 Task: Create new customer invoice with Date Opened: 25-Apr-23, Select Customer: BJ's Wholesale Club, Terms: Net 7. Make invoice entry for item-1 with Date: 25-Apr-23, Description: Victoria's Secret Love Cloud Ruched Sports Bra Black (XS)
, Income Account: Income:Sales, Quantity: 2, Unit Price: 14.49, Sales Tax: Y, Sales Tax Included: N, Tax Table: Sales Tax. Make entry for item-2 with Date: 25-Apr-23, Description: Incredible Essential Legging 12
, Income Account: Income:Sales, Quantity: 1, Unit Price: 15.99, Sales Tax: Y, Sales Tax Included: N, Tax Table: Sales Tax. Post Invoice with Post Date: 25-Apr-23, Post to Accounts: Assets:Accounts Receivable. Pay / Process Payment with Transaction Date: 01-May-23, Amount: 47.67, Transfer Account: Checking Account. Go to 'Print Invoice'. Save a pdf copy of the invoice.
Action: Mouse moved to (200, 37)
Screenshot: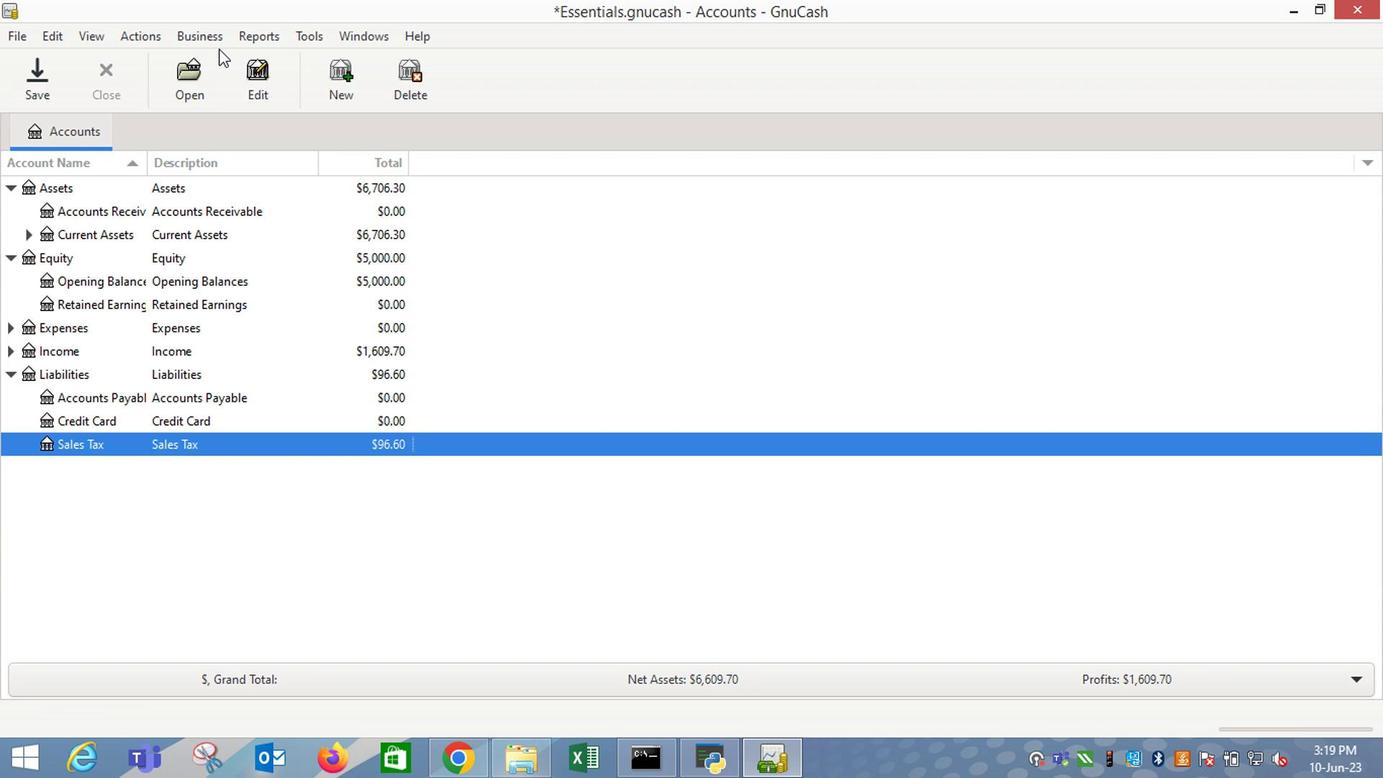 
Action: Mouse pressed left at (200, 37)
Screenshot: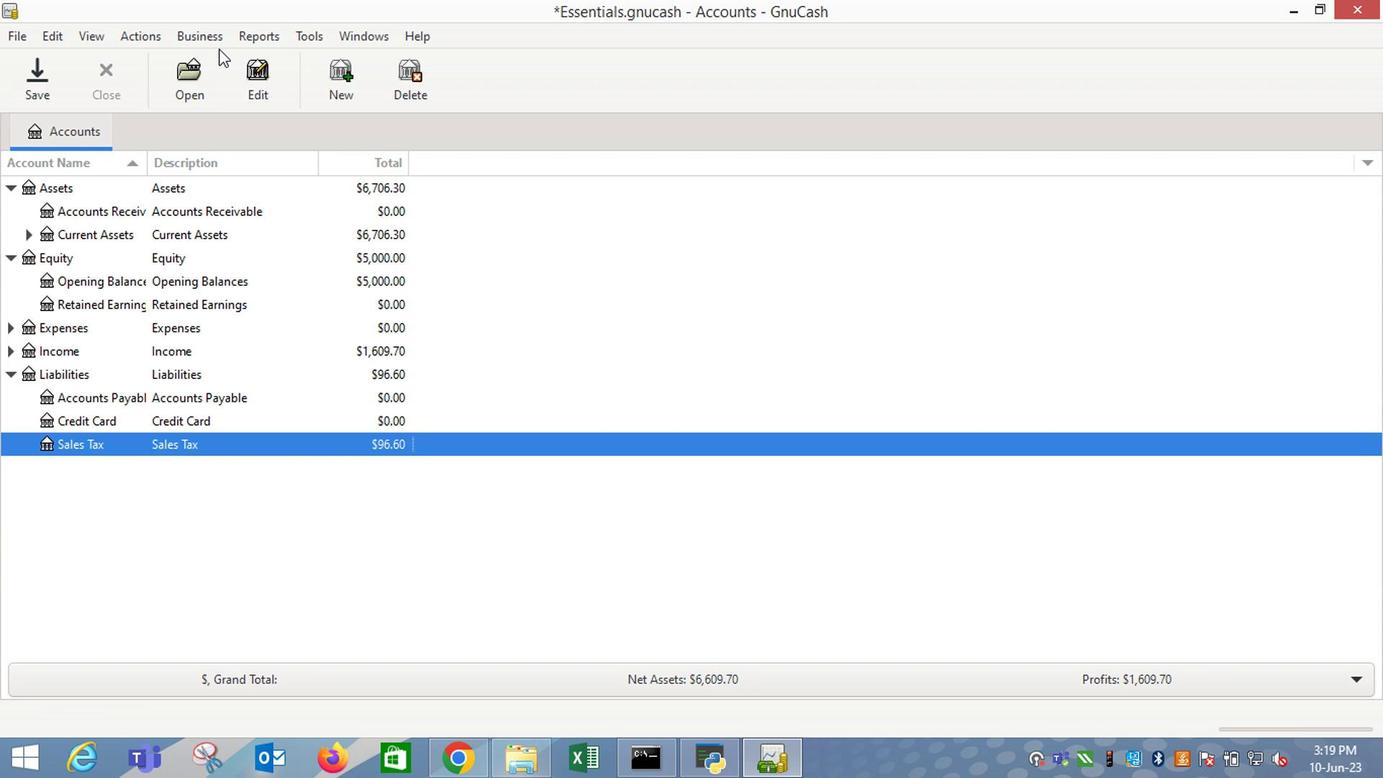 
Action: Mouse pressed right at (200, 37)
Screenshot: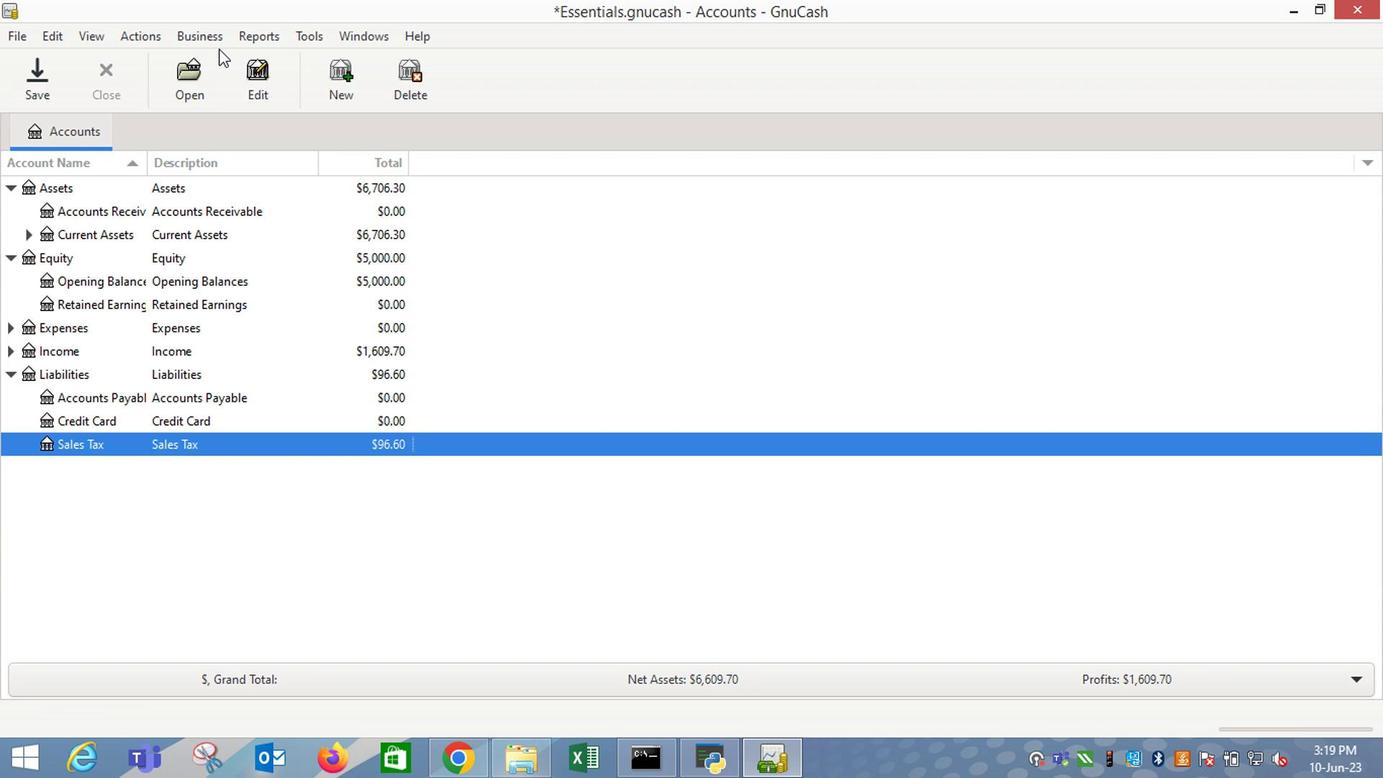 
Action: Mouse moved to (433, 144)
Screenshot: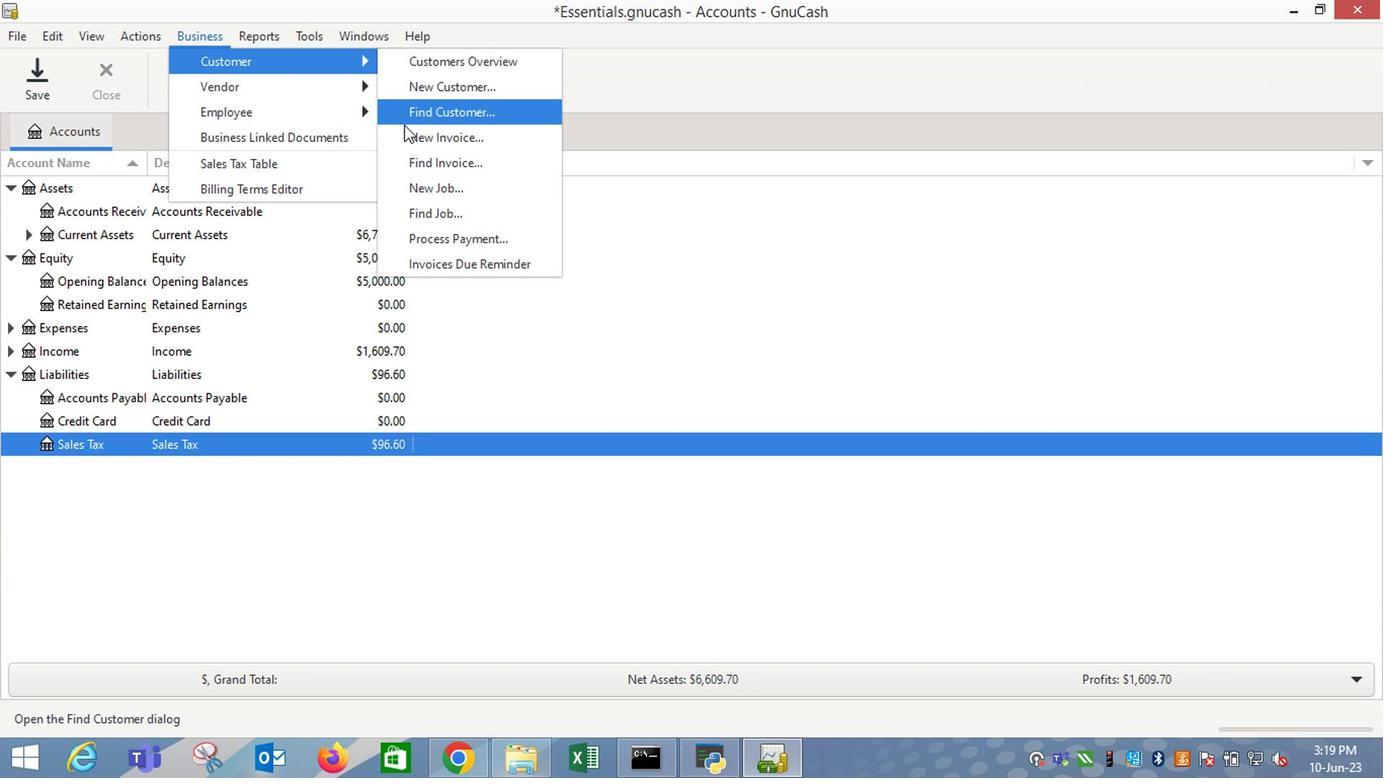 
Action: Mouse pressed left at (433, 144)
Screenshot: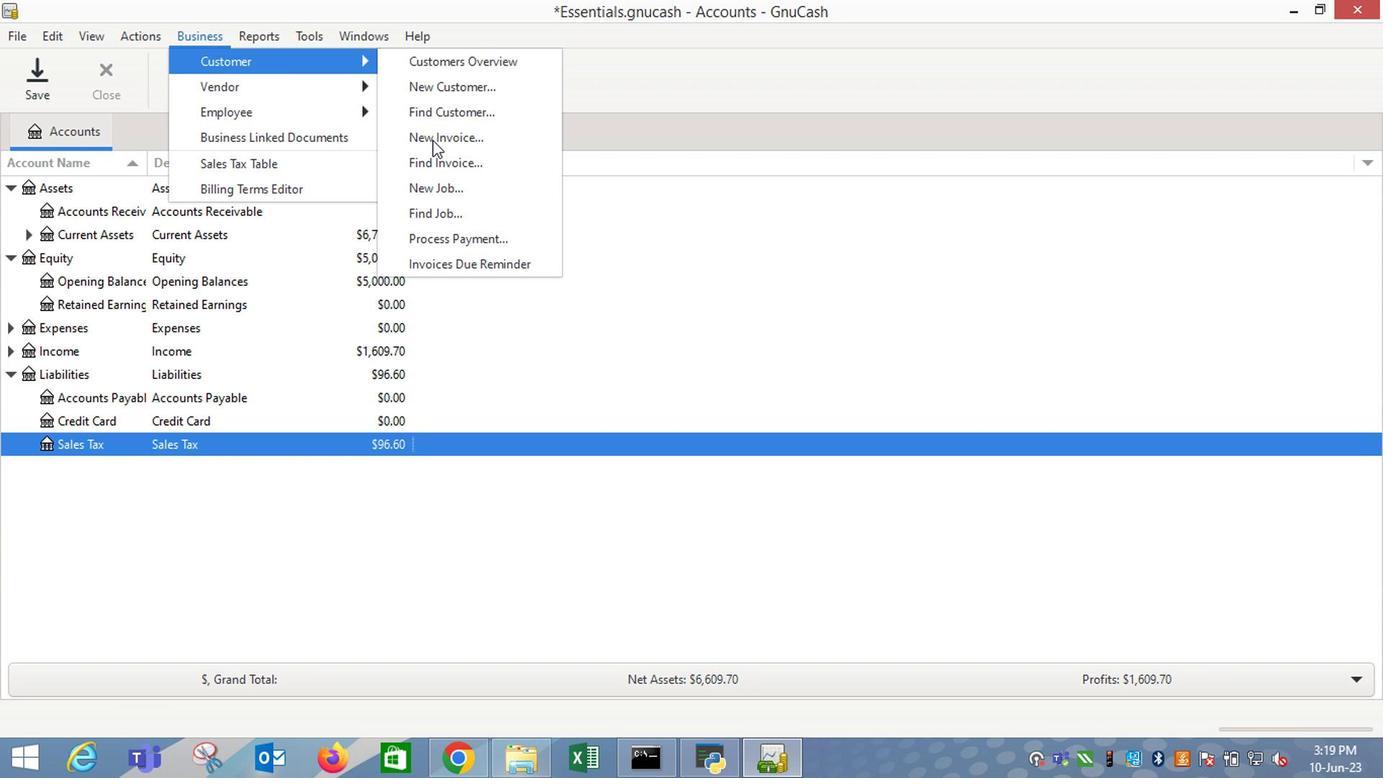 
Action: Mouse moved to (848, 314)
Screenshot: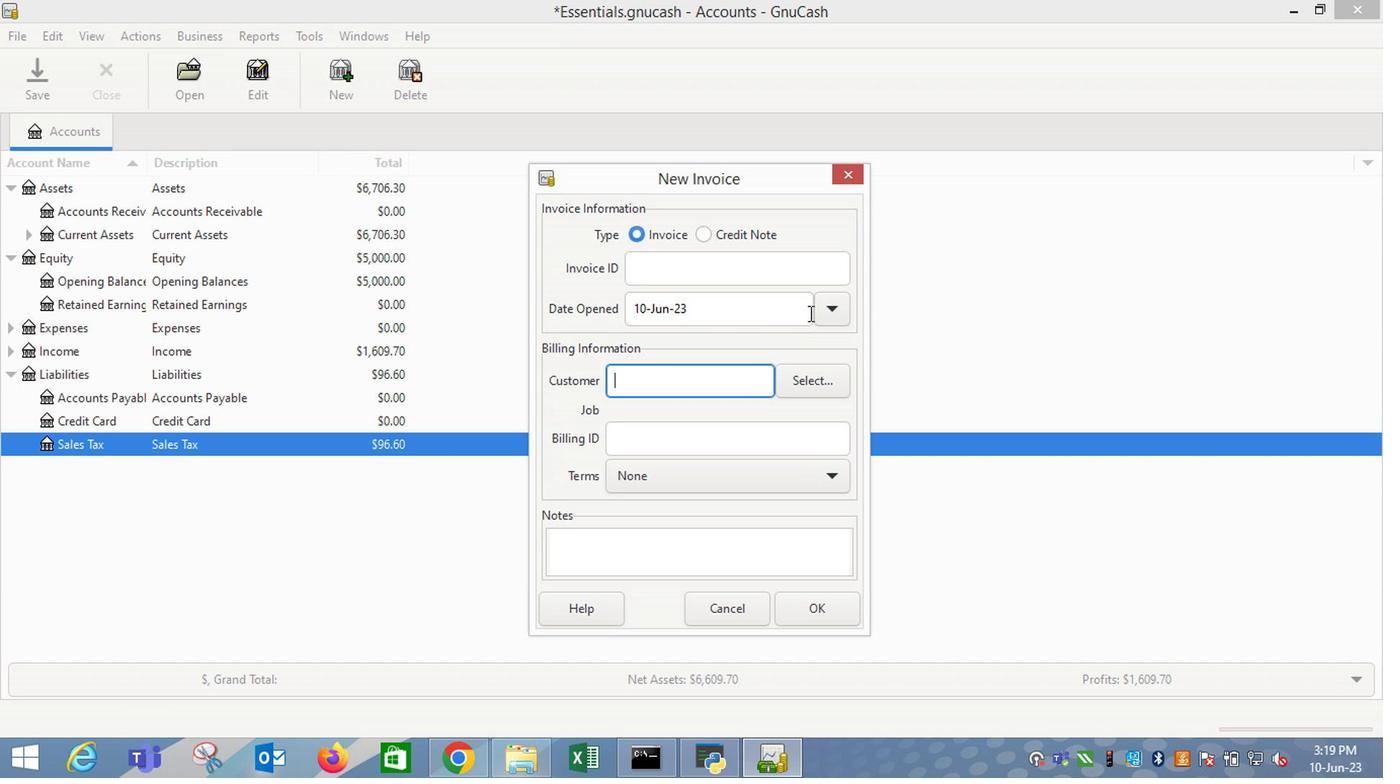 
Action: Mouse pressed left at (848, 314)
Screenshot: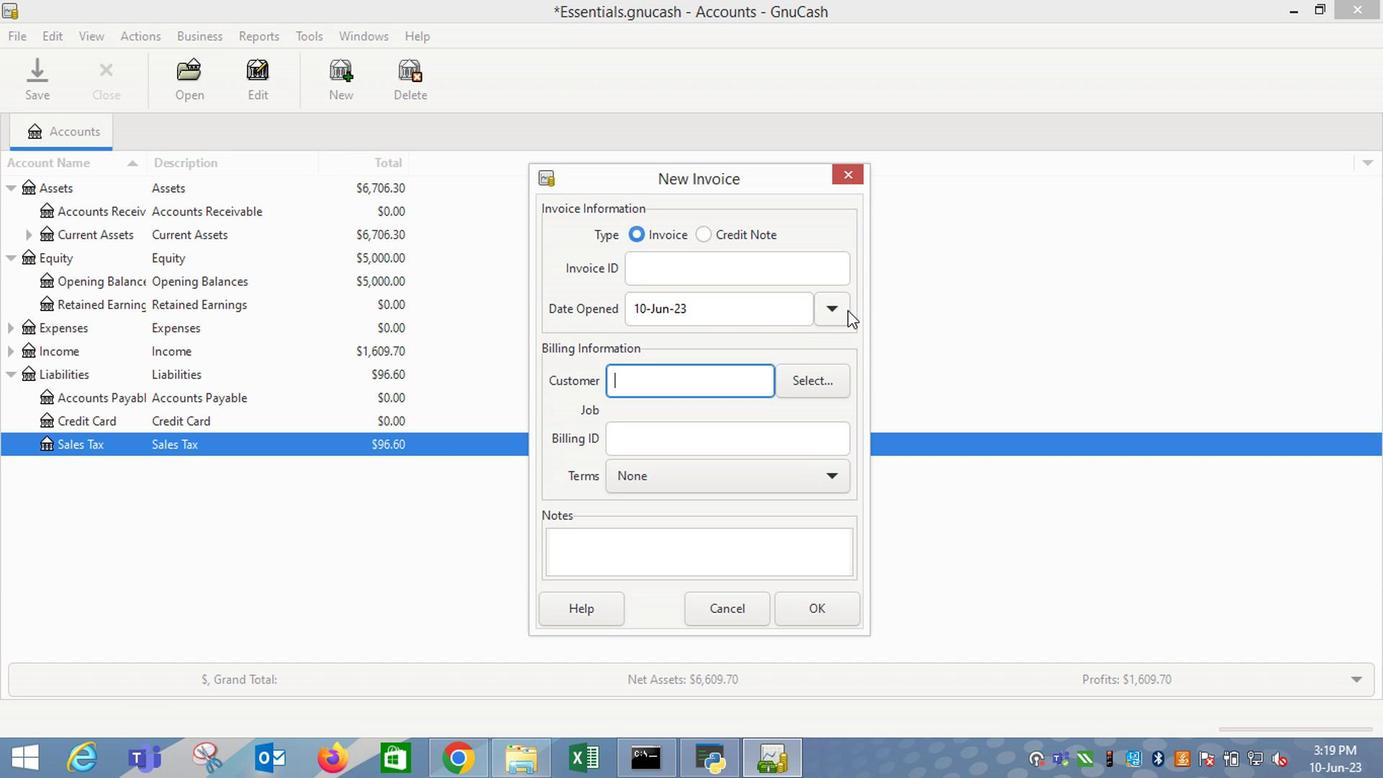 
Action: Mouse moved to (677, 345)
Screenshot: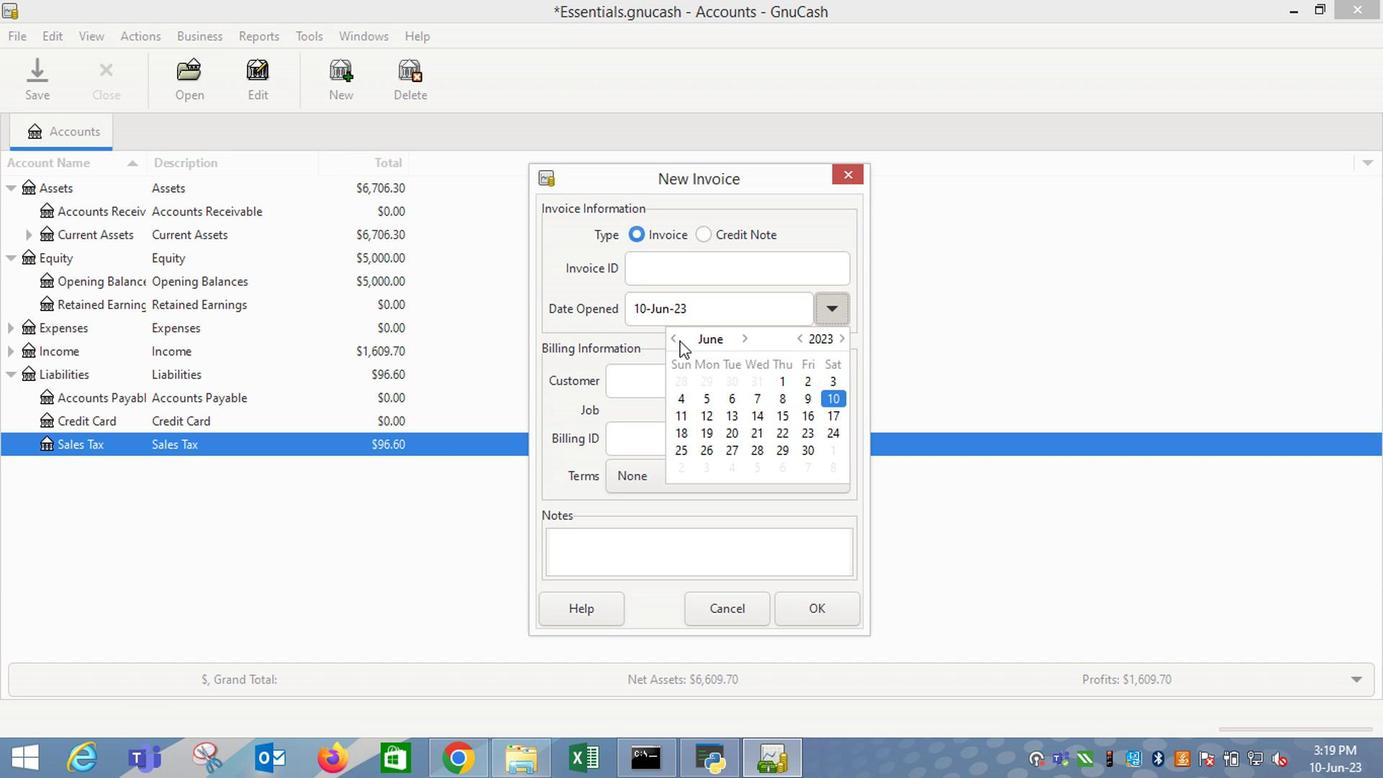 
Action: Mouse pressed left at (677, 345)
Screenshot: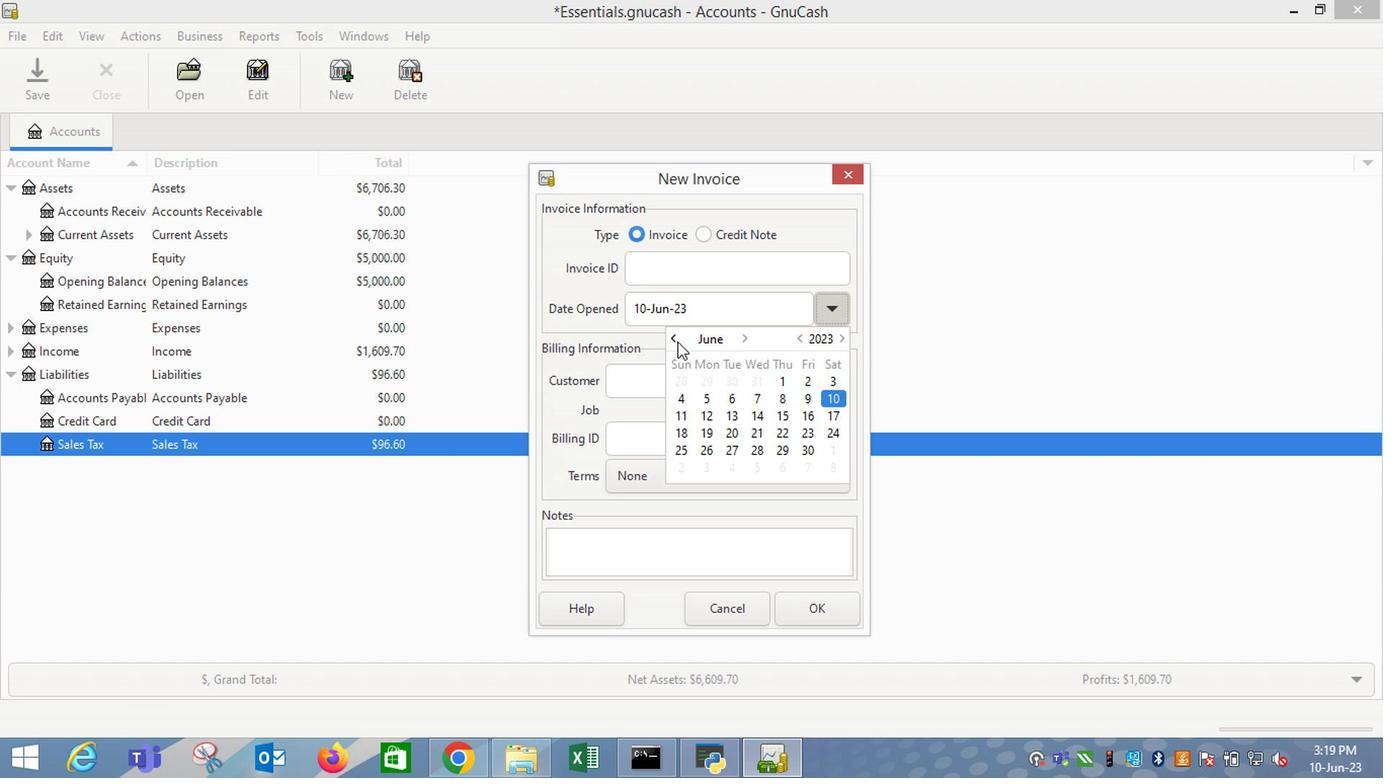 
Action: Mouse pressed left at (677, 345)
Screenshot: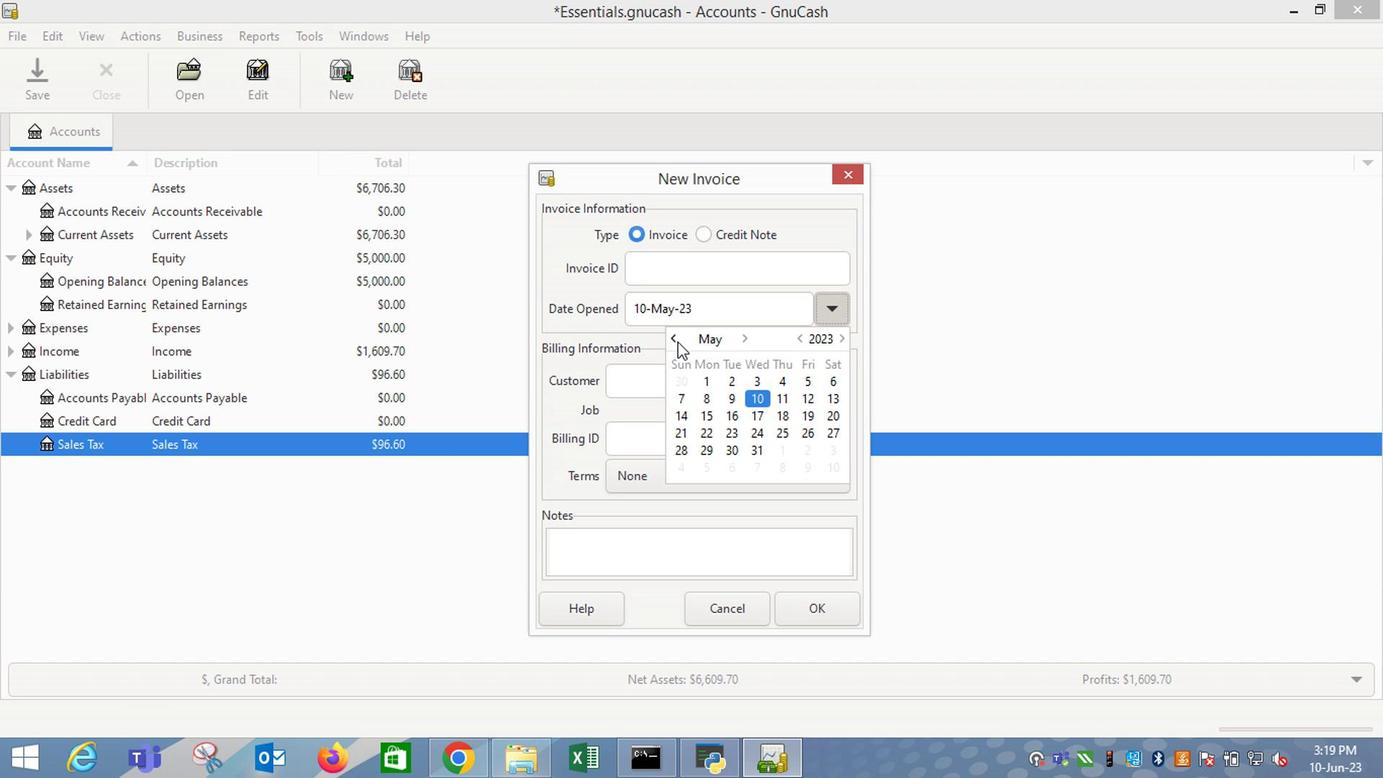 
Action: Mouse moved to (730, 458)
Screenshot: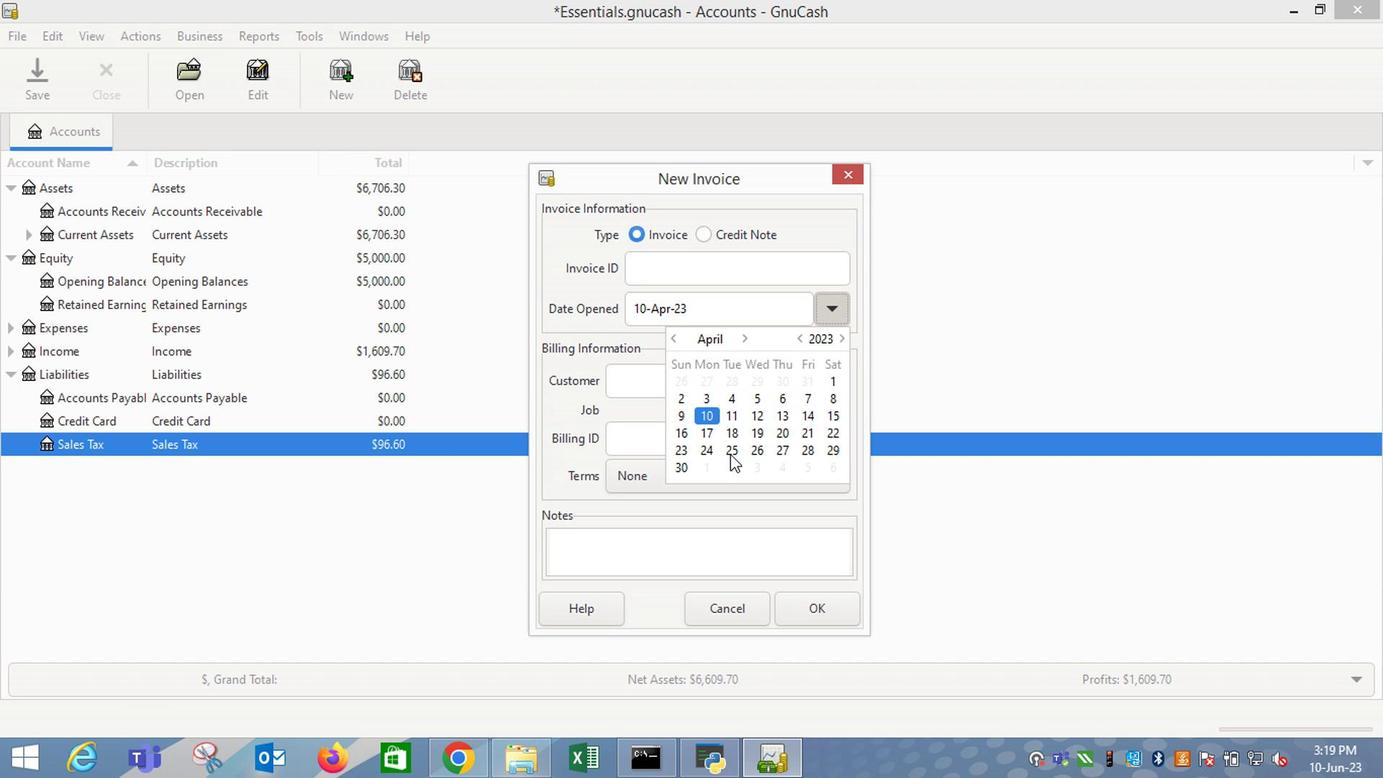 
Action: Mouse pressed left at (730, 458)
Screenshot: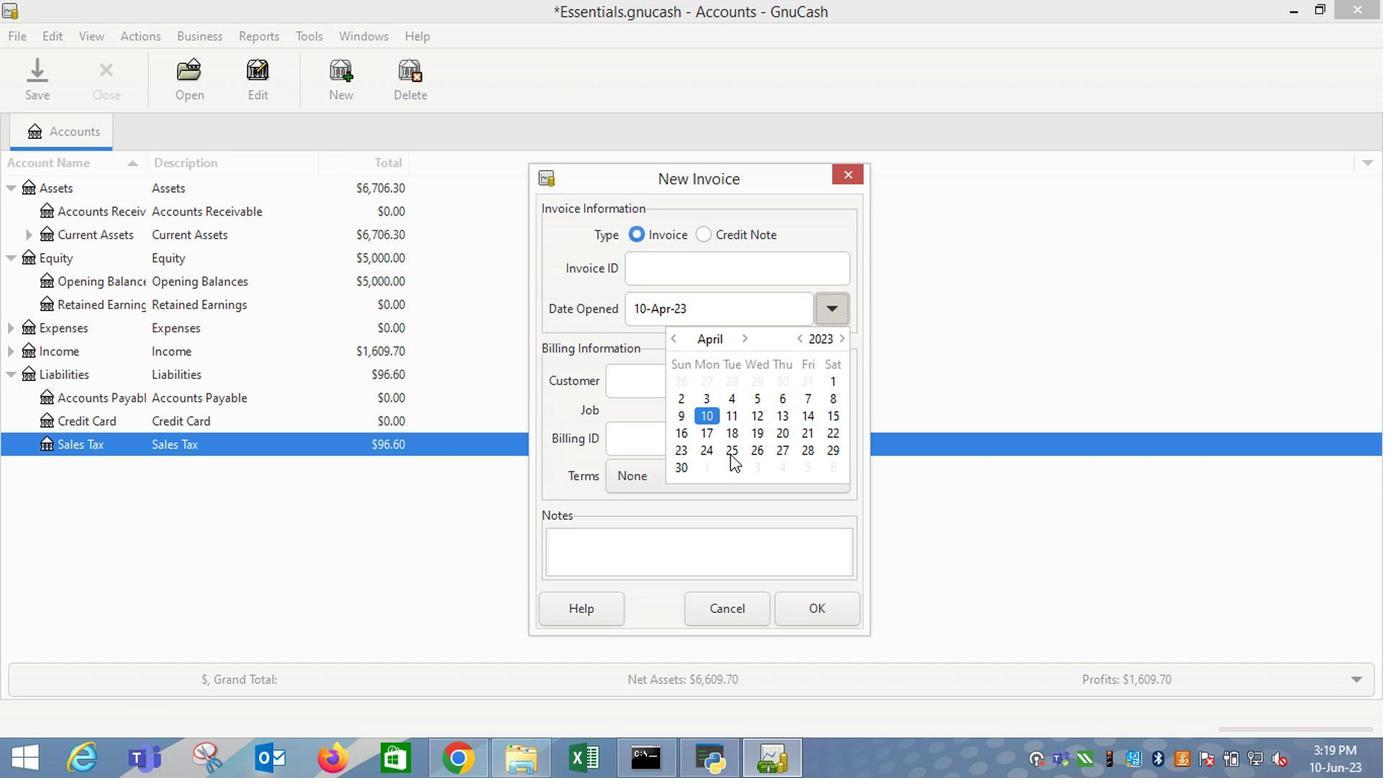 
Action: Mouse moved to (655, 388)
Screenshot: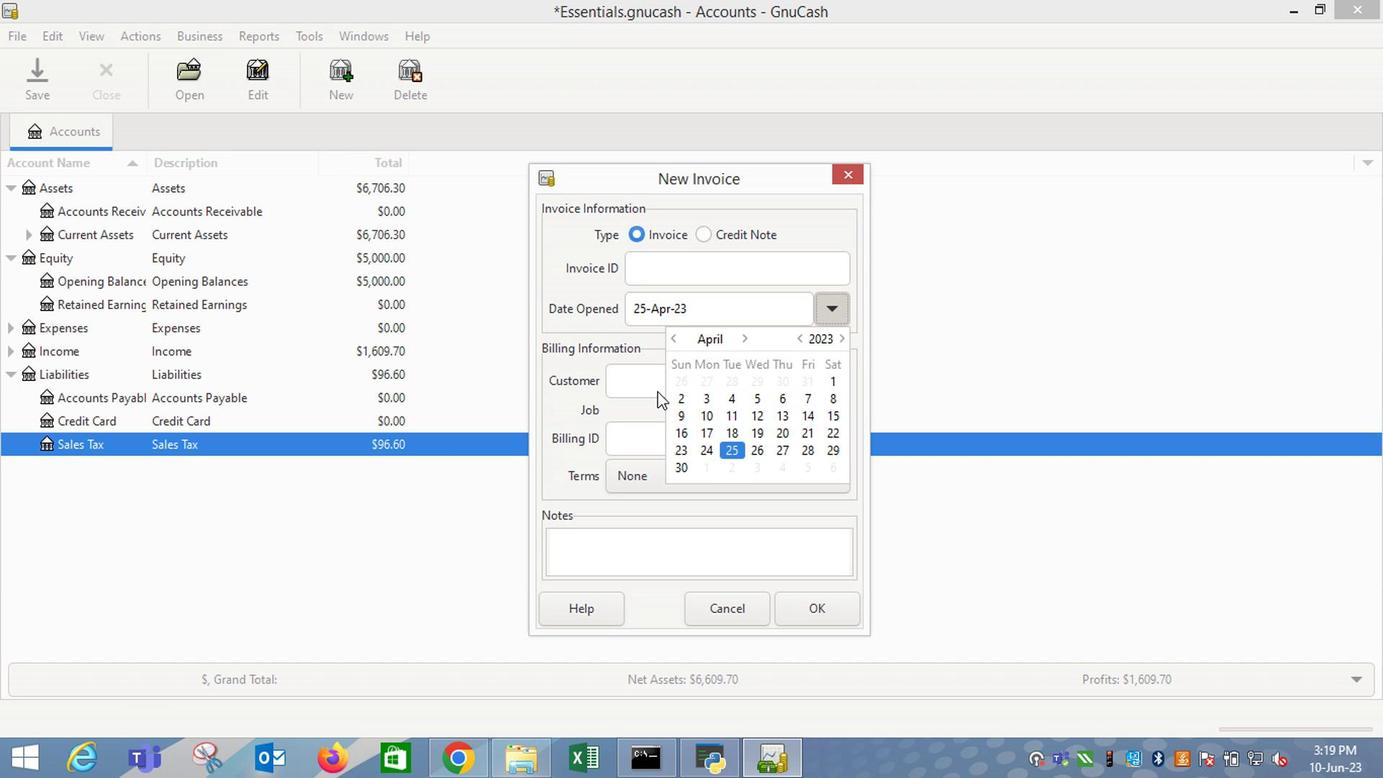 
Action: Mouse pressed left at (655, 388)
Screenshot: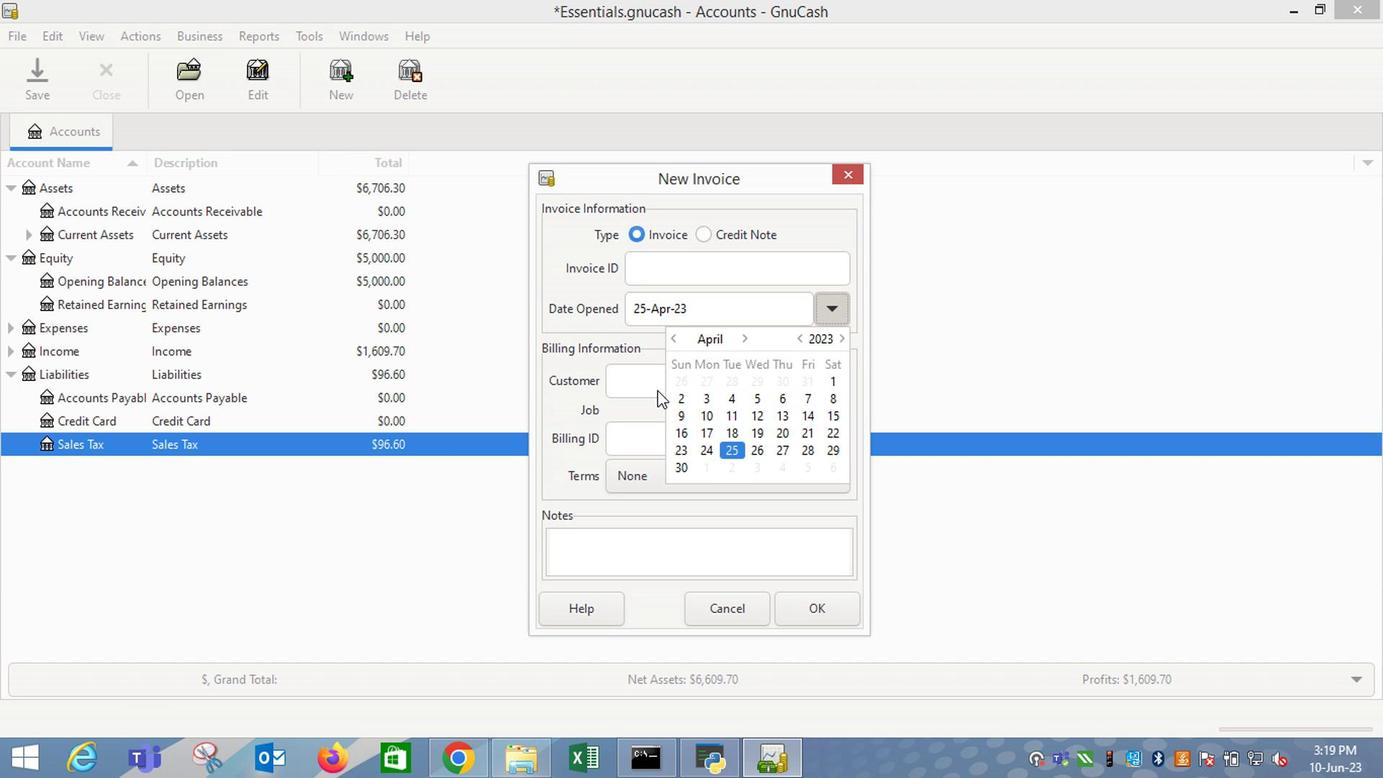 
Action: Mouse moved to (654, 388)
Screenshot: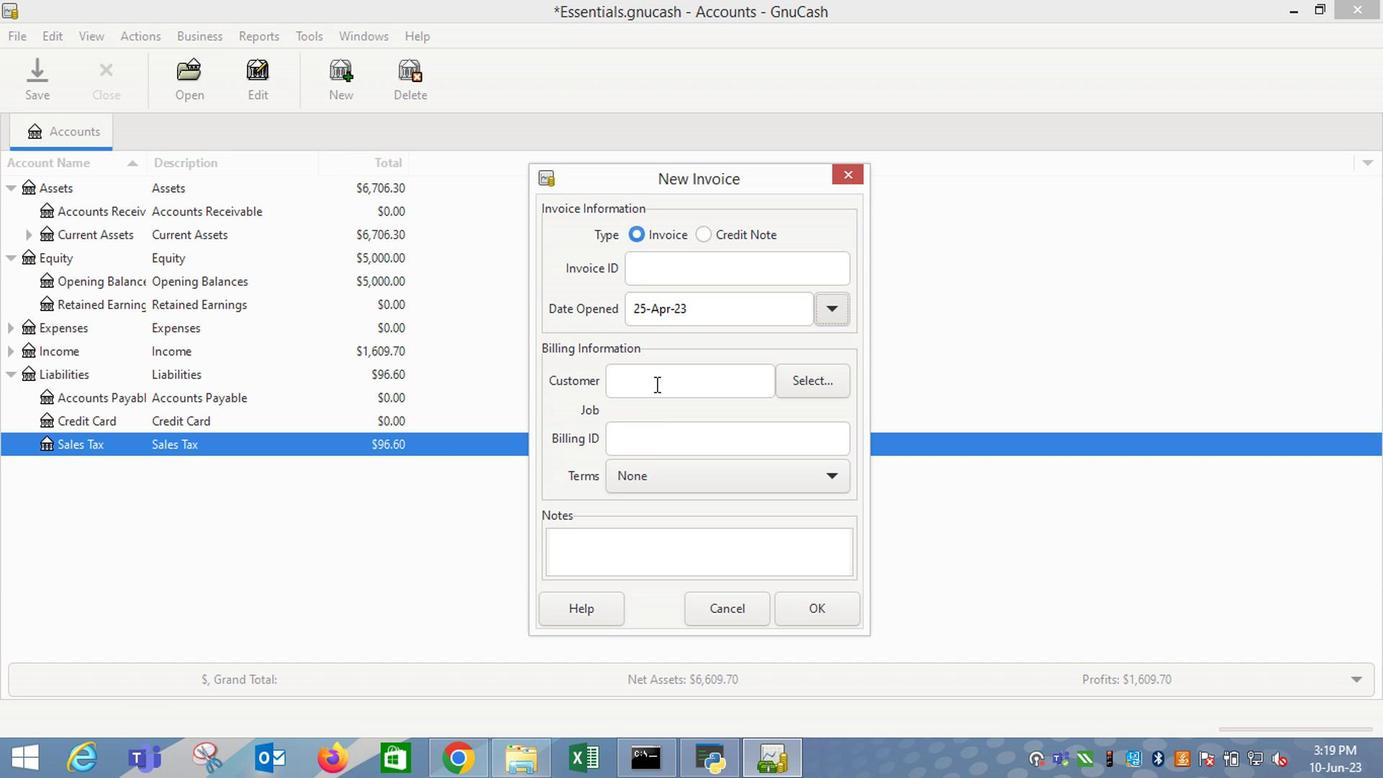 
Action: Mouse pressed left at (654, 388)
Screenshot: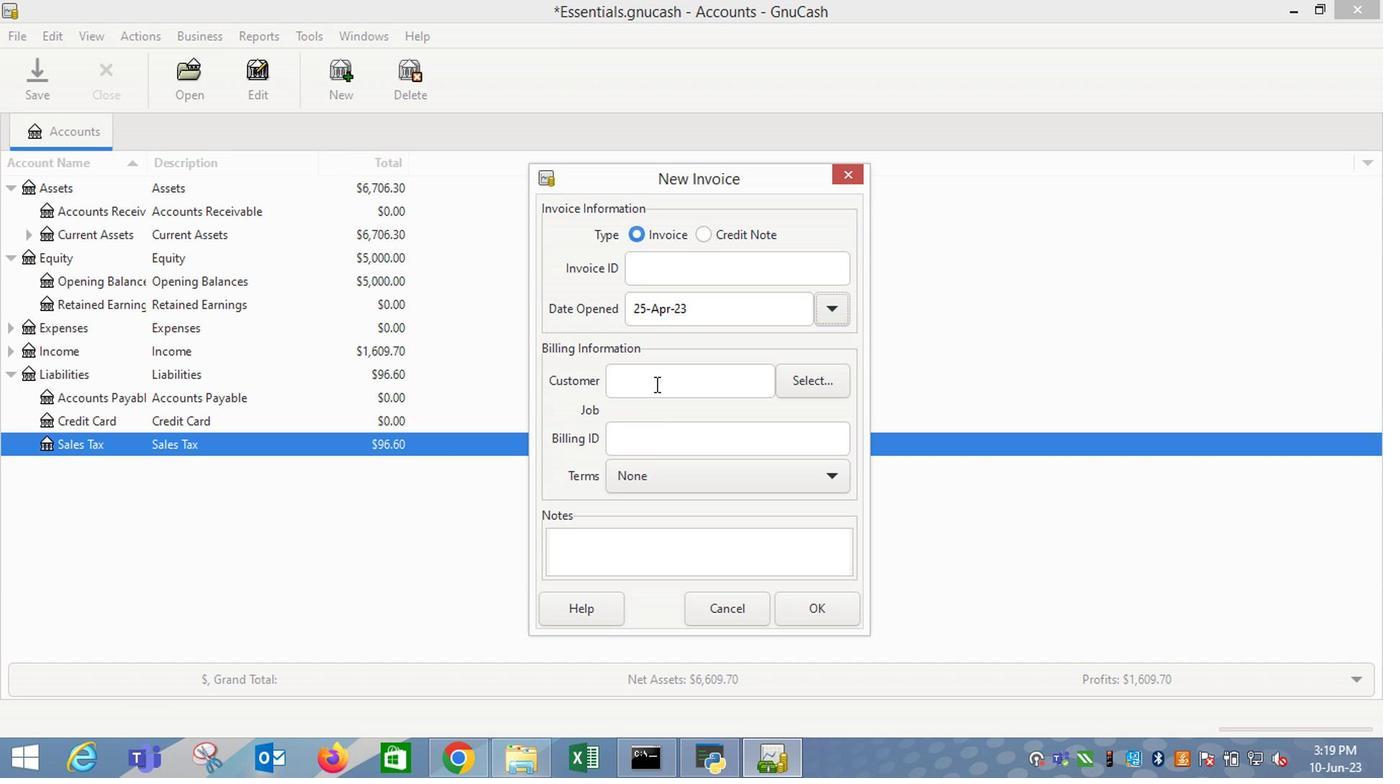 
Action: Mouse moved to (653, 388)
Screenshot: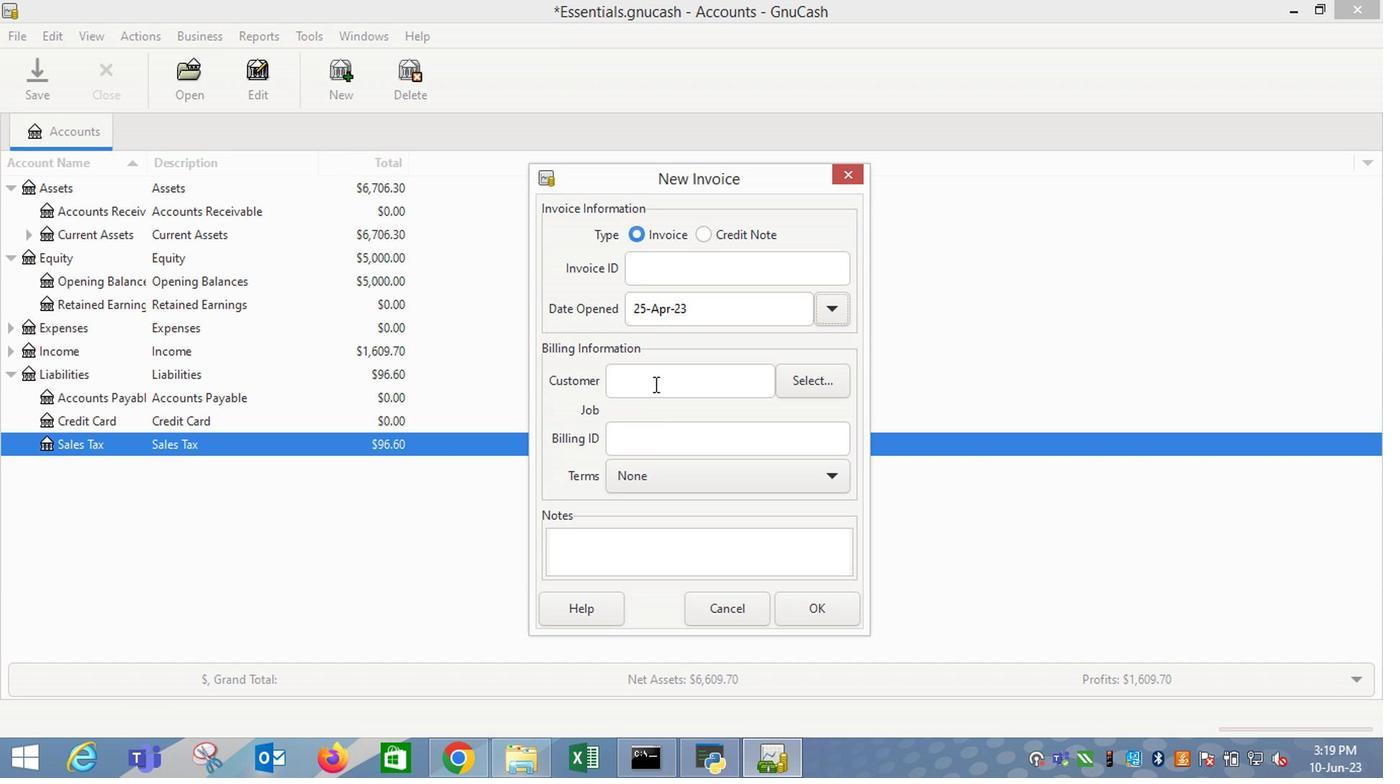 
Action: Key pressed <Key.shift_r>B<Key.shift_r>J
Screenshot: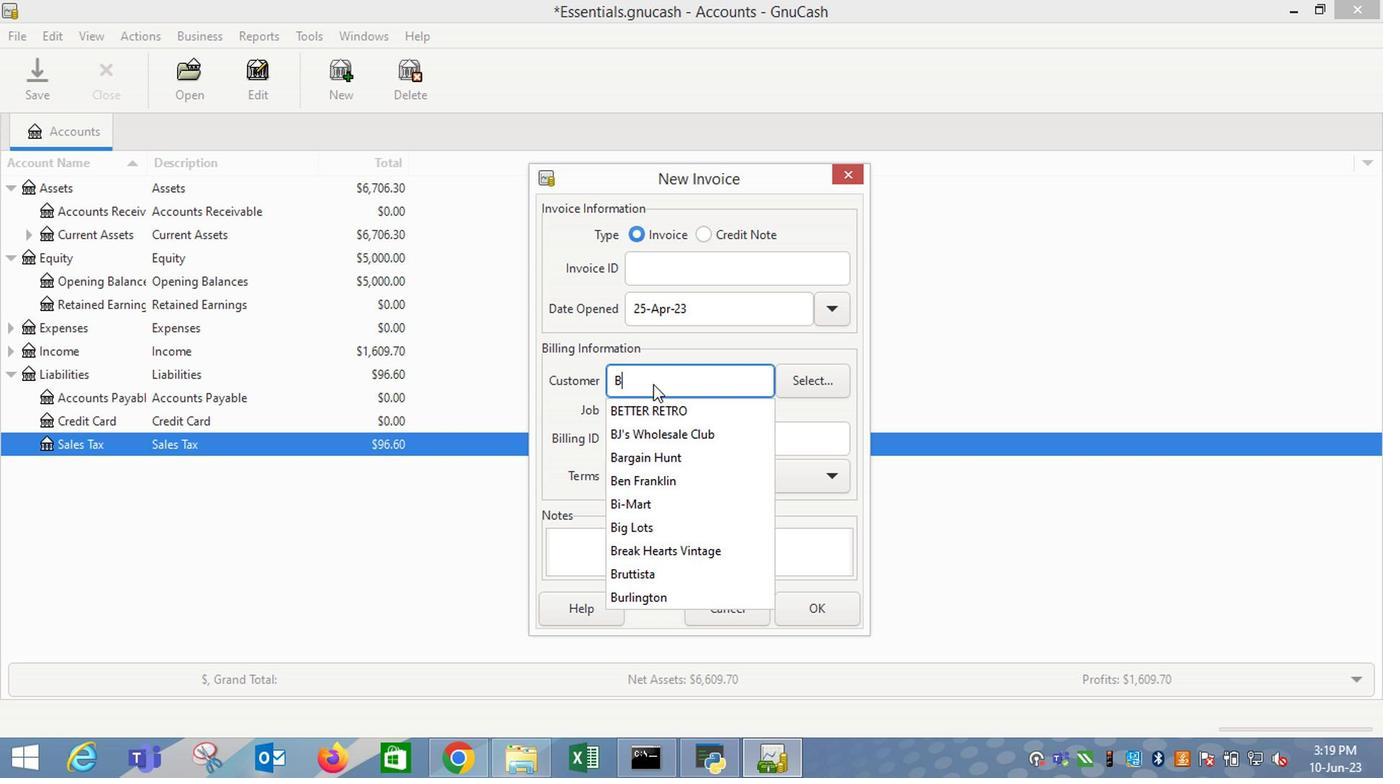 
Action: Mouse scrolled (653, 387) with delta (0, 0)
Screenshot: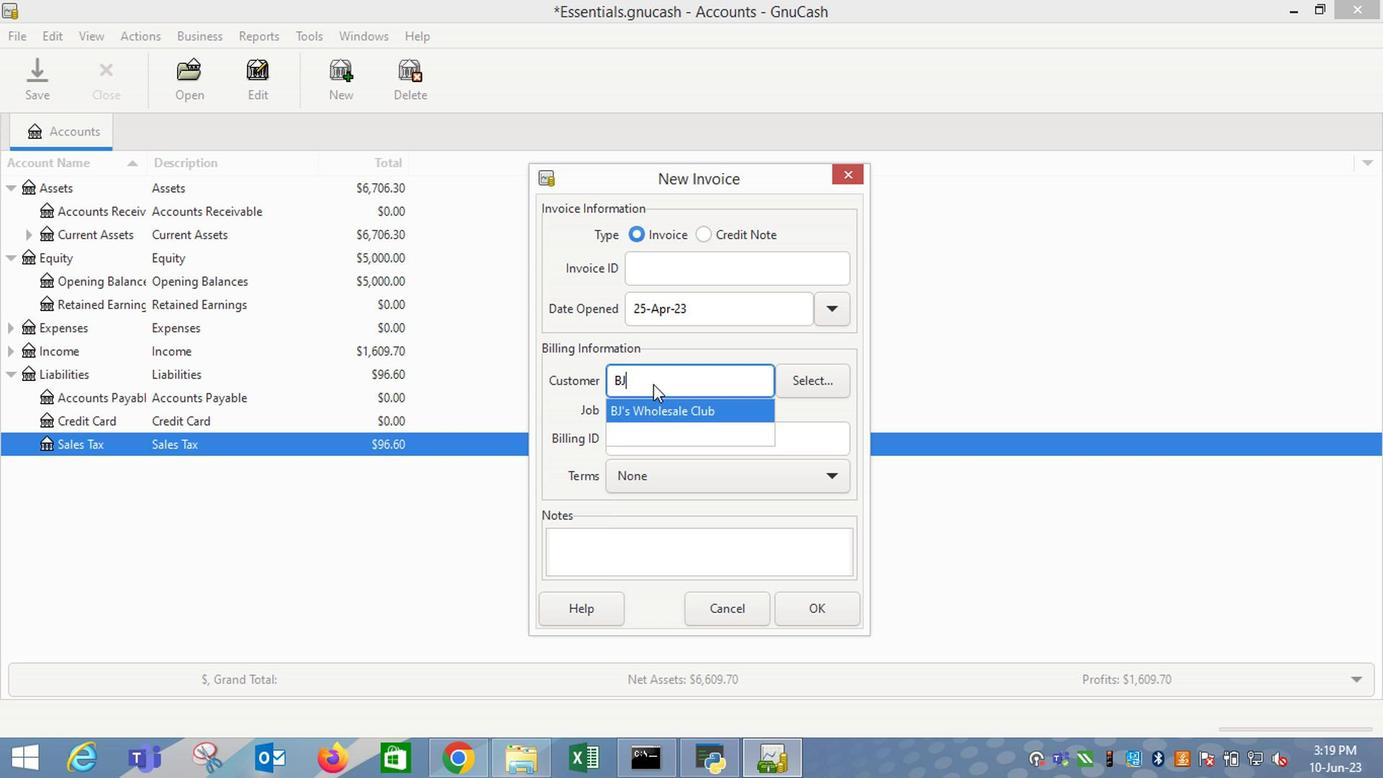 
Action: Mouse moved to (651, 415)
Screenshot: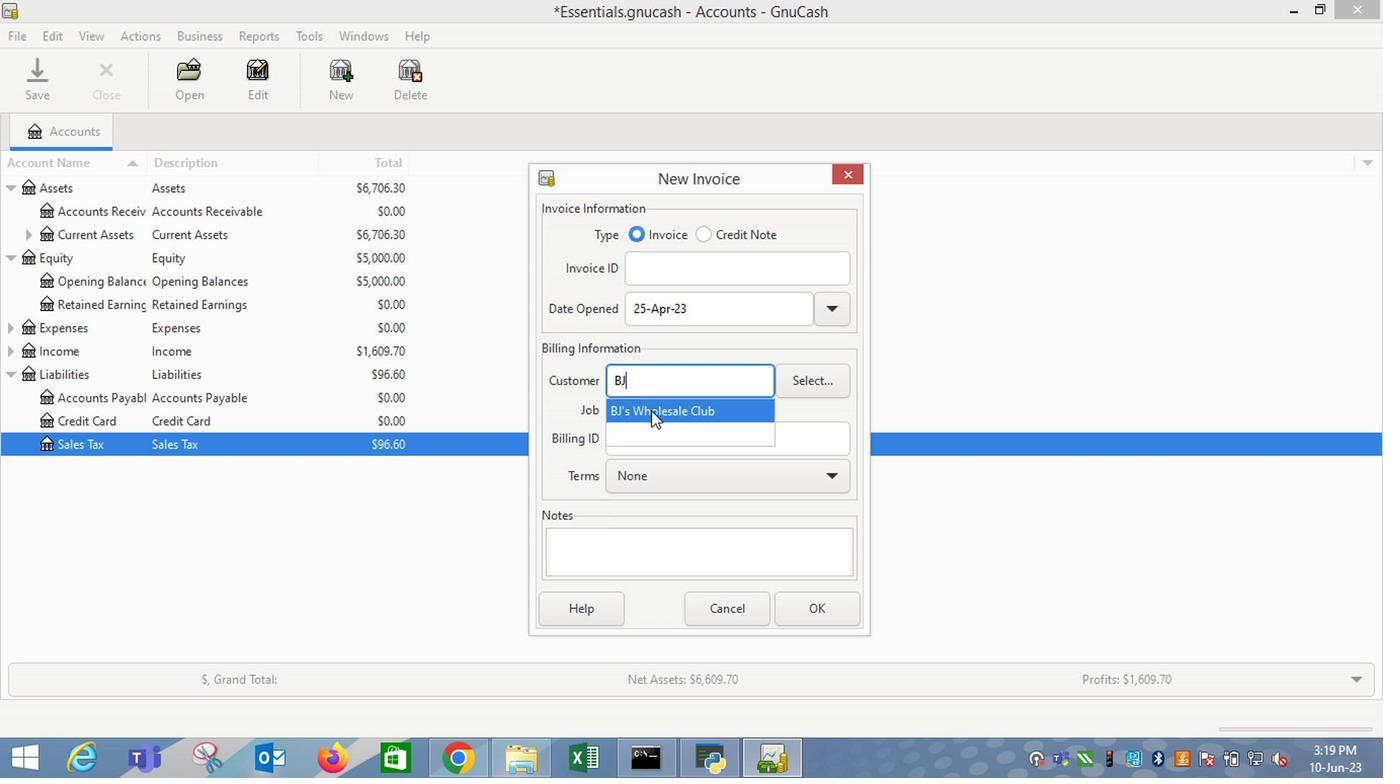 
Action: Mouse pressed left at (651, 415)
Screenshot: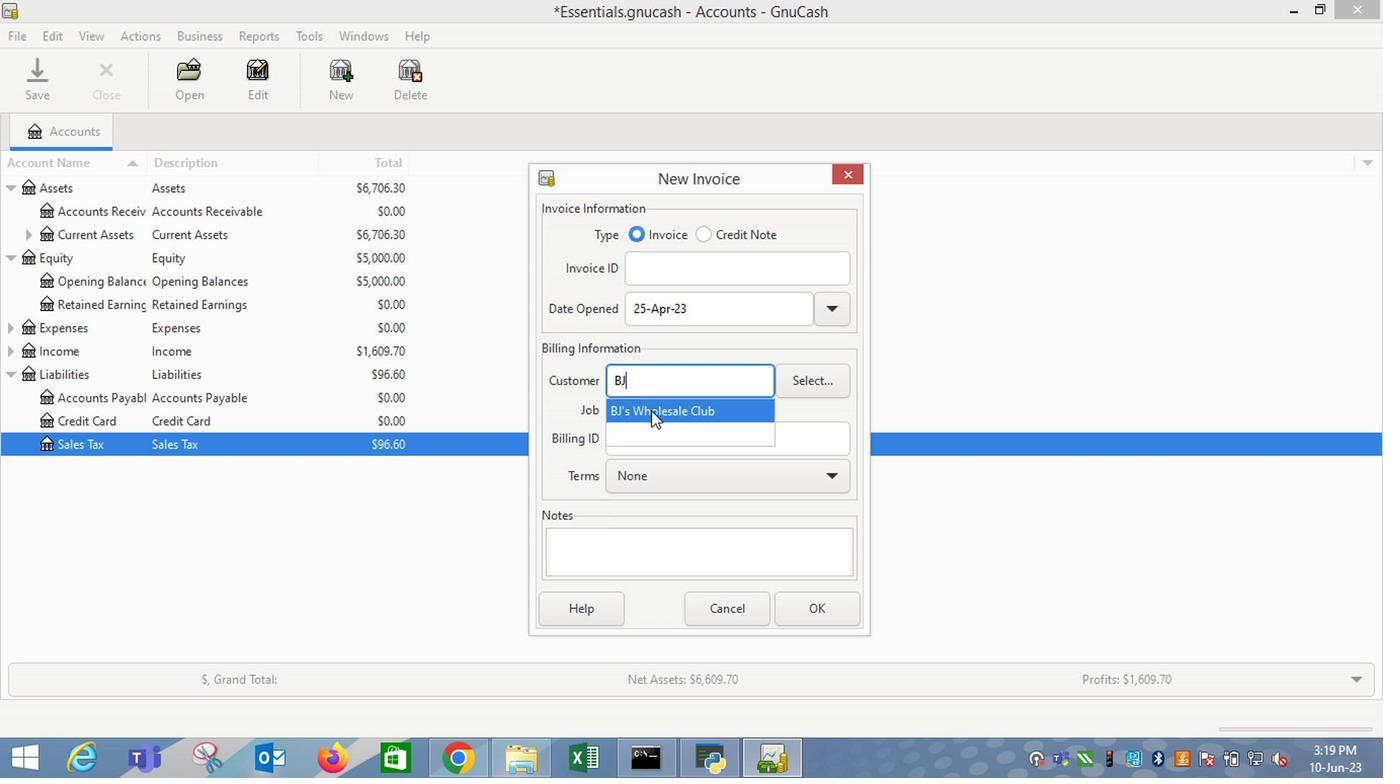 
Action: Mouse moved to (662, 494)
Screenshot: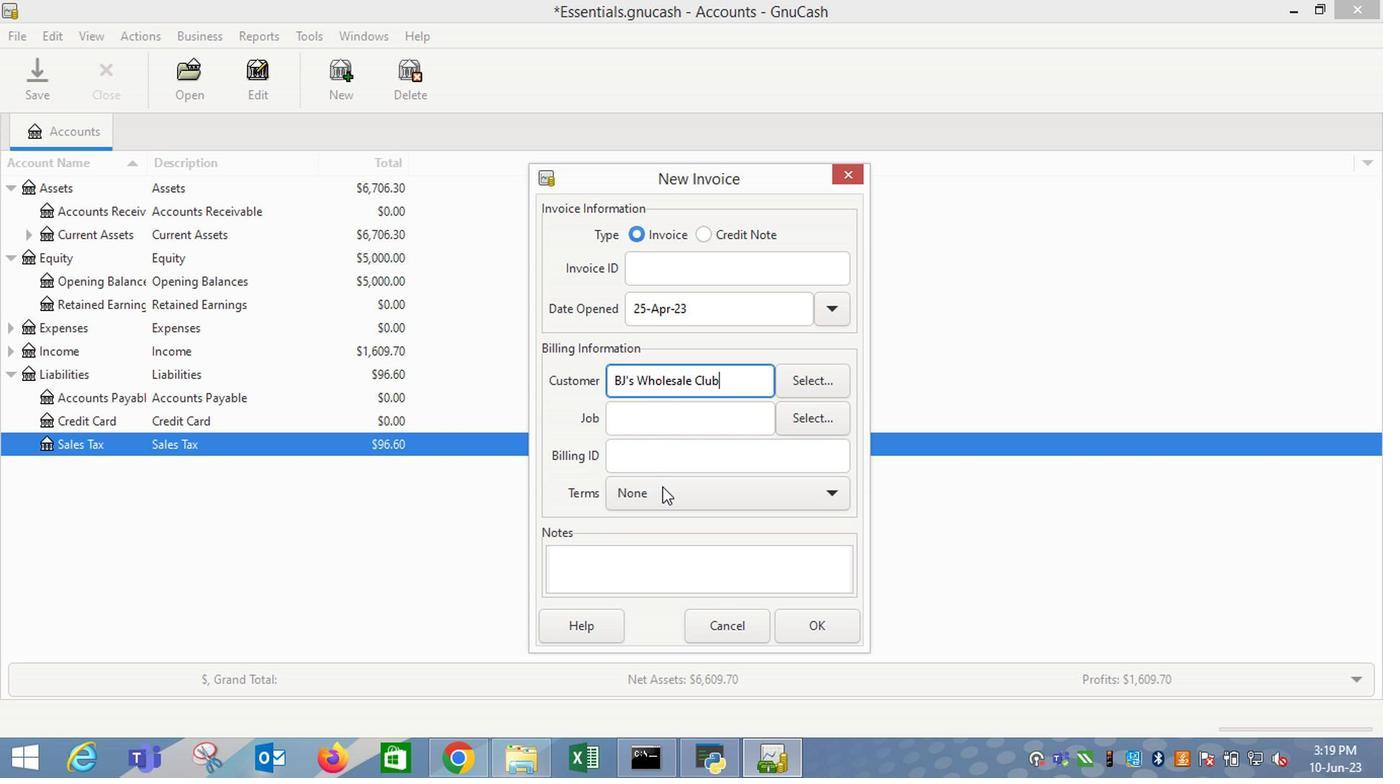 
Action: Mouse pressed left at (662, 494)
Screenshot: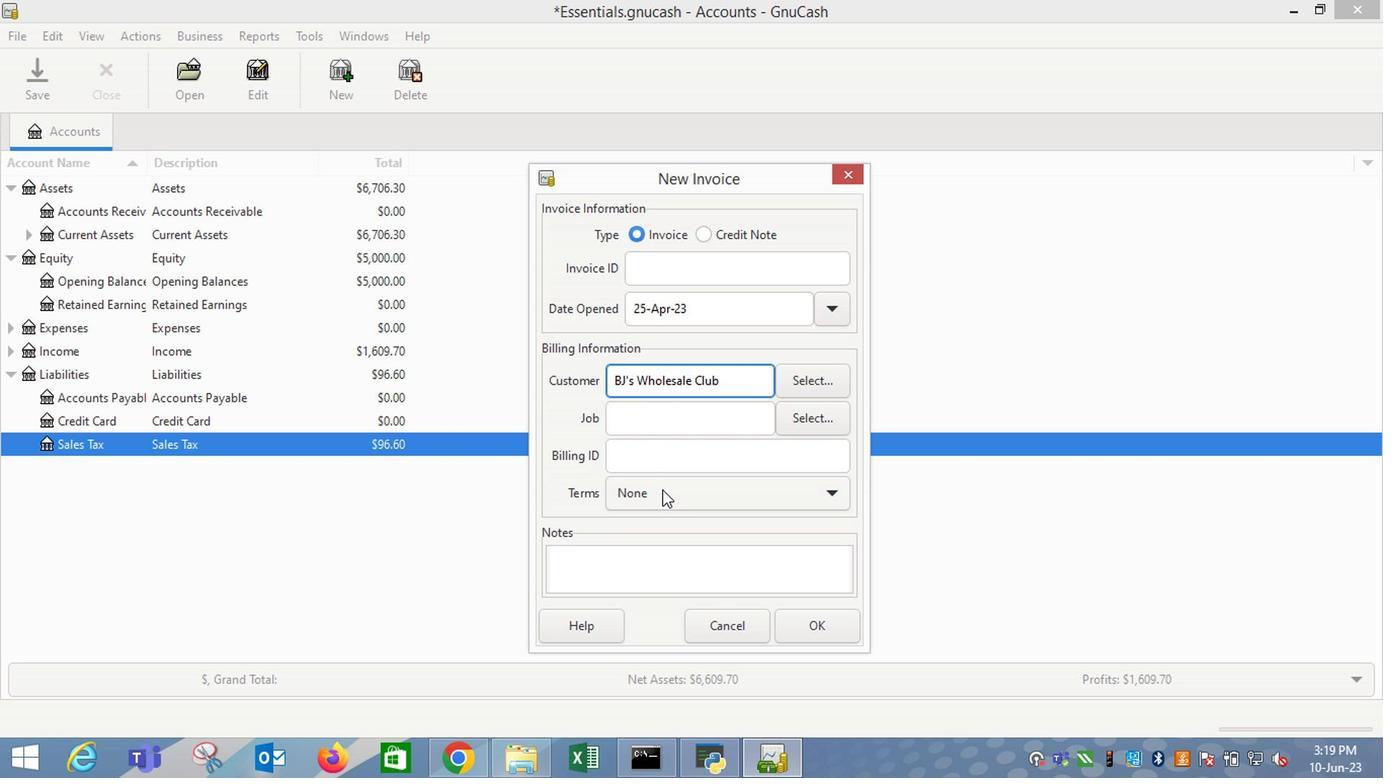 
Action: Mouse moved to (640, 585)
Screenshot: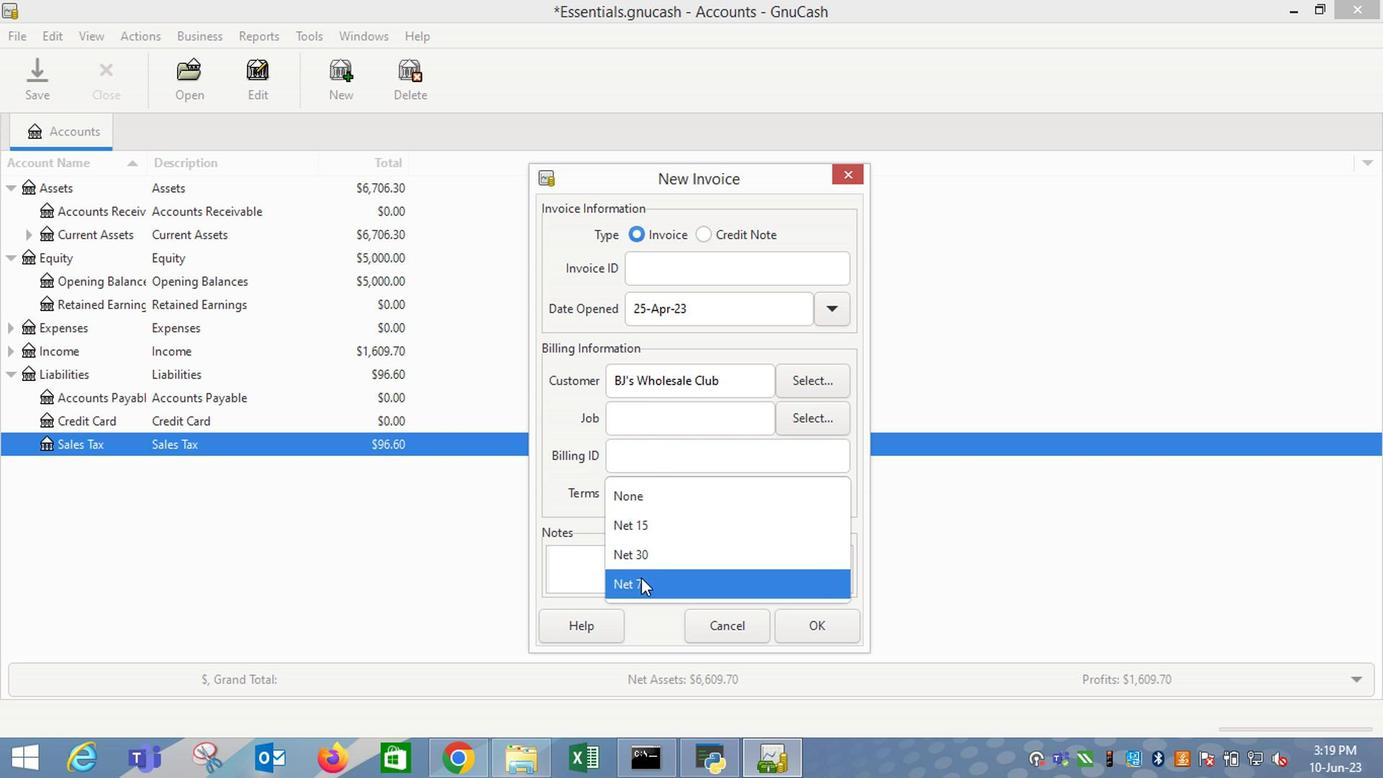 
Action: Mouse pressed left at (640, 585)
Screenshot: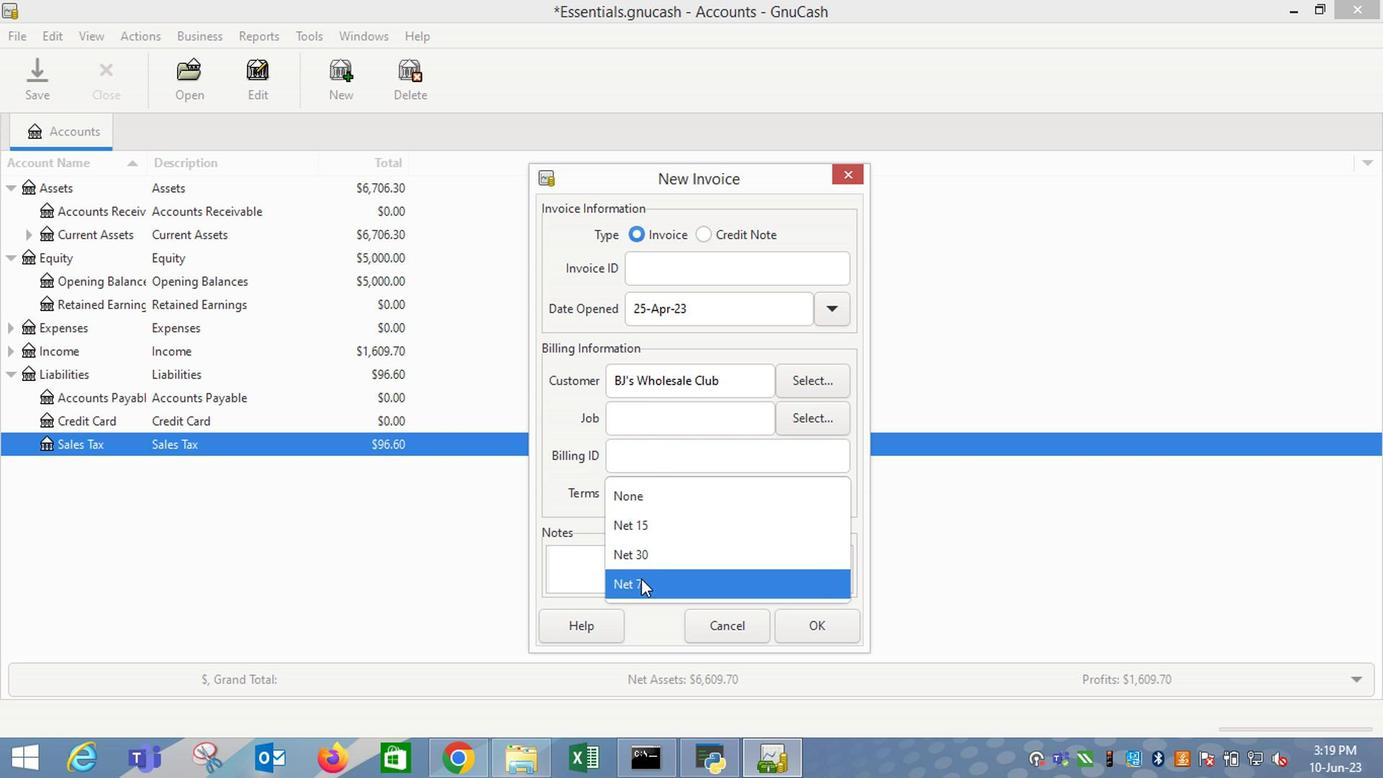
Action: Mouse moved to (790, 622)
Screenshot: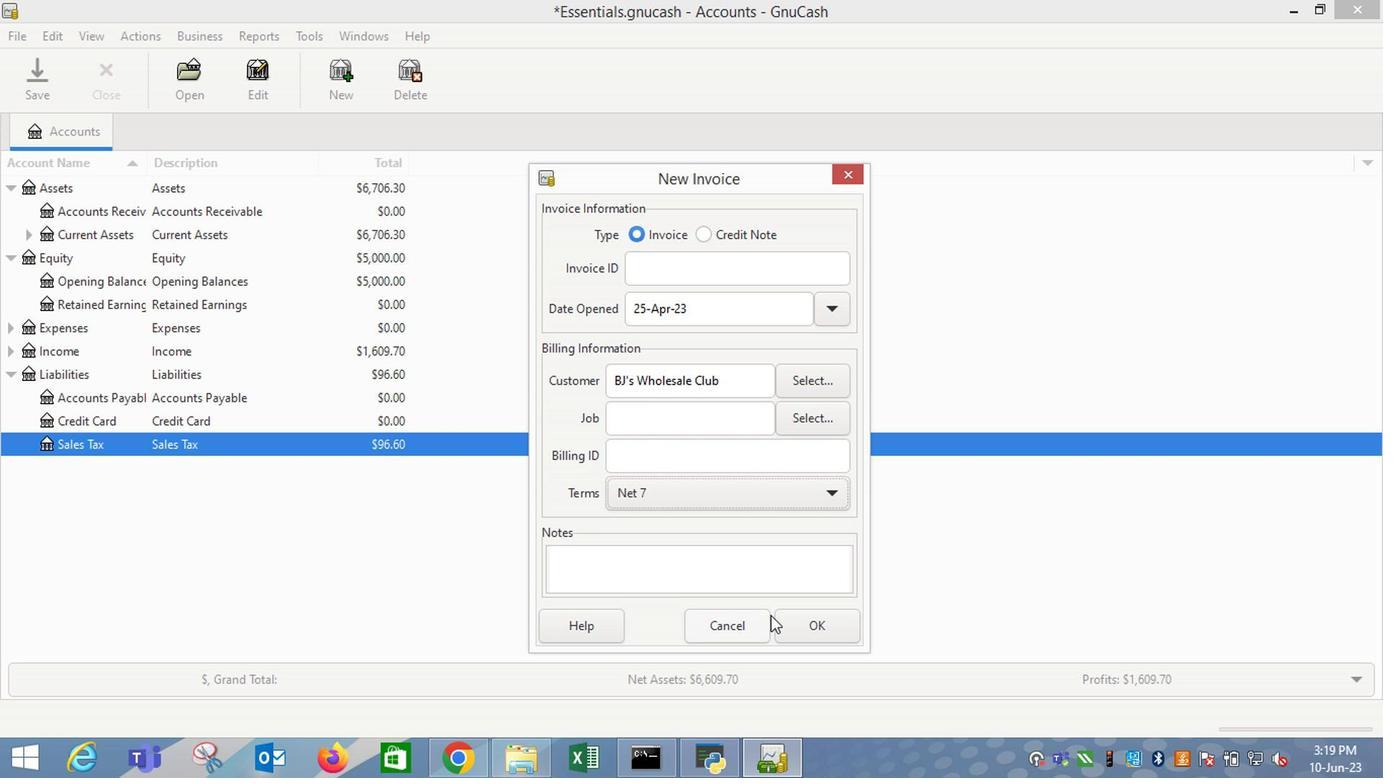 
Action: Mouse pressed left at (790, 622)
Screenshot: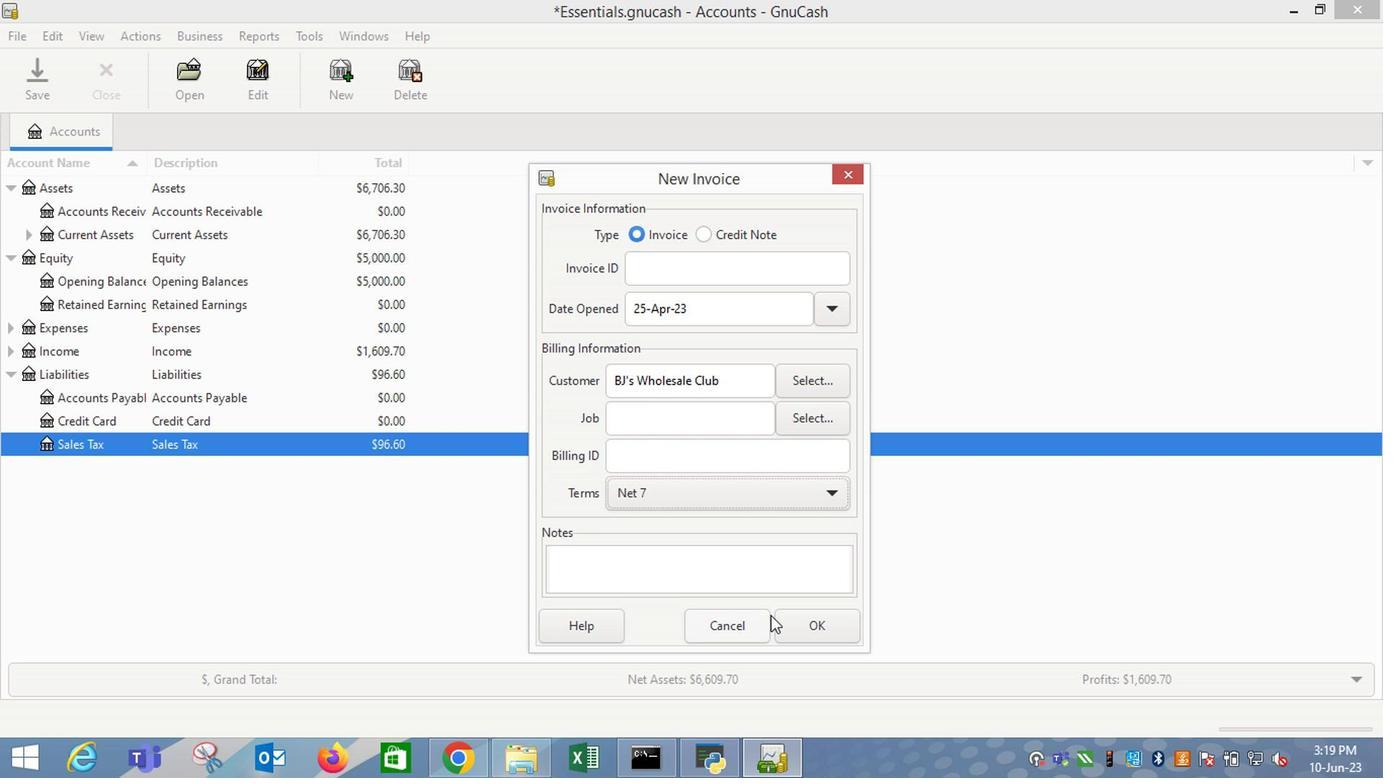
Action: Mouse moved to (97, 402)
Screenshot: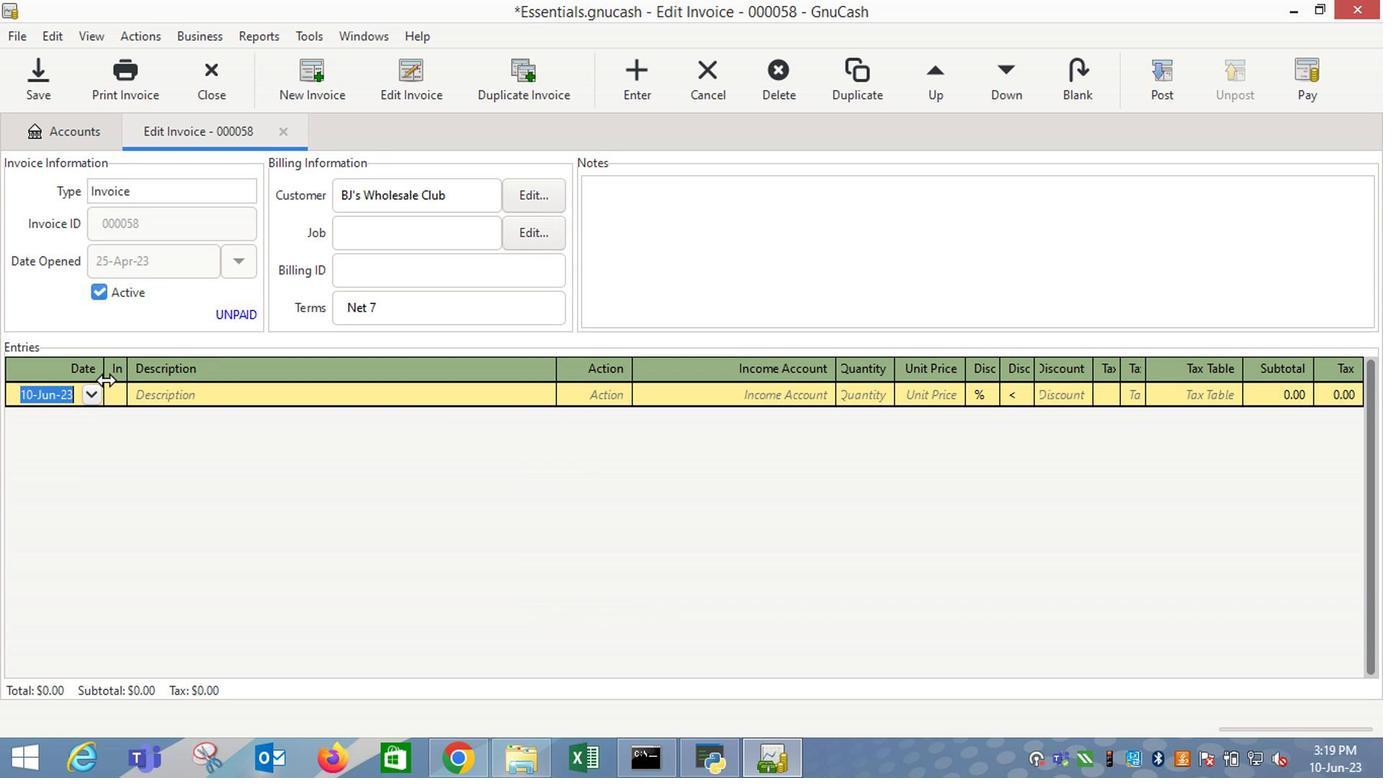 
Action: Mouse pressed left at (97, 402)
Screenshot: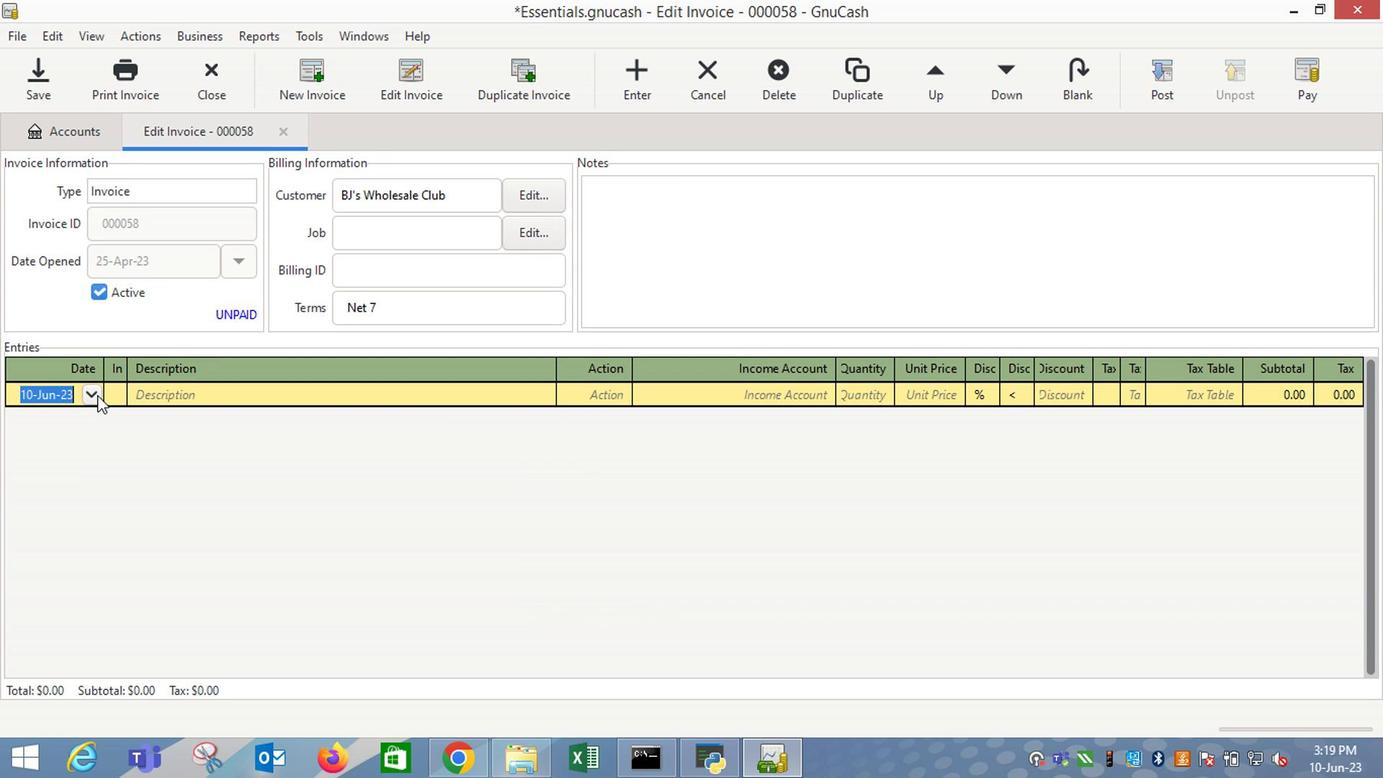 
Action: Mouse moved to (12, 422)
Screenshot: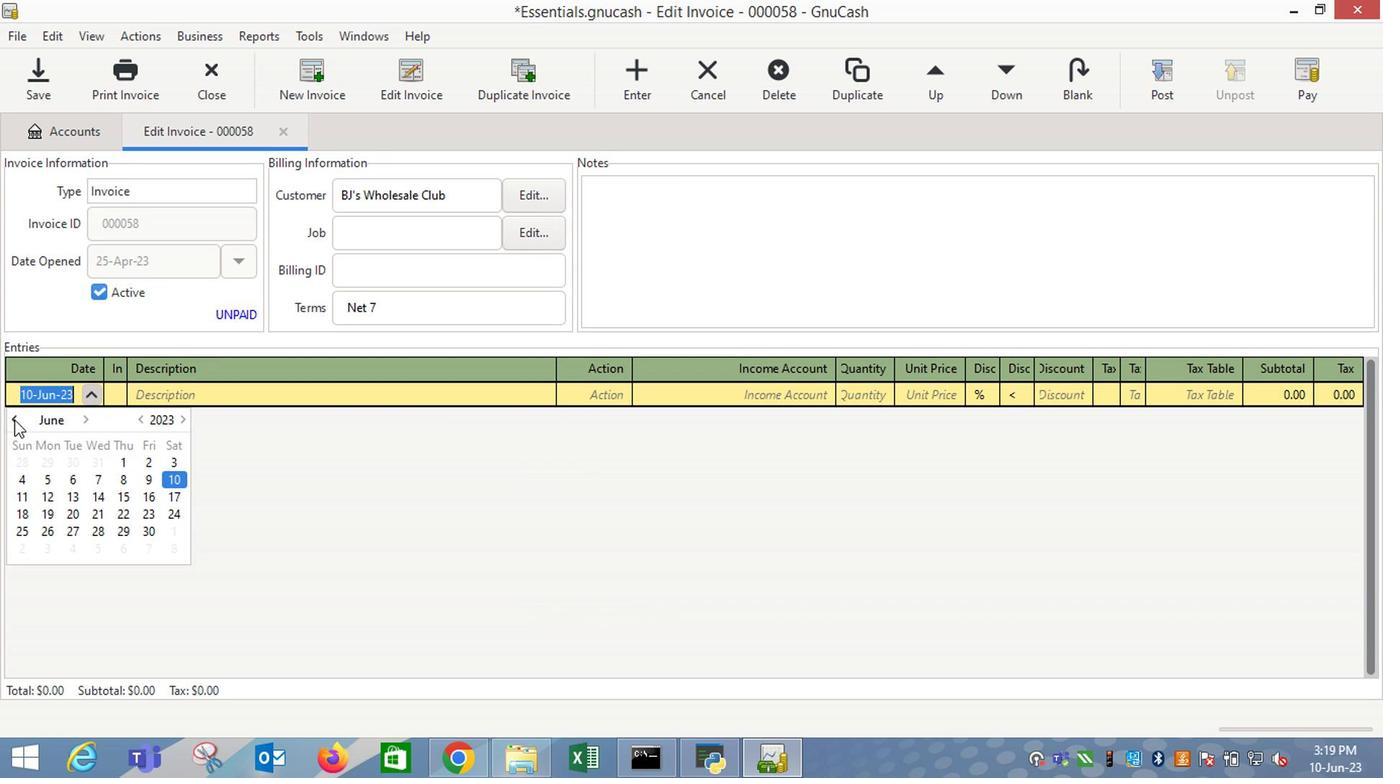 
Action: Mouse pressed left at (12, 422)
Screenshot: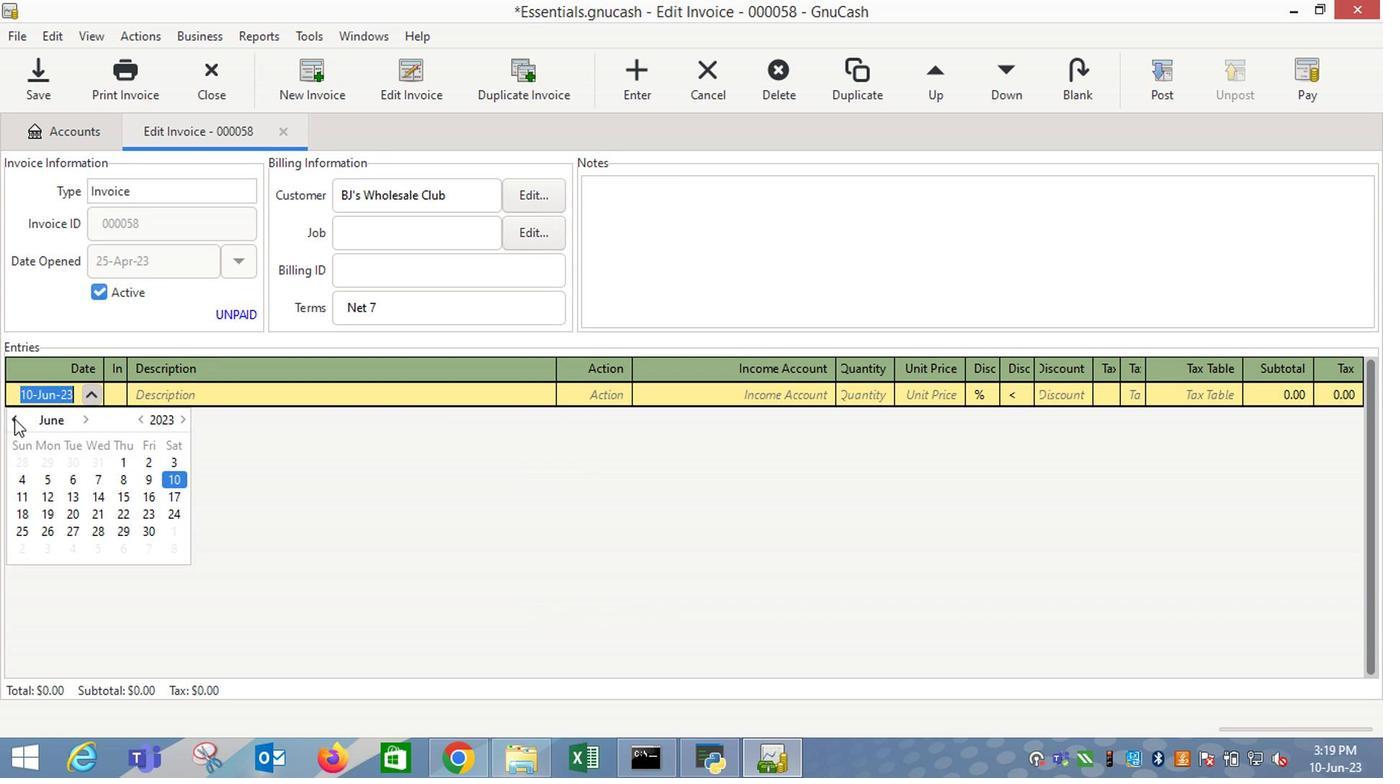 
Action: Mouse pressed left at (12, 422)
Screenshot: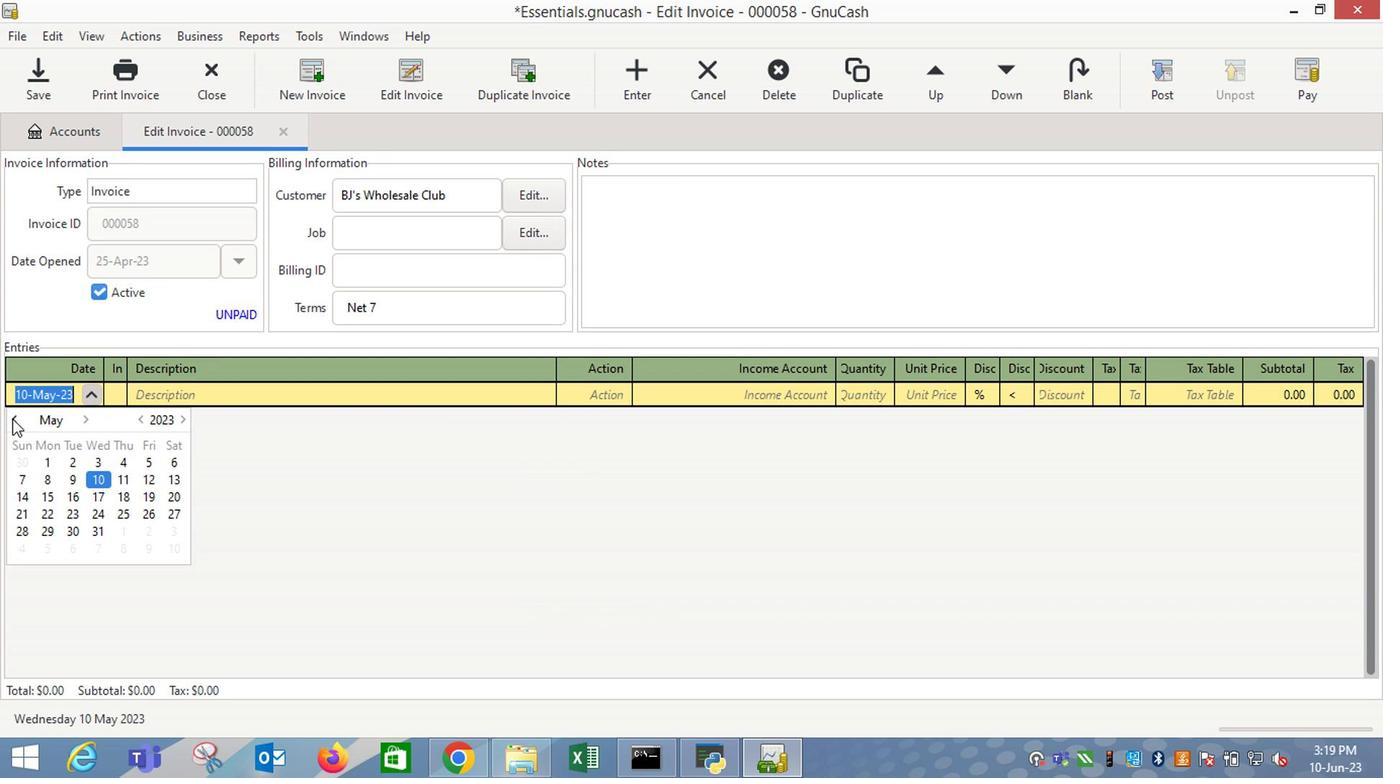 
Action: Mouse moved to (71, 532)
Screenshot: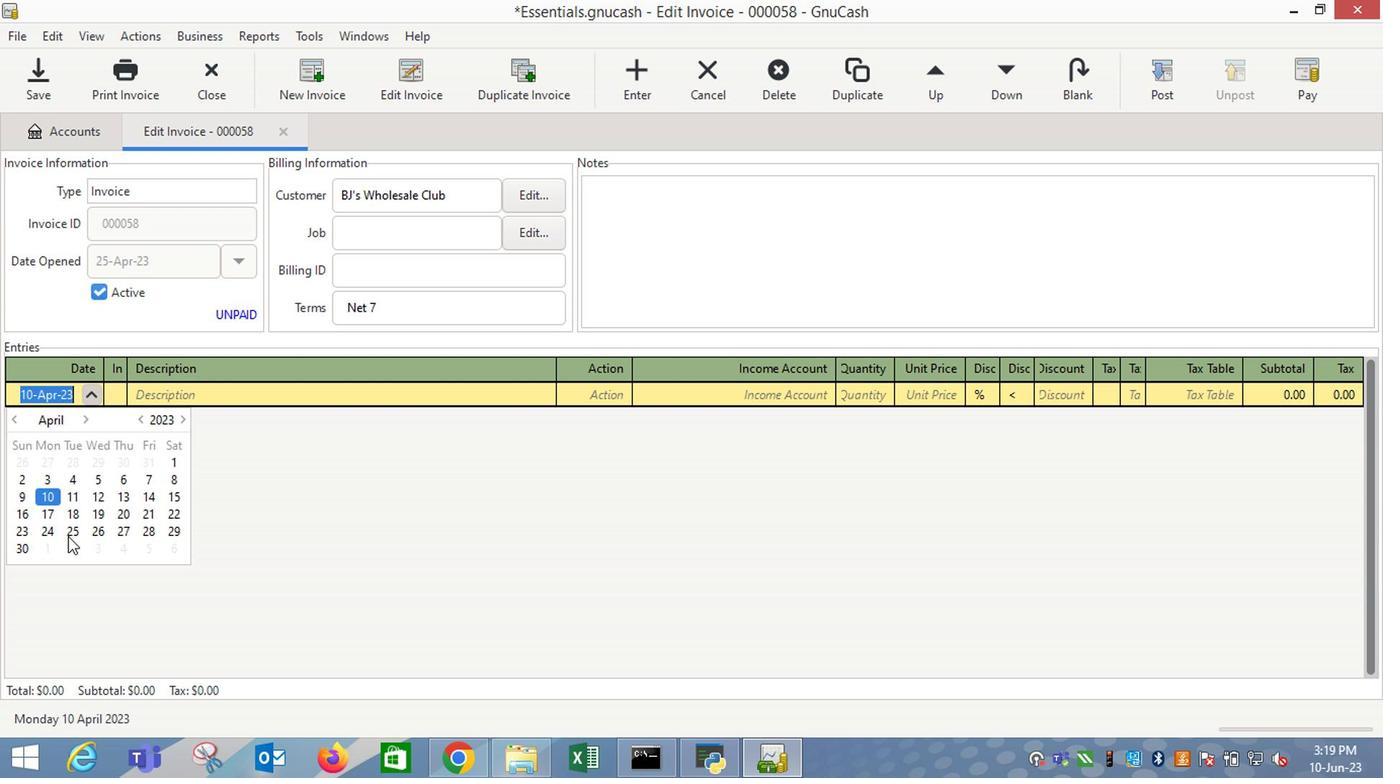 
Action: Mouse pressed left at (71, 532)
Screenshot: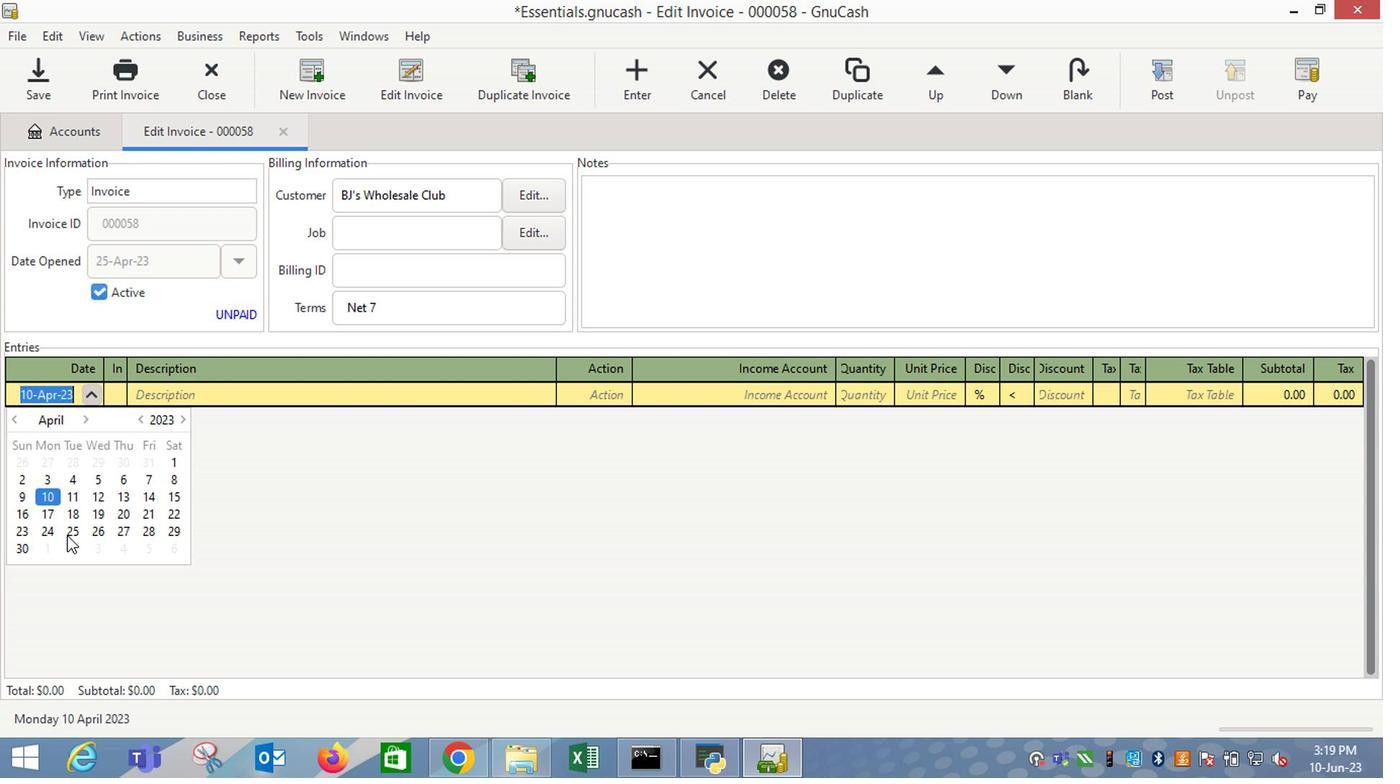 
Action: Key pressed <Key.tab><Key.shift_r><Key.shift_r><Key.shift_r><Key.shift_r><Key.shift_r><Key.shift_r><Key.shift_r><Key.shift_r>Victoria's<Key.space><Key.shift_r>Secret<Key.space><Key.shift_r>Love
Screenshot: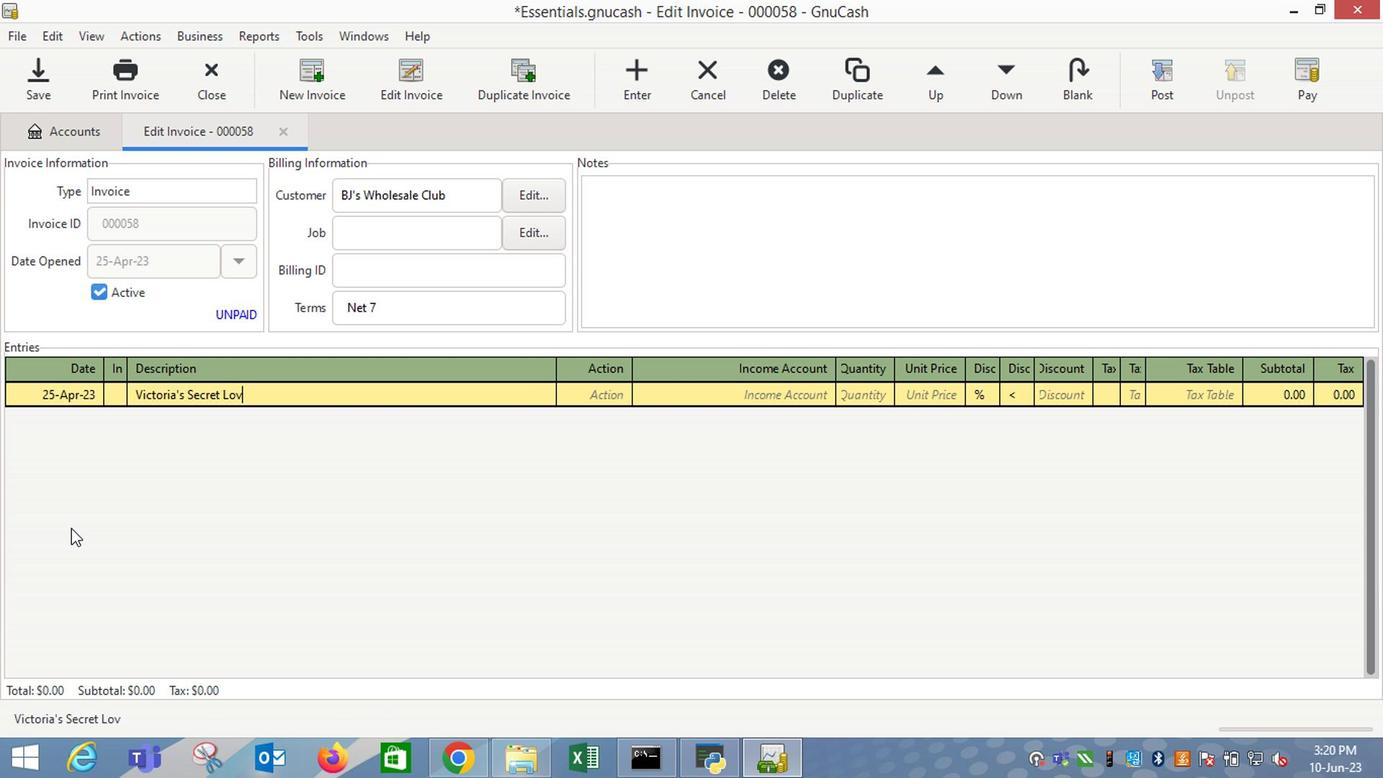 
Action: Mouse moved to (71, 532)
Screenshot: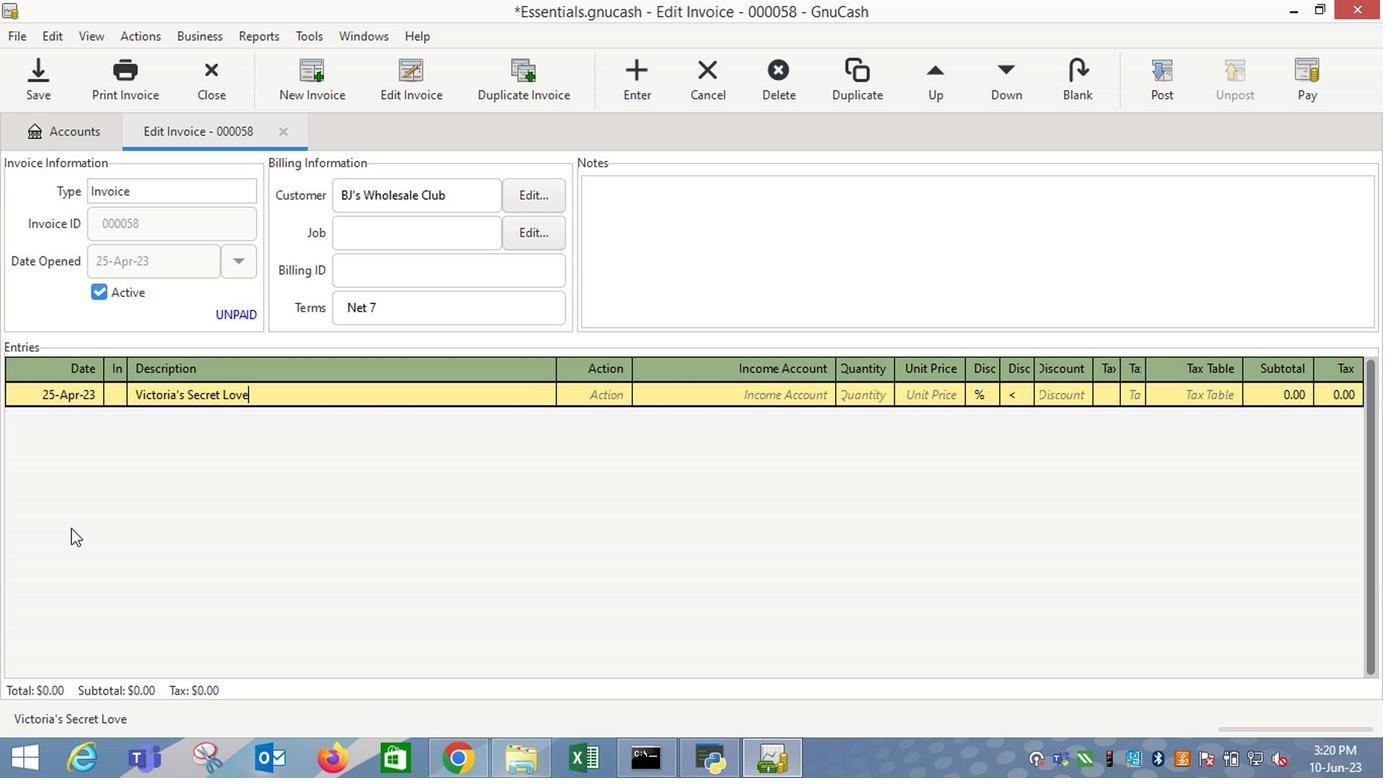 
Action: Key pressed <Key.space><Key.shift_r>Cloud<Key.space><Key.shift_r>Ruched<Key.space><Key.shift_r>Sports<Key.space><Key.shift_r>Bra<Key.space><Key.shift_r>Black<Key.space><Key.shift_r>(XS)<Key.tab><Key.tab>i<Key.down><Key.down><Key.down><Key.tab>2<Key.tab>14.49<Key.tab>
Screenshot: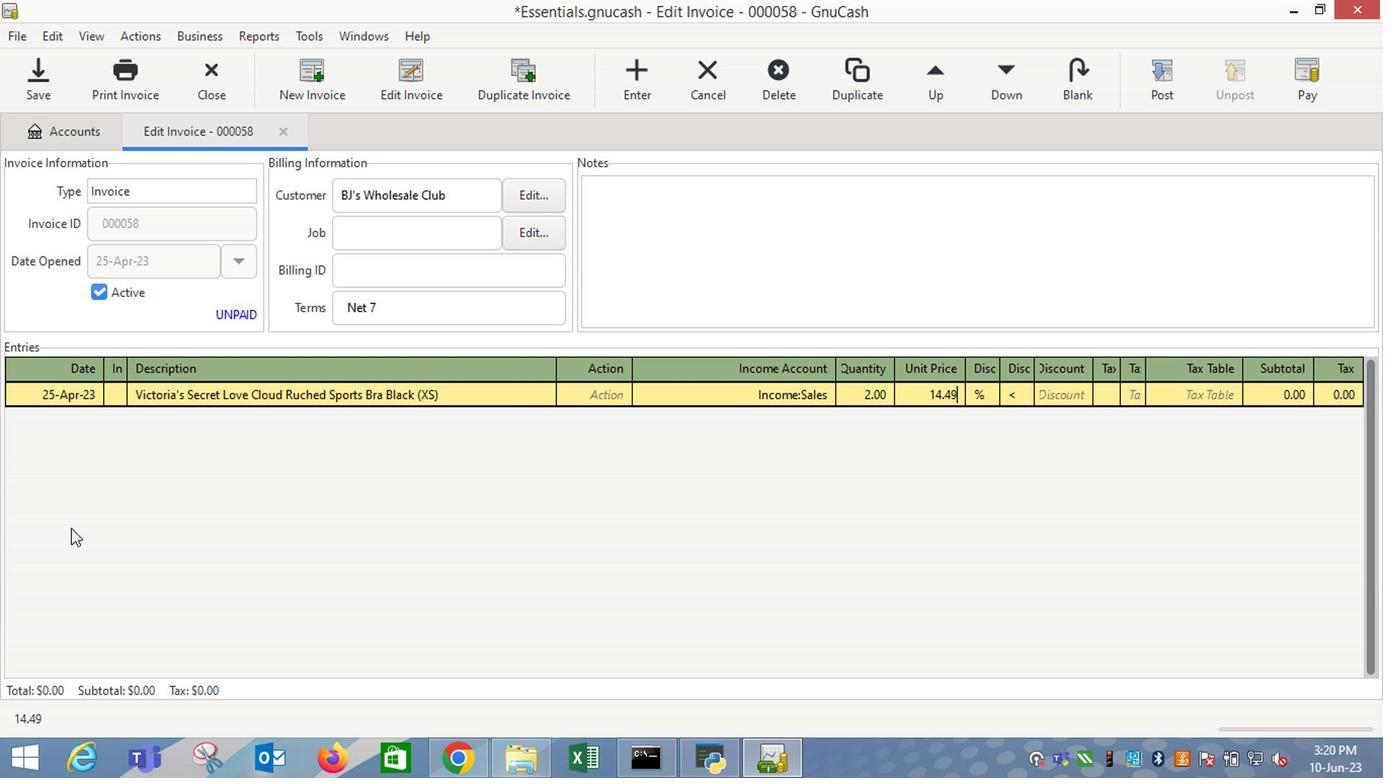 
Action: Mouse moved to (1111, 396)
Screenshot: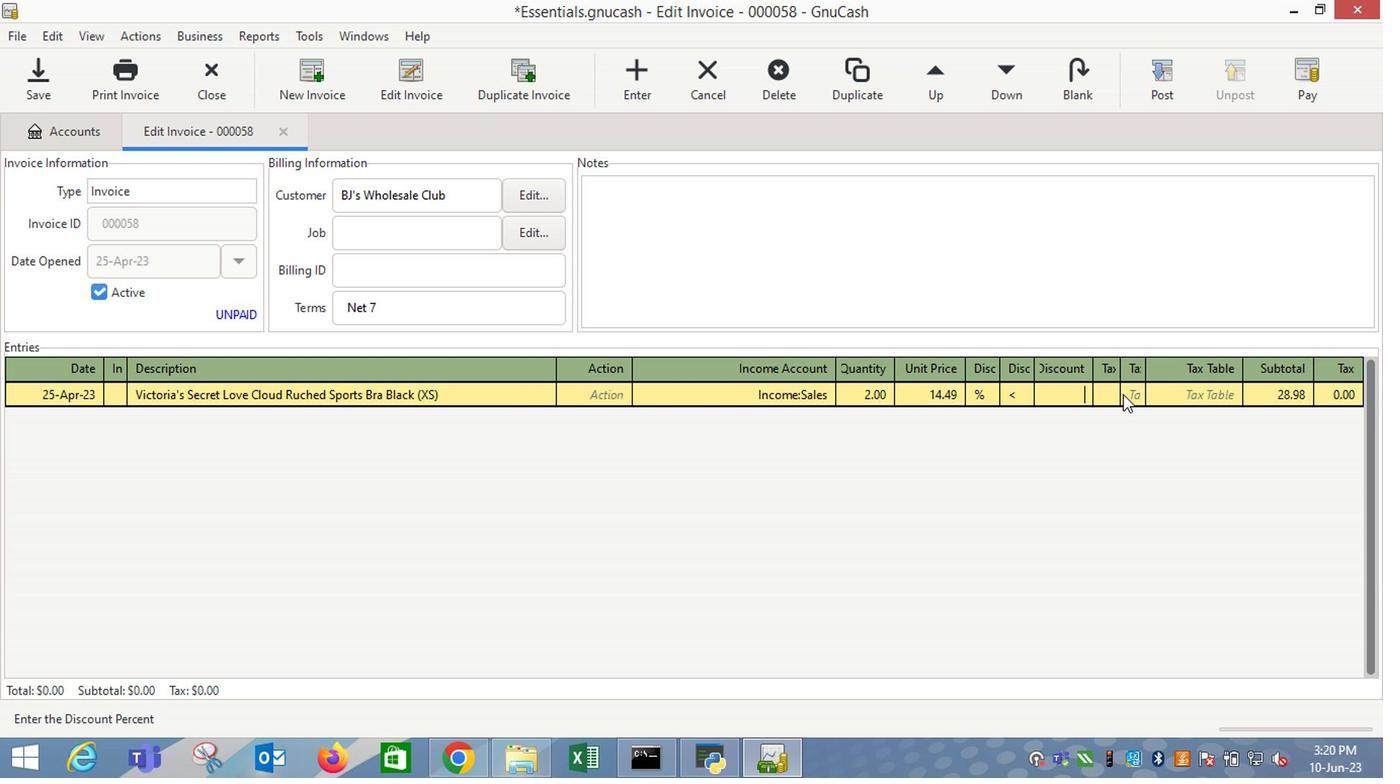 
Action: Mouse pressed left at (1111, 396)
Screenshot: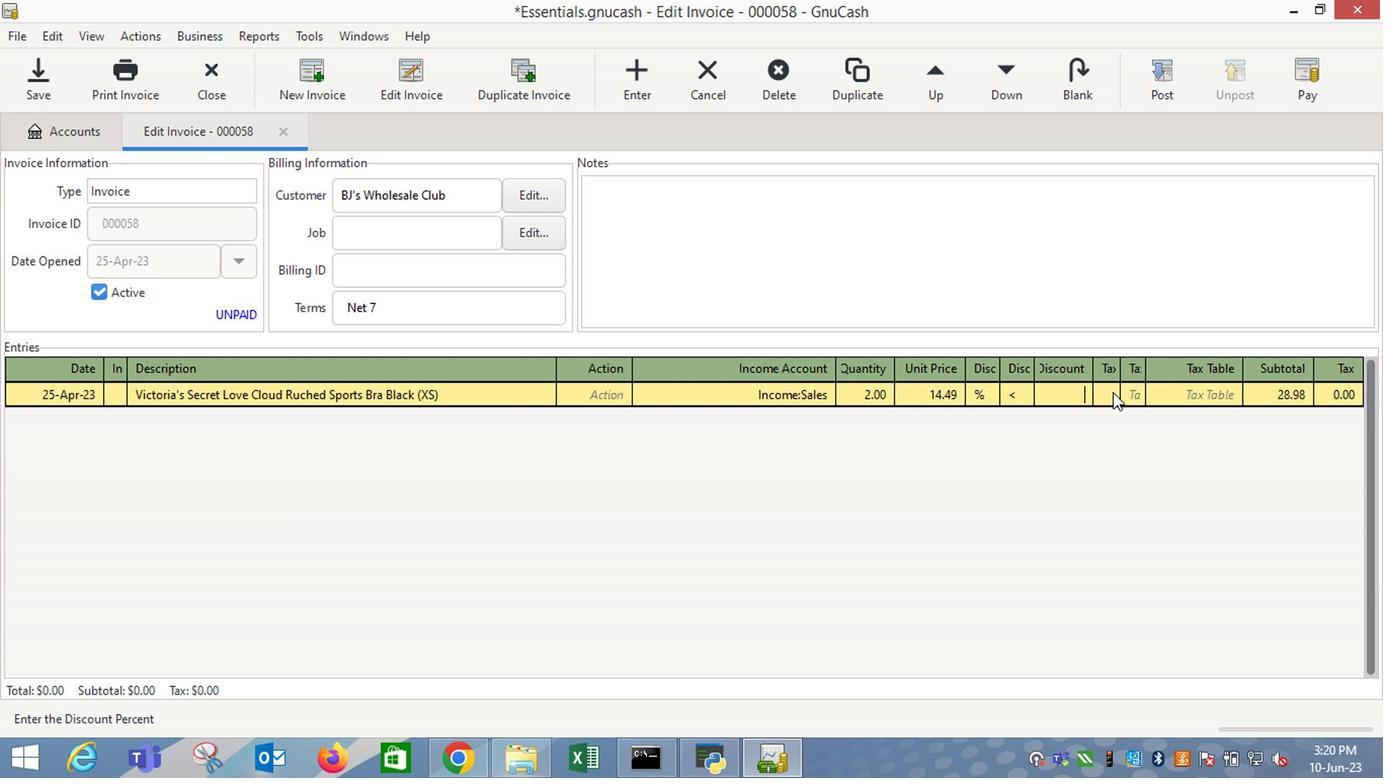 
Action: Mouse moved to (1130, 399)
Screenshot: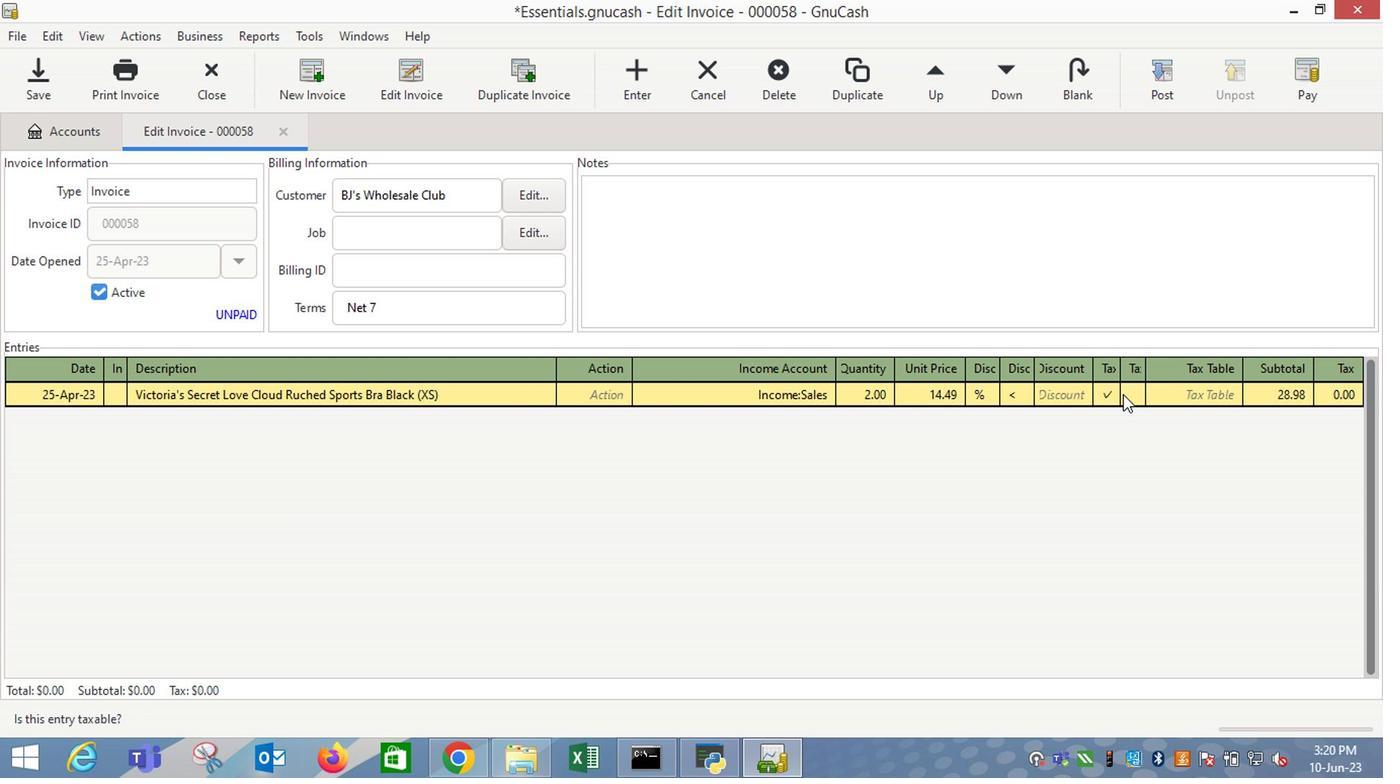 
Action: Mouse pressed left at (1130, 399)
Screenshot: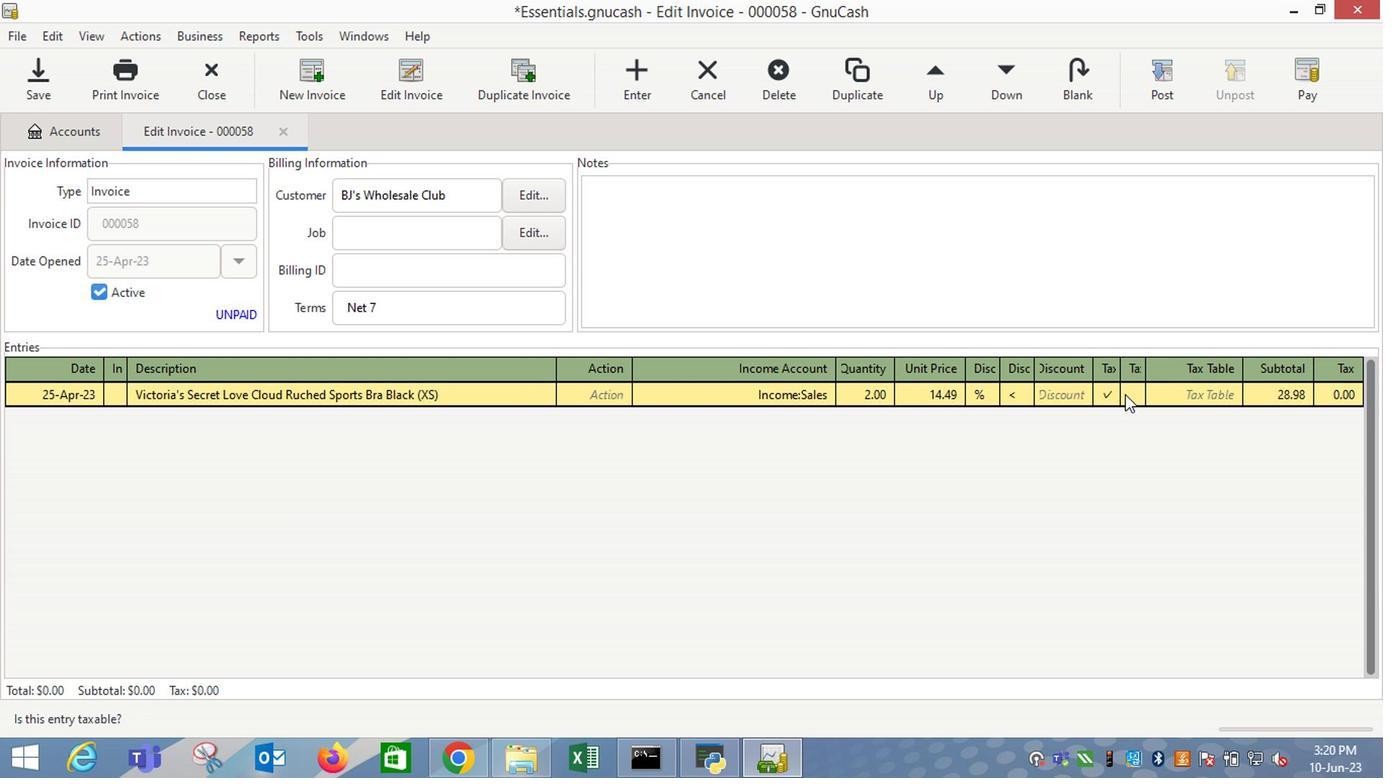 
Action: Mouse moved to (1132, 399)
Screenshot: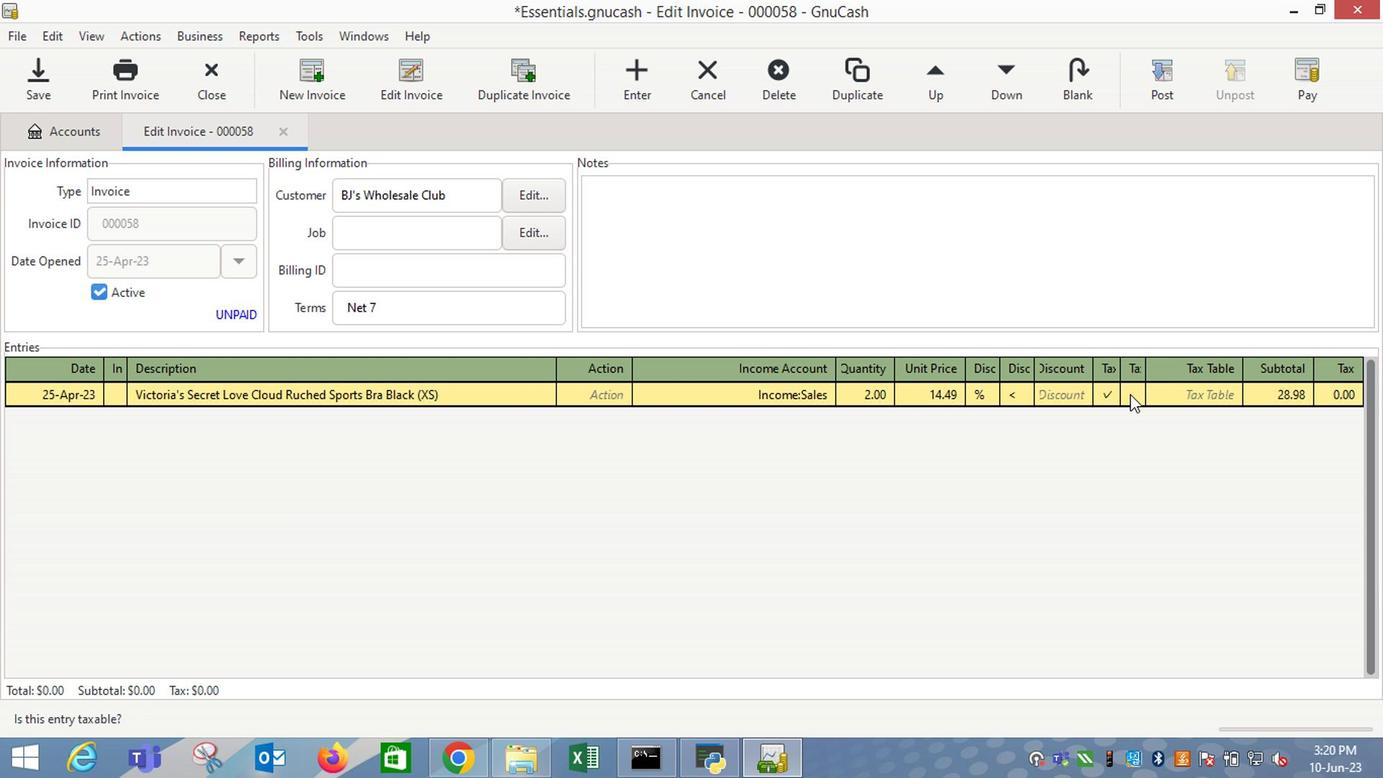 
Action: Mouse pressed left at (1132, 399)
Screenshot: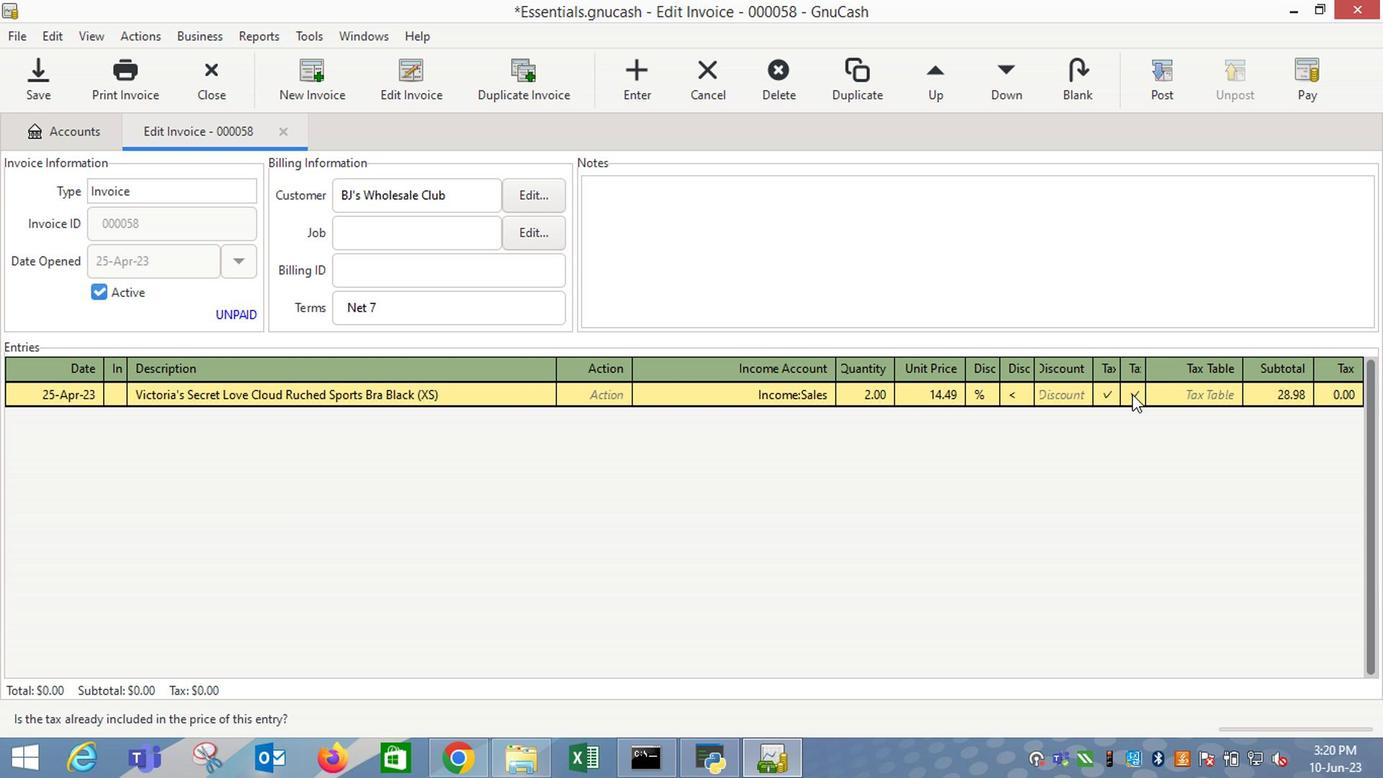 
Action: Mouse moved to (1188, 400)
Screenshot: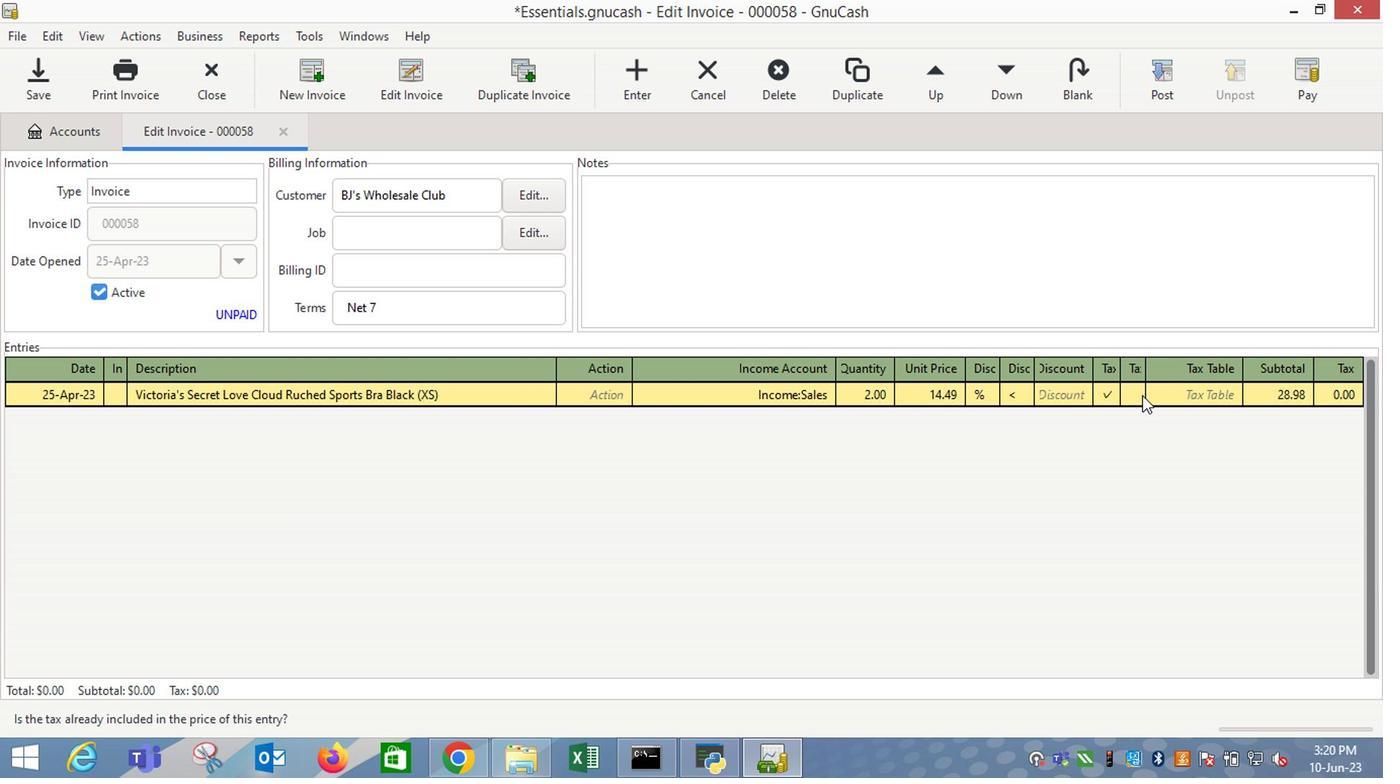 
Action: Mouse pressed left at (1188, 400)
Screenshot: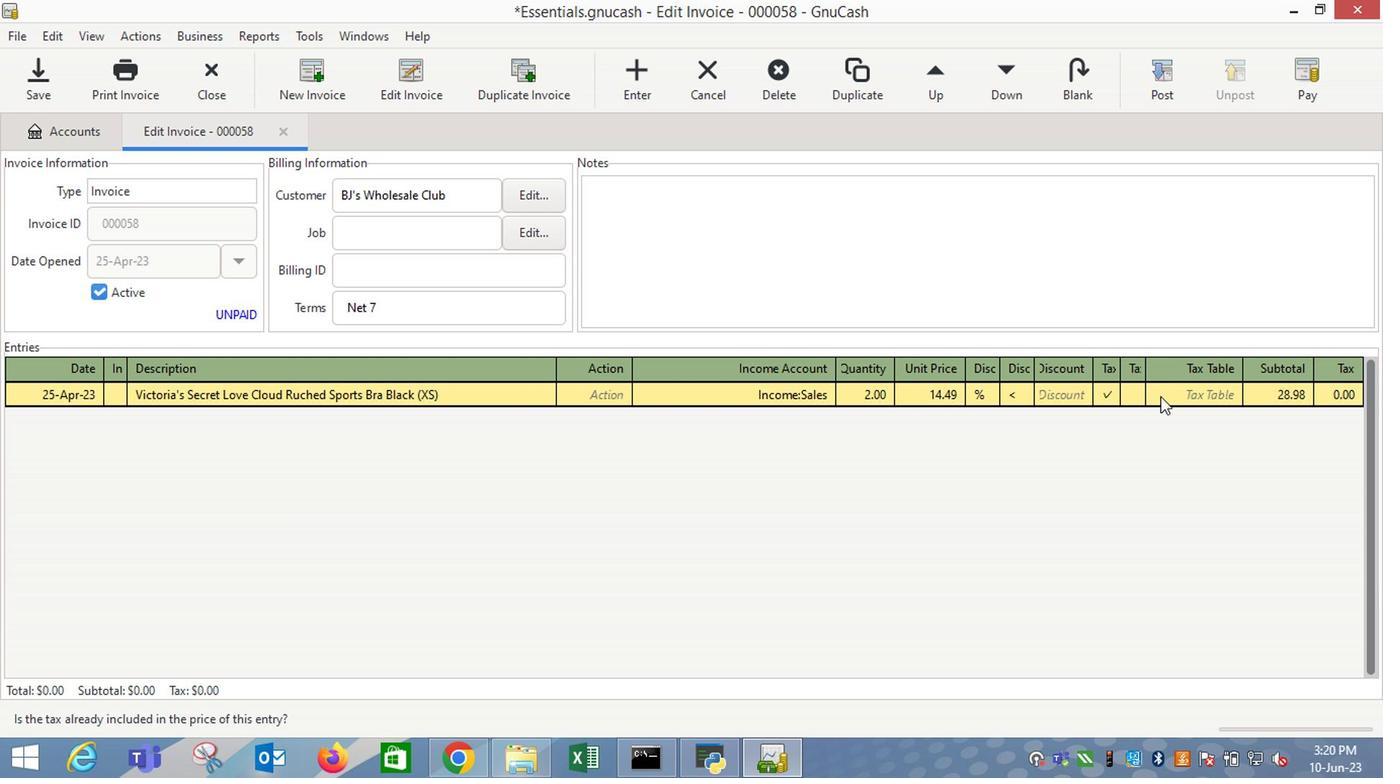 
Action: Mouse moved to (1221, 394)
Screenshot: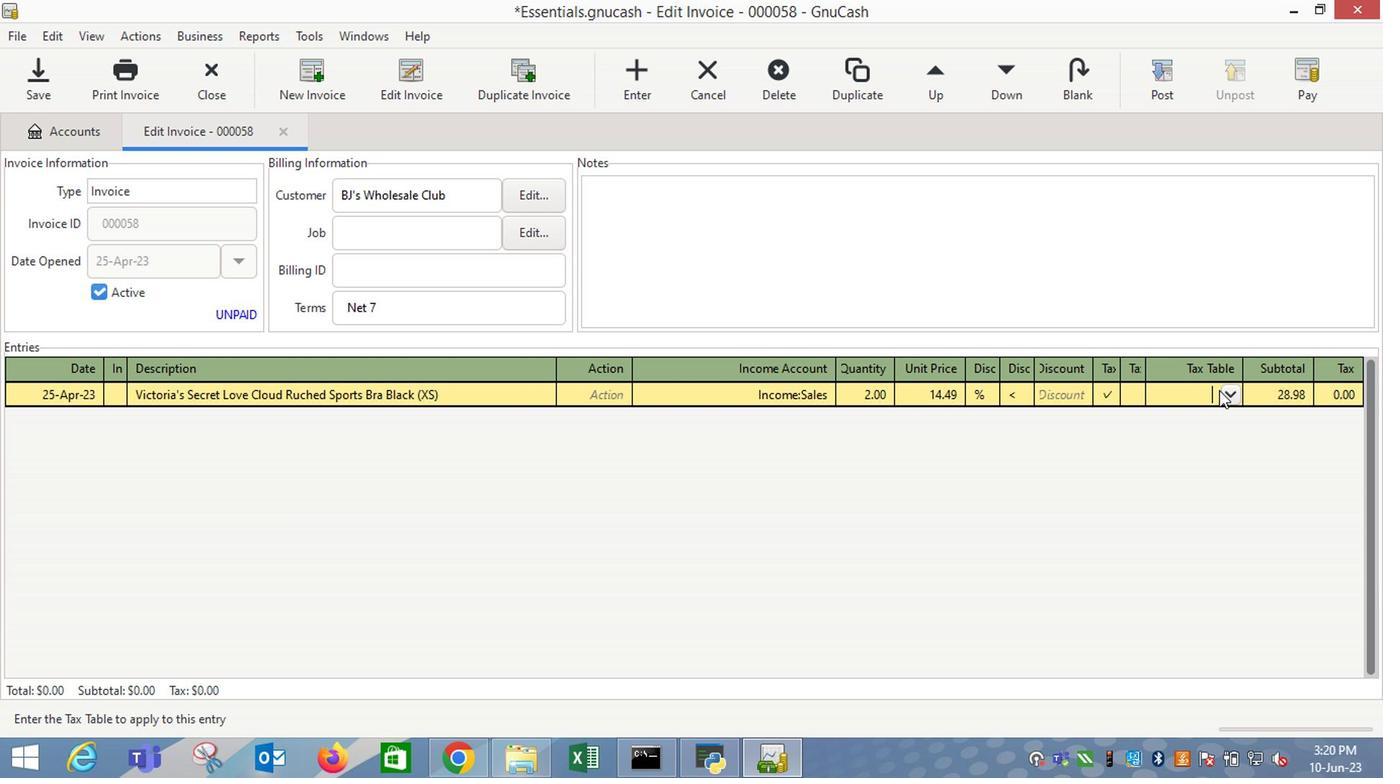
Action: Mouse pressed left at (1221, 394)
Screenshot: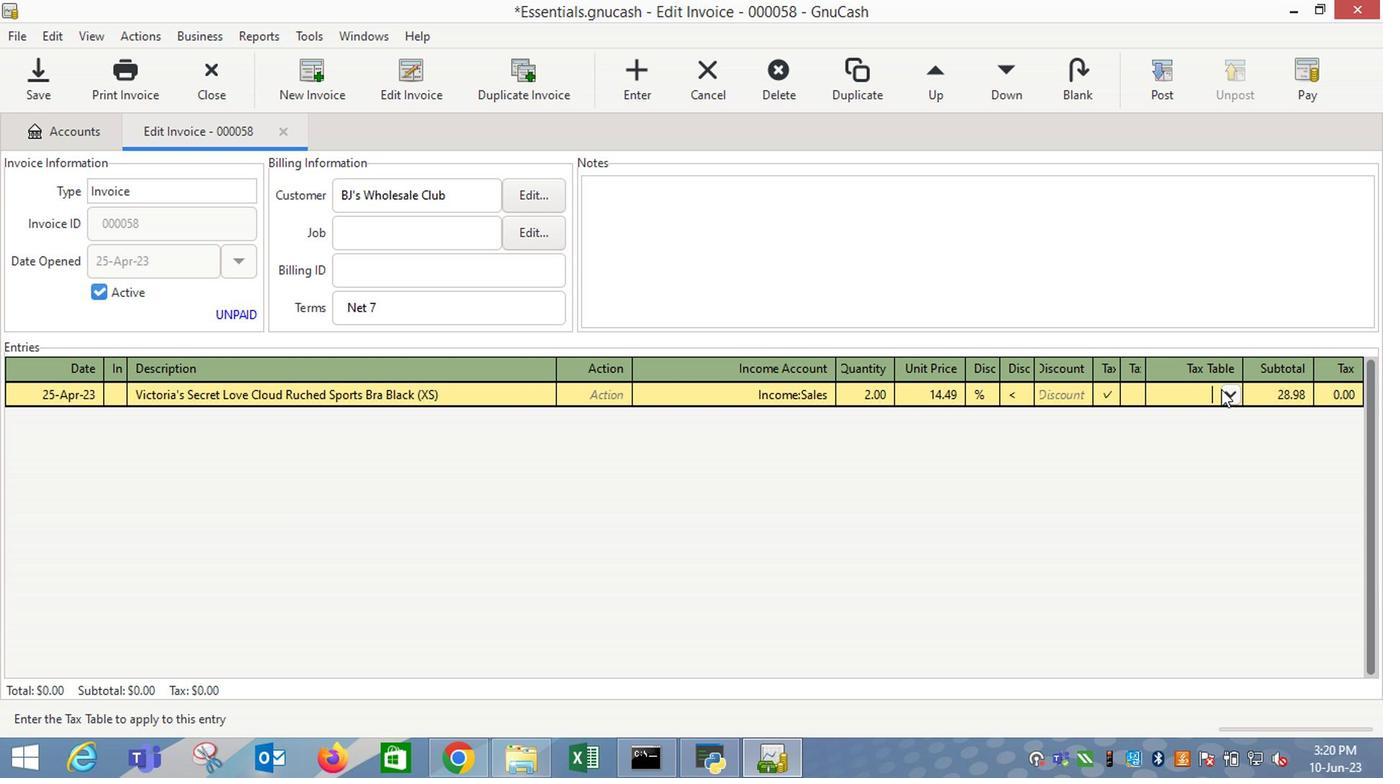 
Action: Mouse moved to (1168, 430)
Screenshot: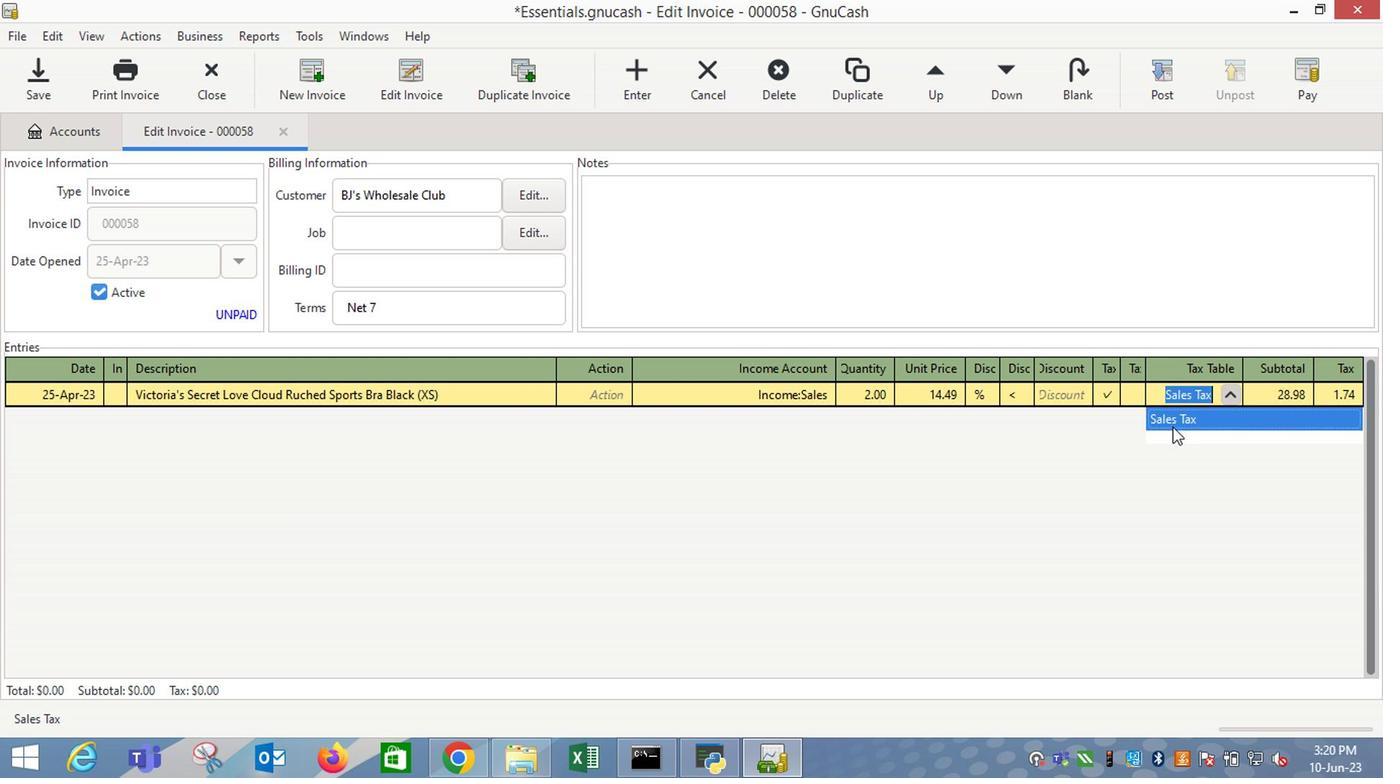 
Action: Mouse pressed left at (1168, 430)
Screenshot: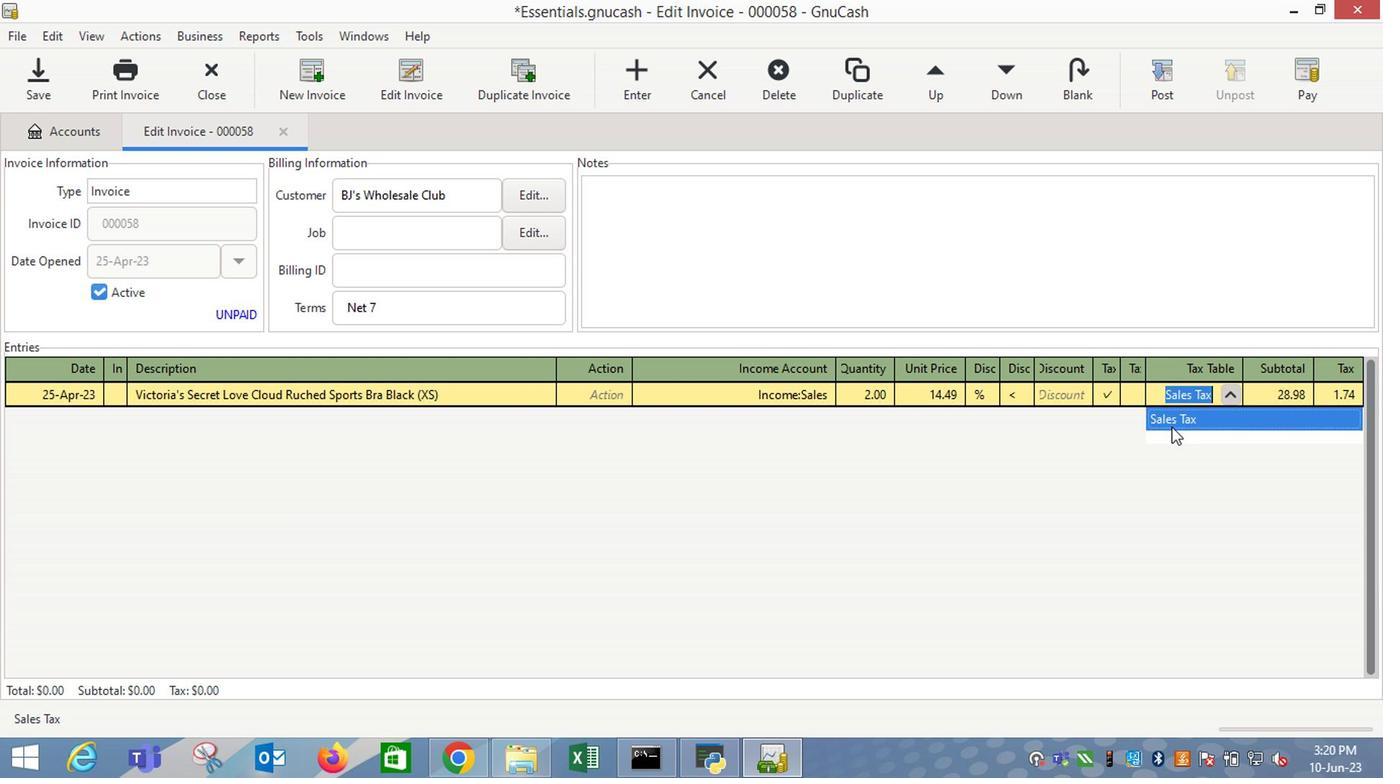 
Action: Mouse moved to (1155, 434)
Screenshot: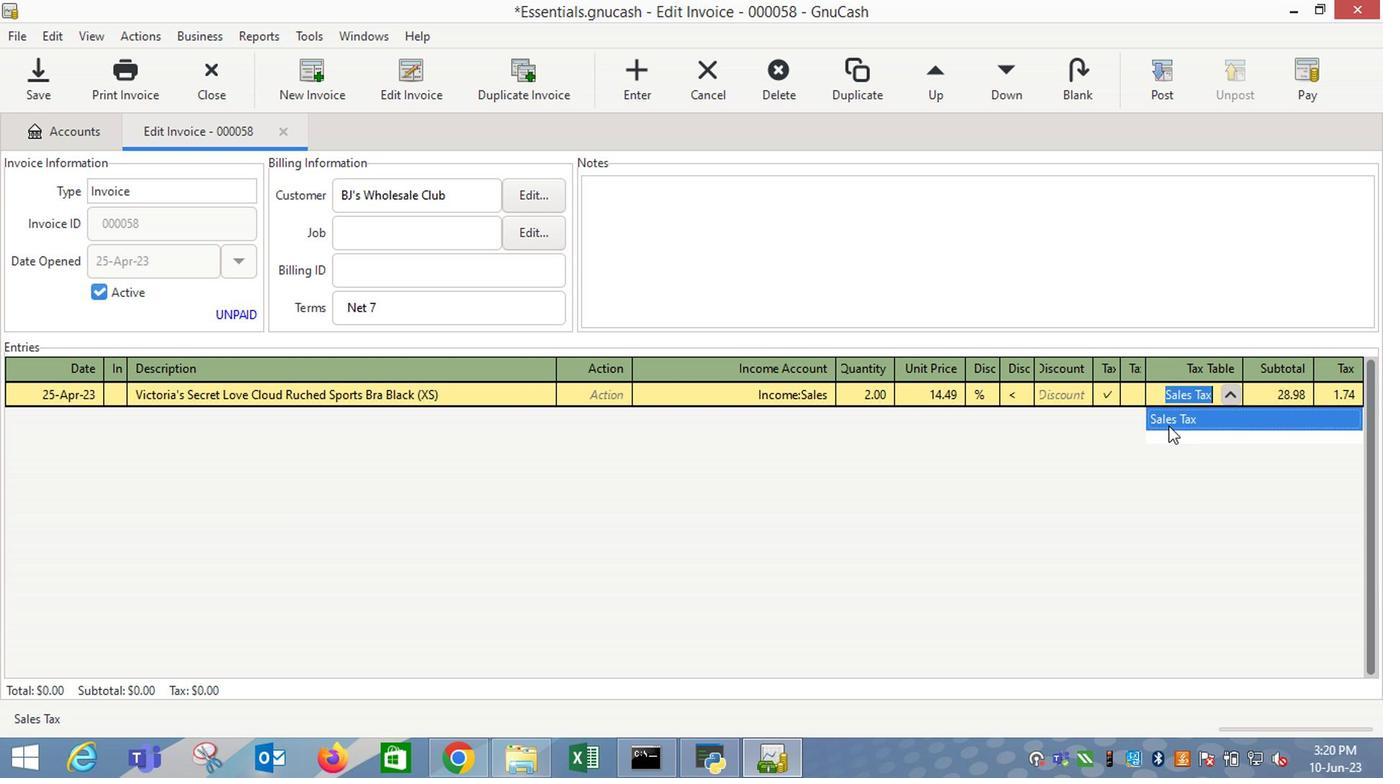 
Action: Key pressed <Key.enter><Key.tab><Key.shift_r>Inc
Screenshot: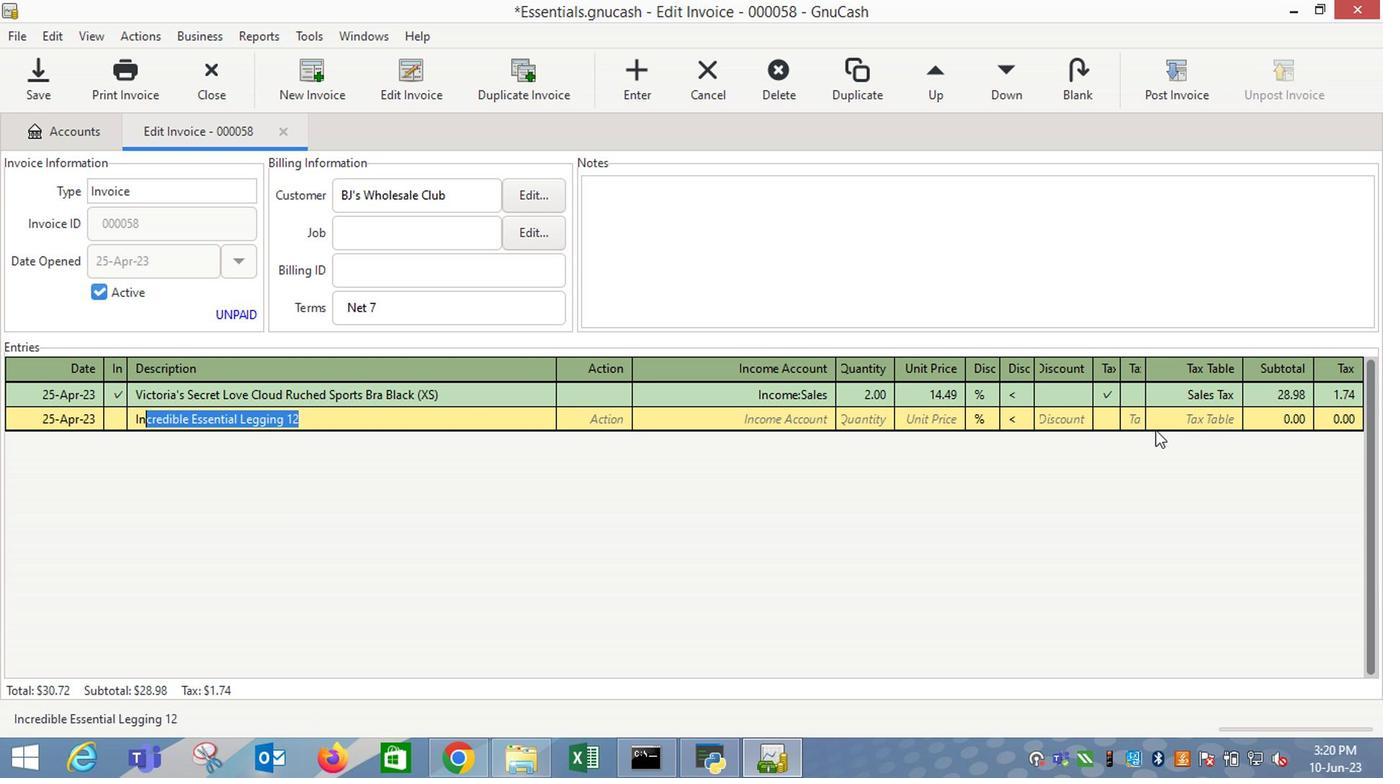 
Action: Mouse moved to (1154, 434)
Screenshot: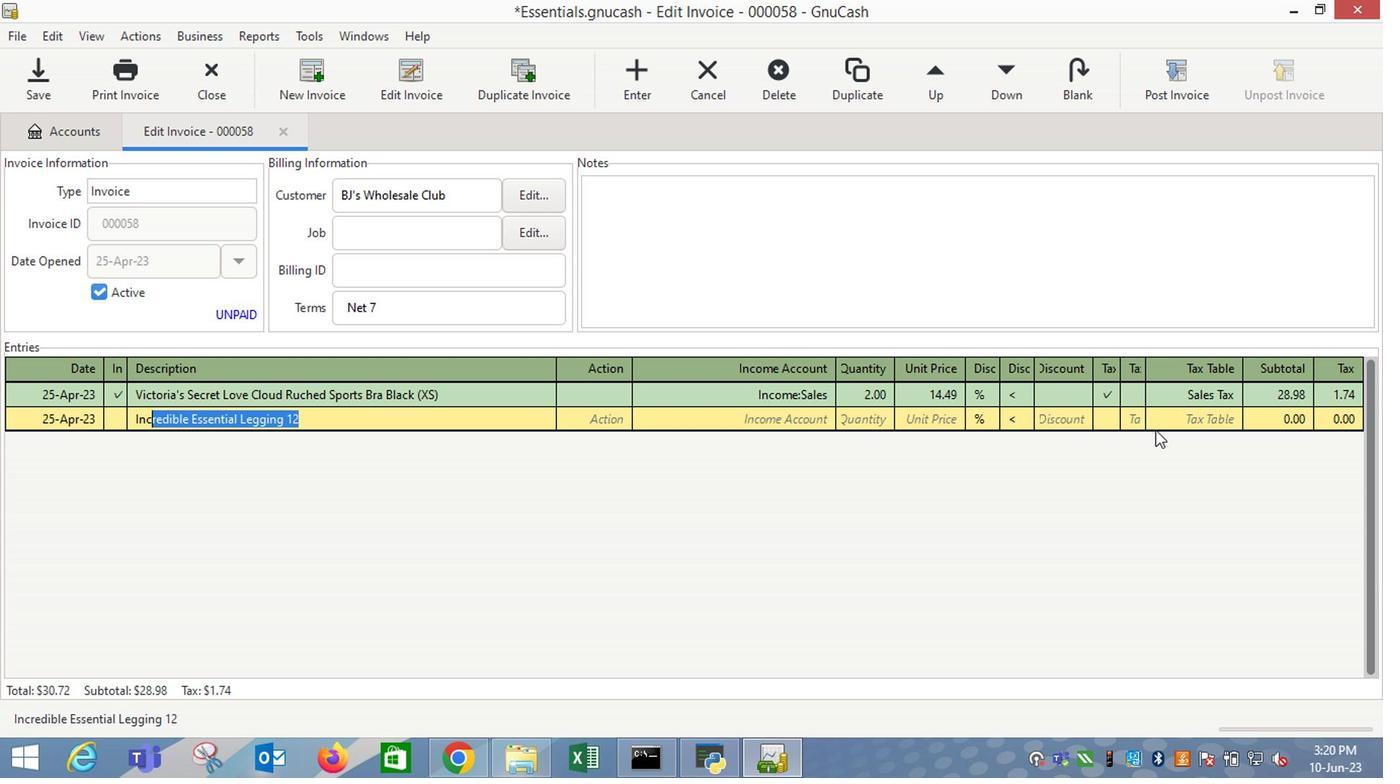 
Action: Key pressed <Key.tab>1<Key.tab>15.99<Key.tab>
Screenshot: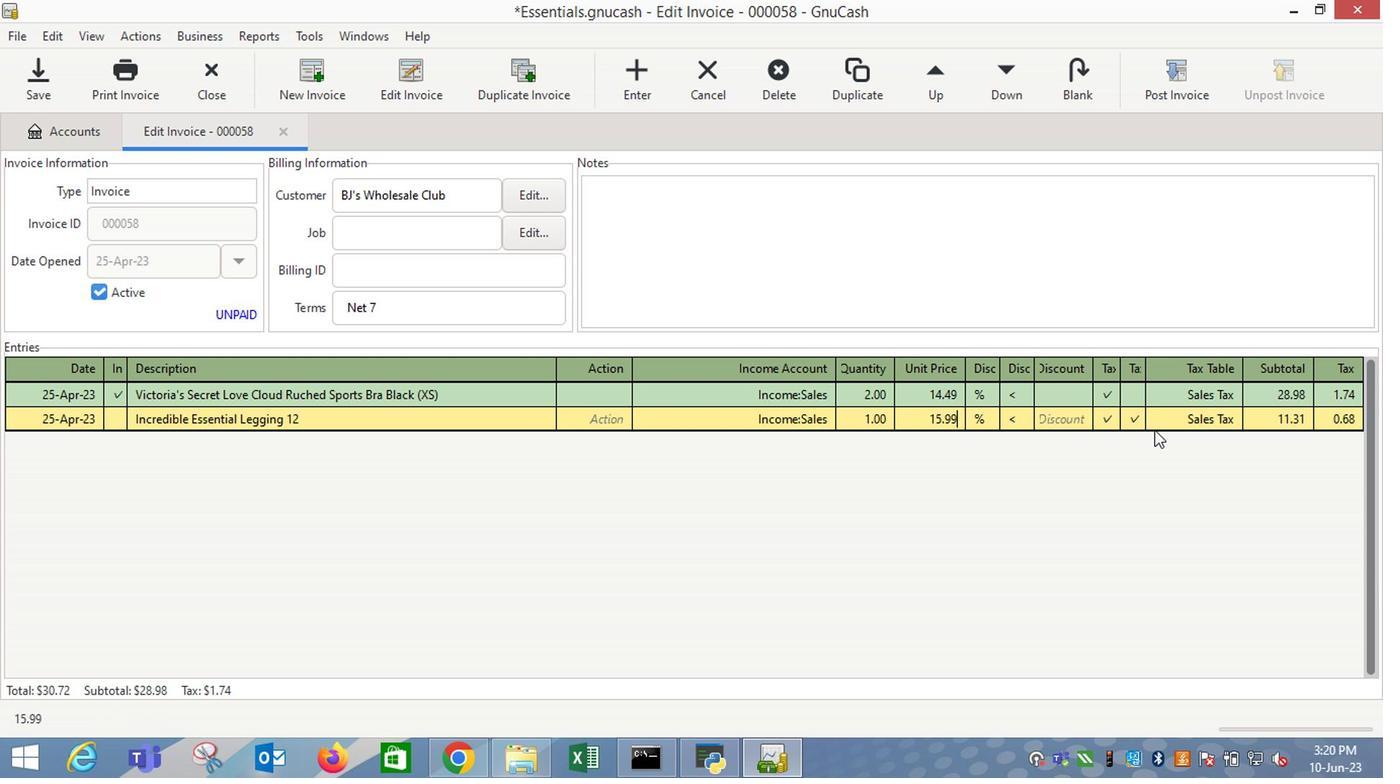 
Action: Mouse moved to (1131, 422)
Screenshot: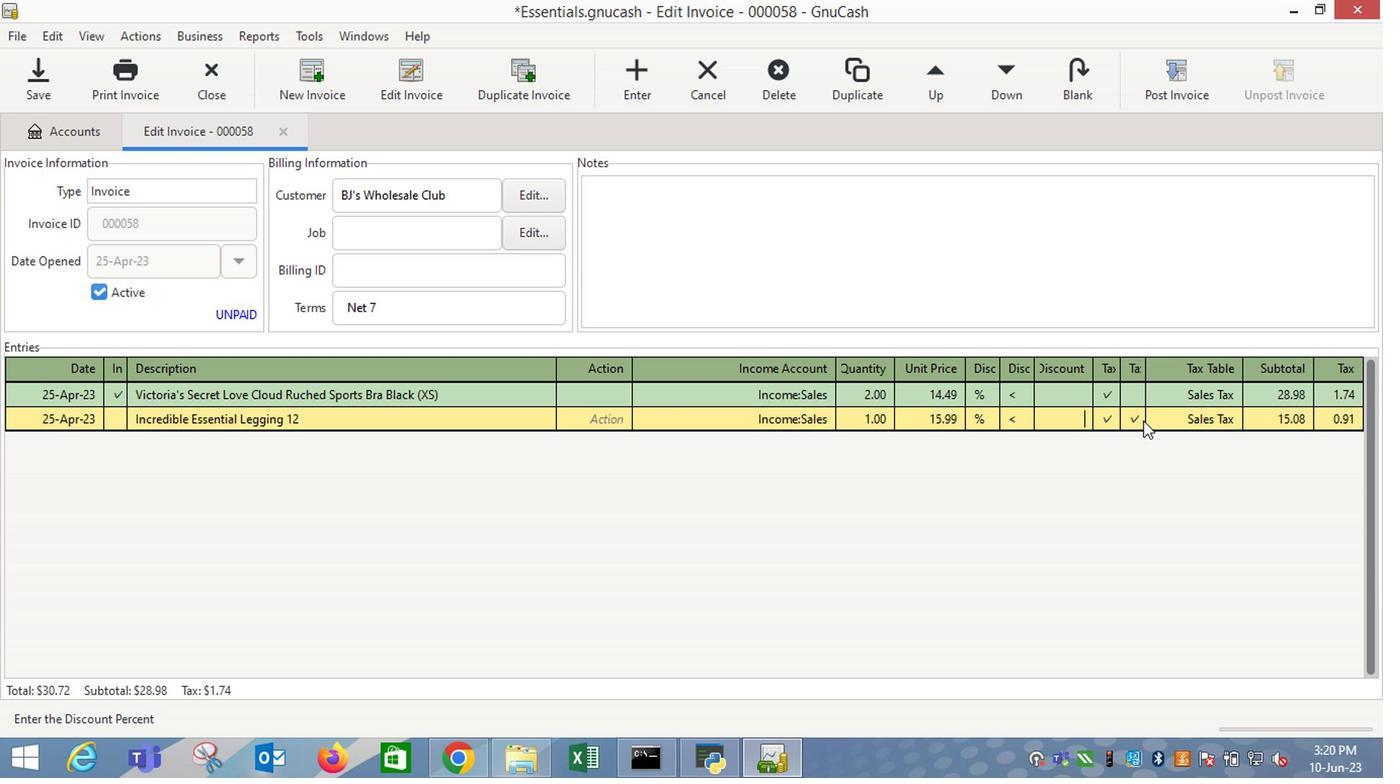 
Action: Mouse pressed left at (1131, 422)
Screenshot: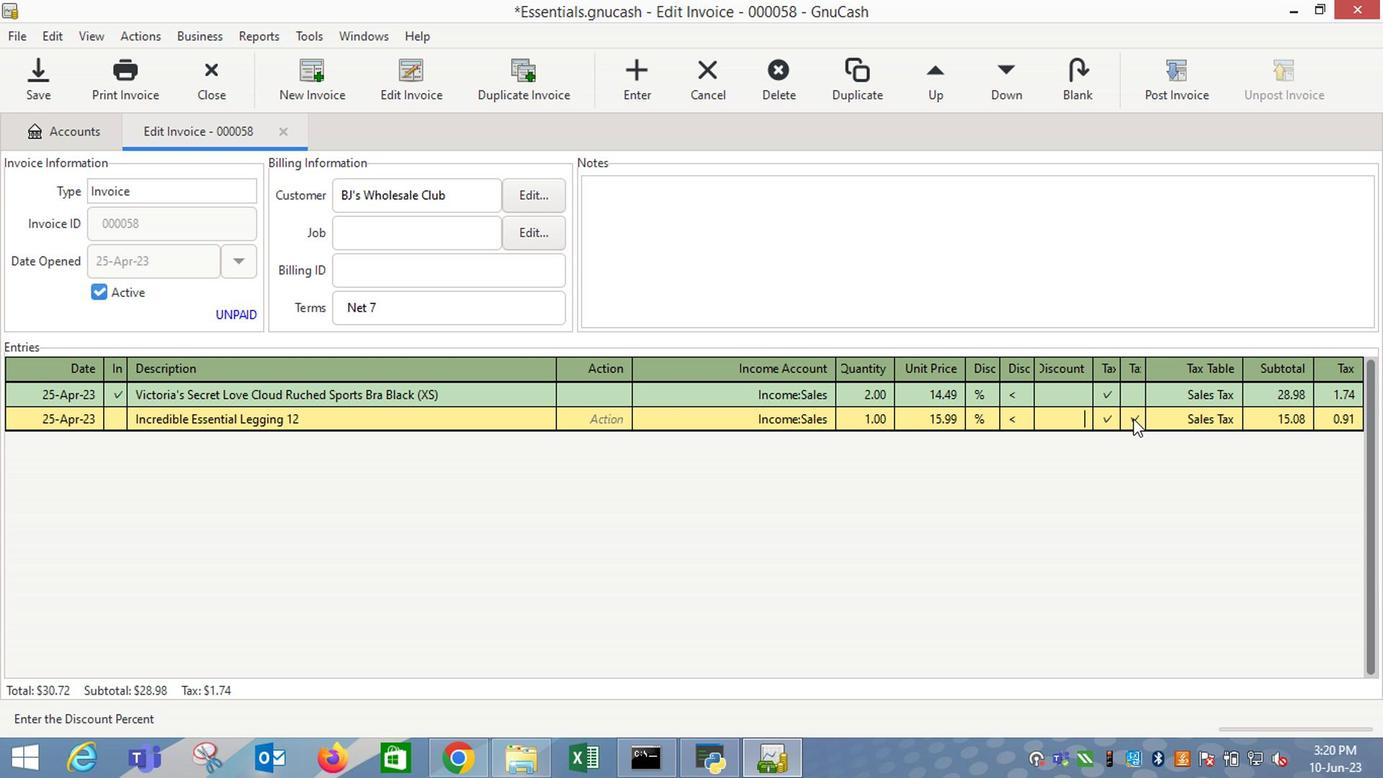 
Action: Mouse moved to (1193, 417)
Screenshot: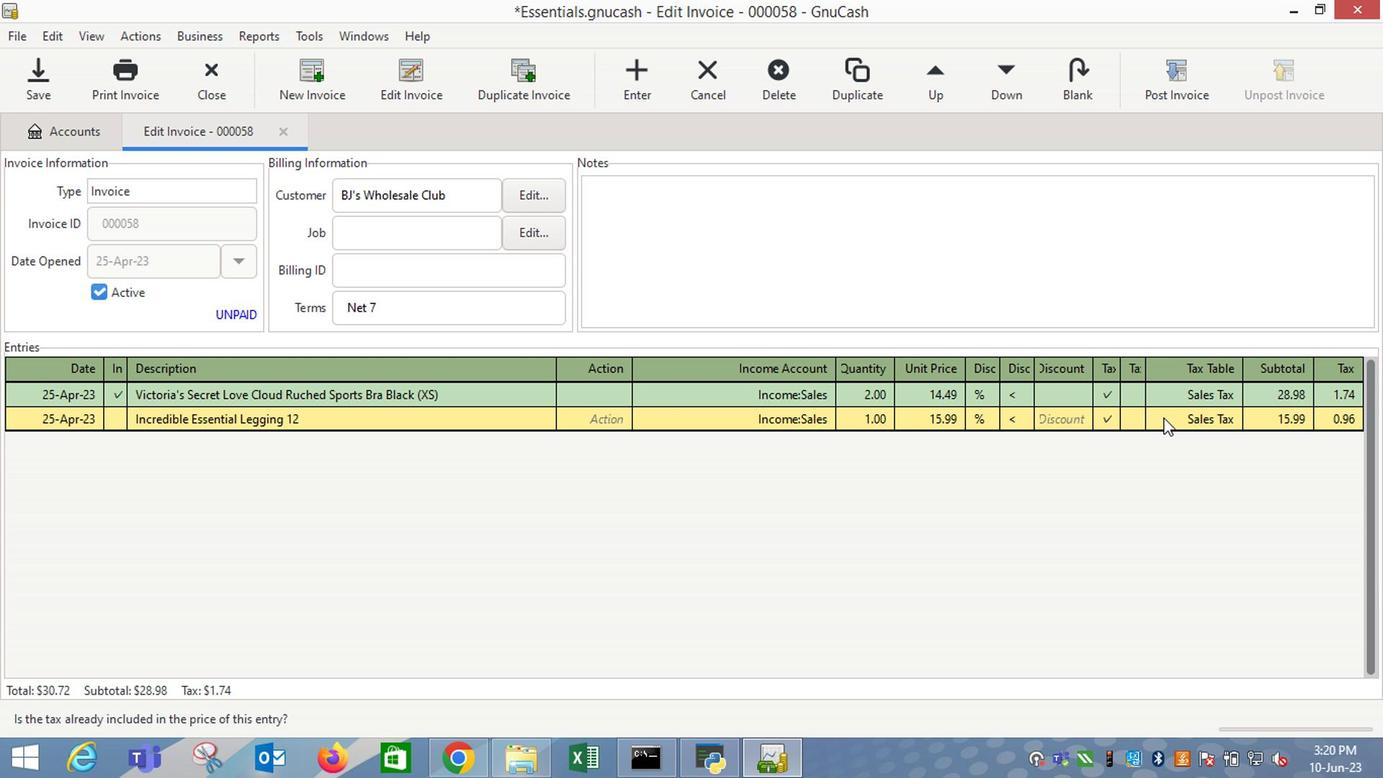 
Action: Mouse pressed left at (1193, 417)
Screenshot: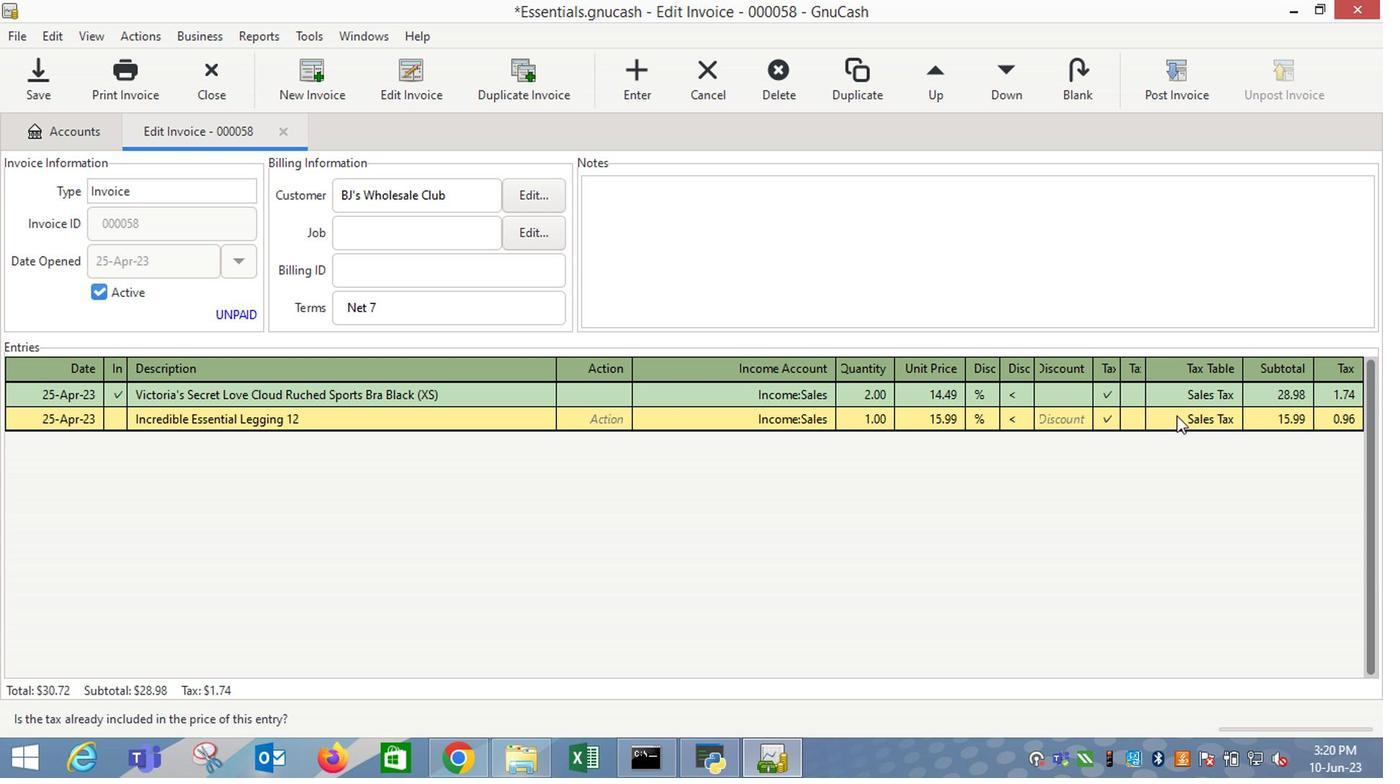 
Action: Mouse moved to (1190, 422)
Screenshot: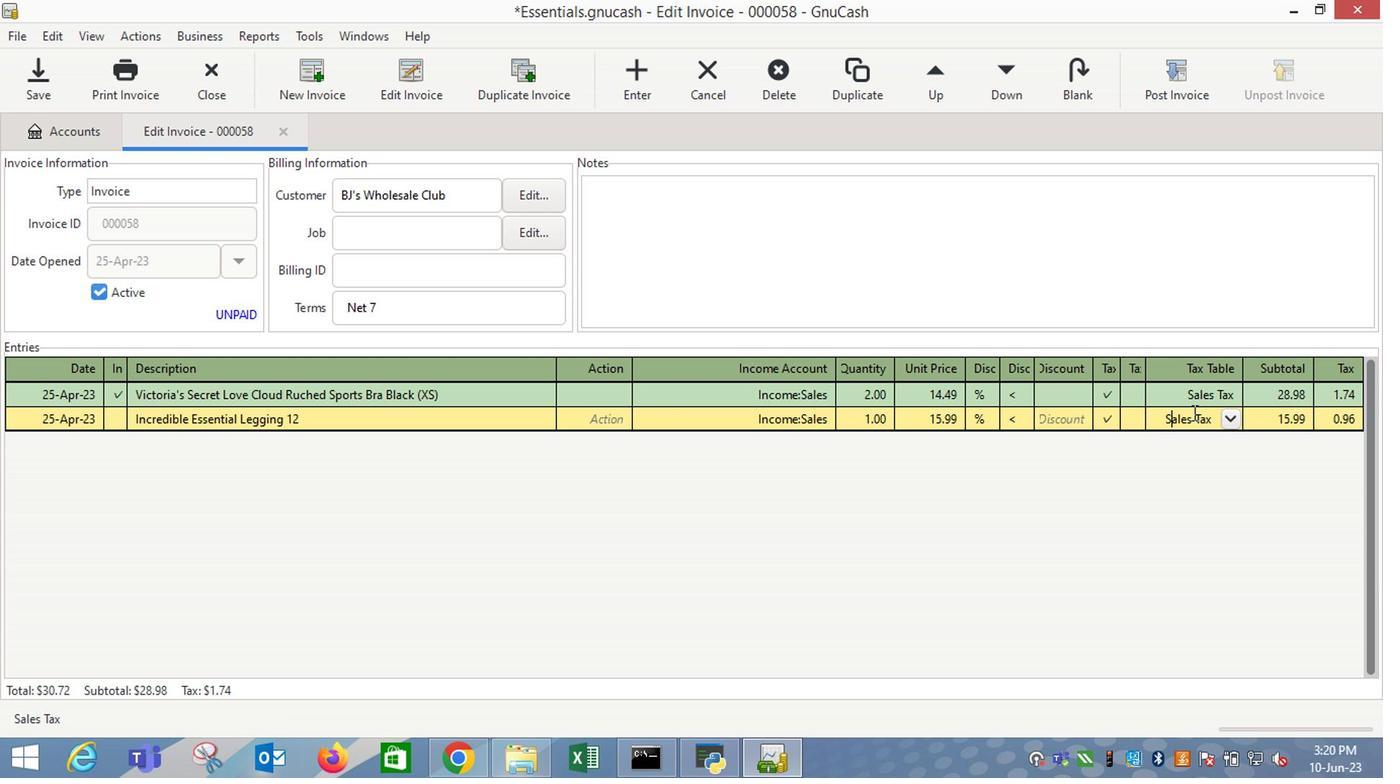 
Action: Key pressed <Key.enter>
Screenshot: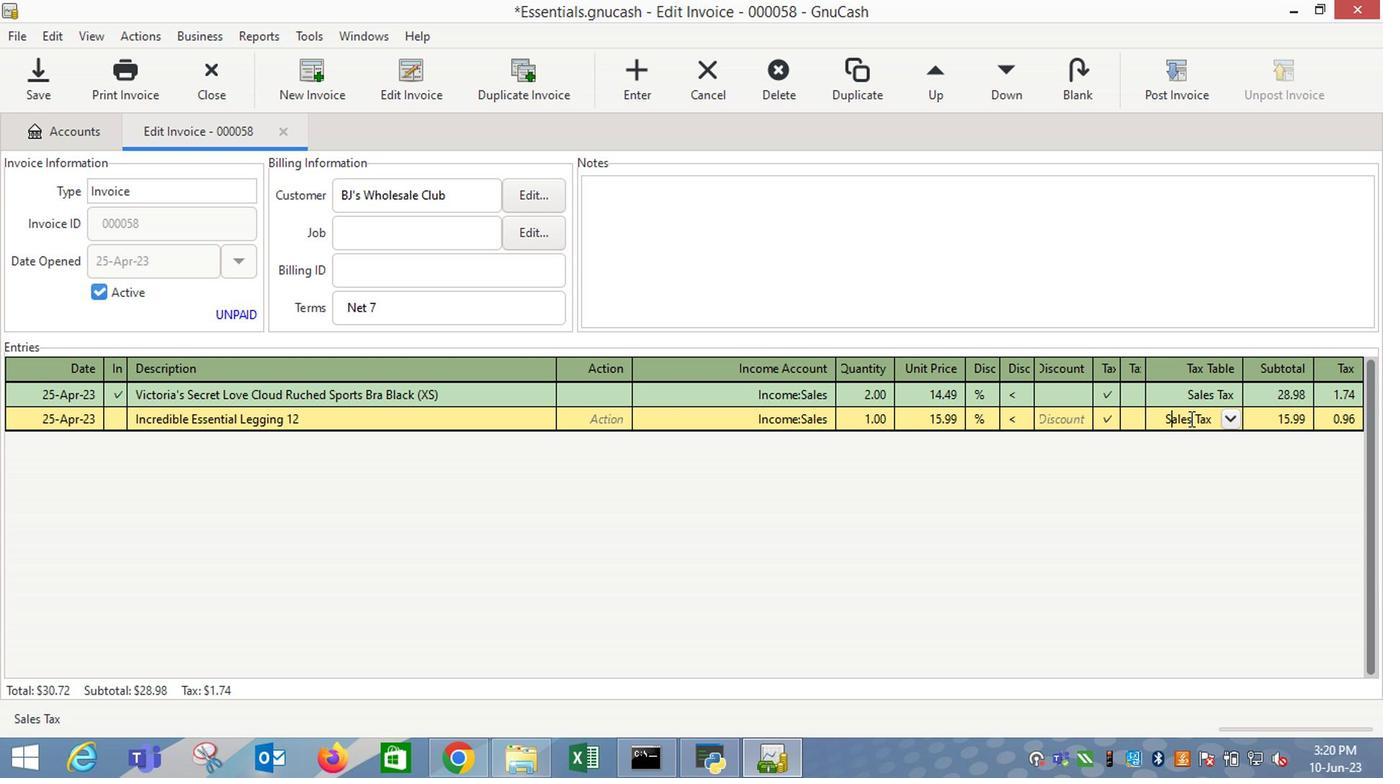 
Action: Mouse moved to (1172, 79)
Screenshot: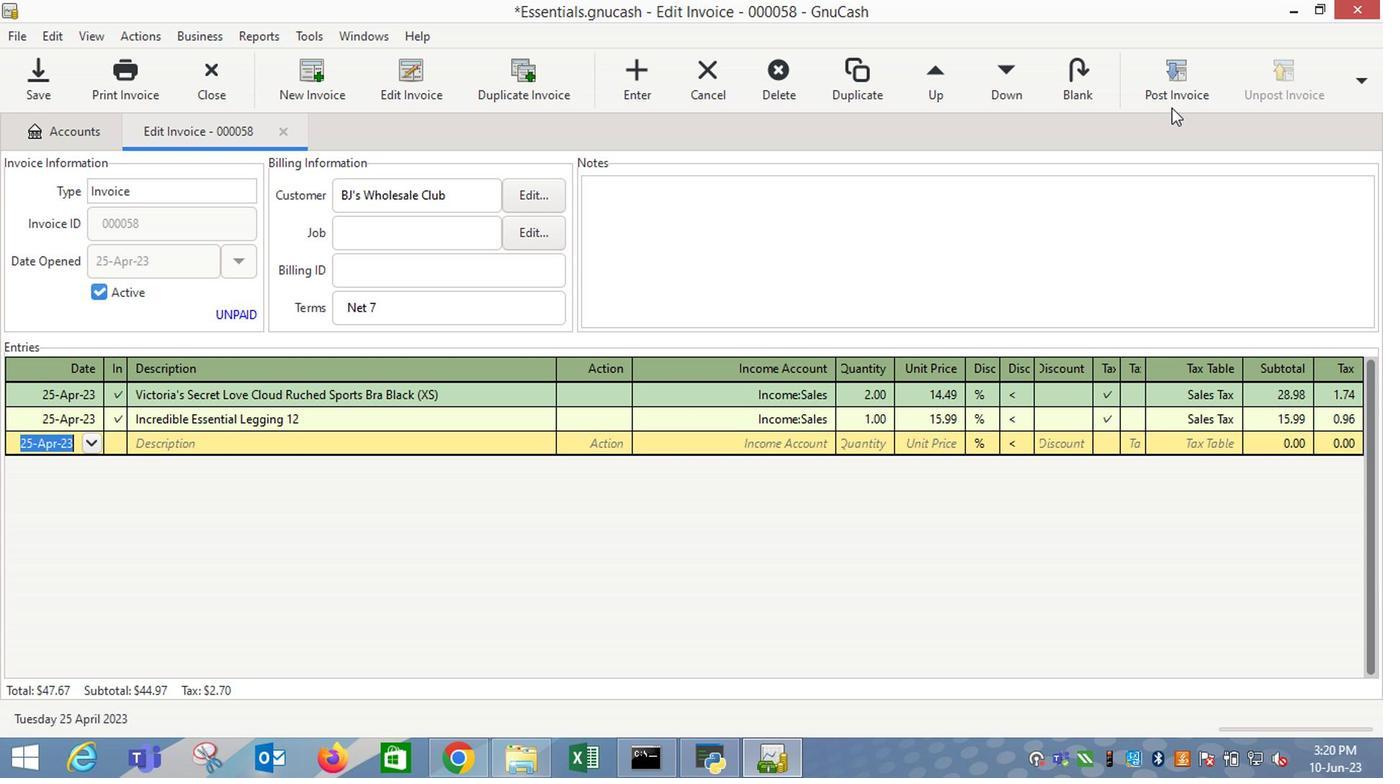 
Action: Mouse pressed left at (1172, 79)
Screenshot: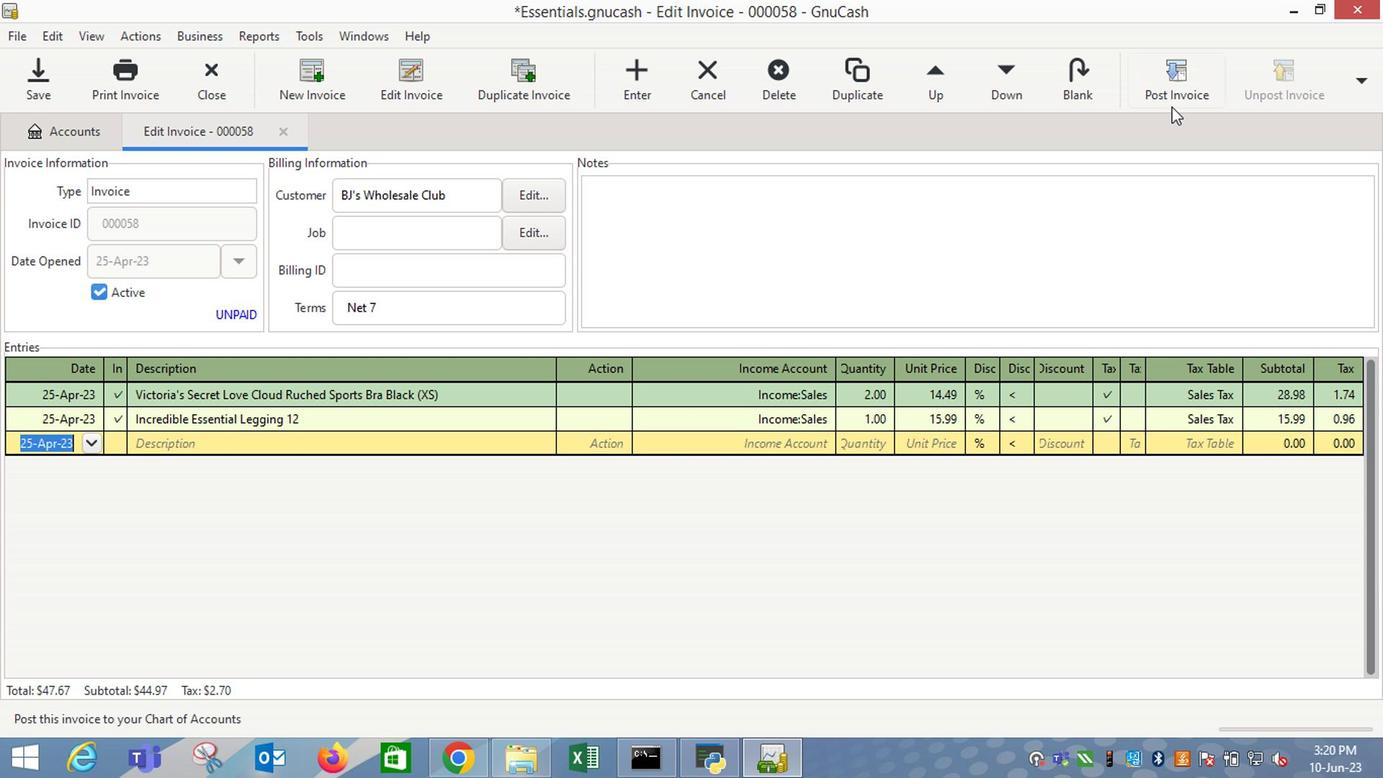 
Action: Mouse moved to (855, 340)
Screenshot: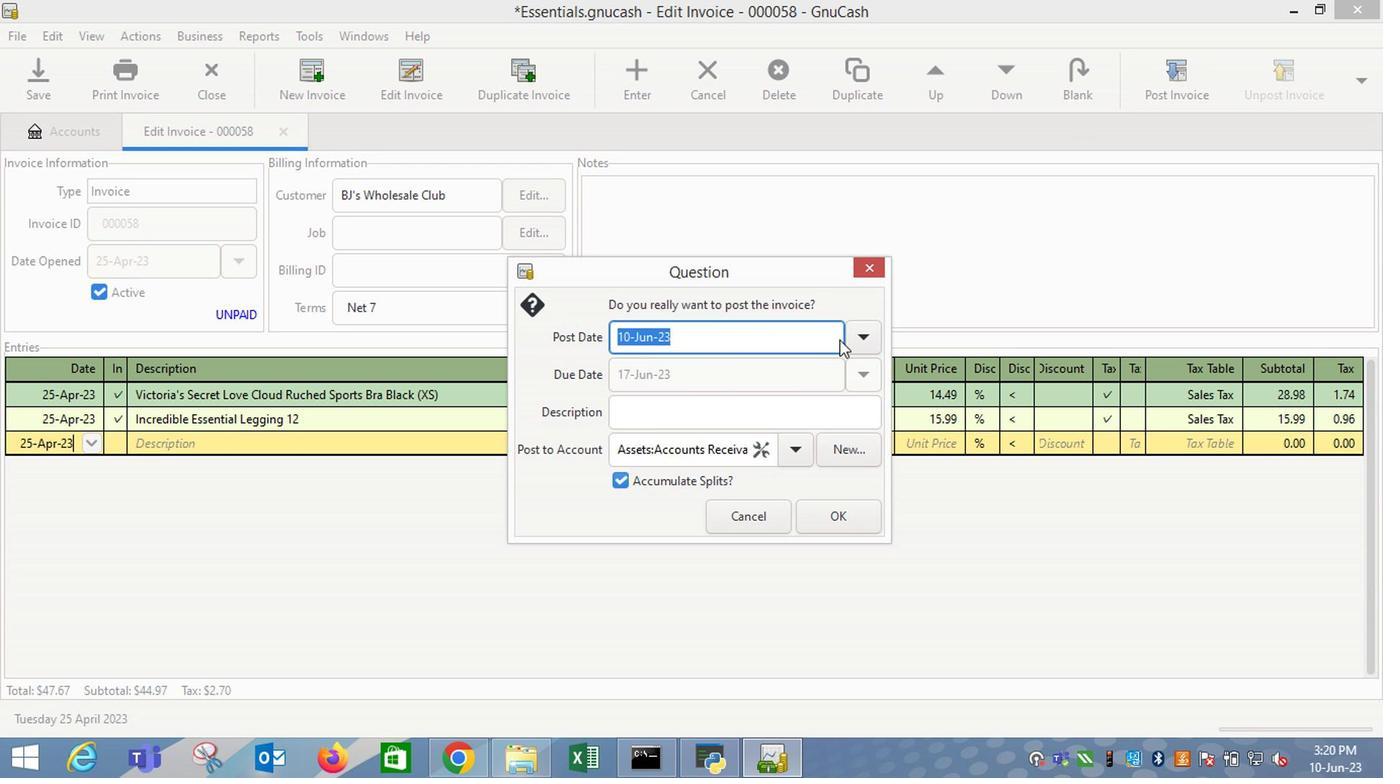 
Action: Mouse pressed left at (855, 340)
Screenshot: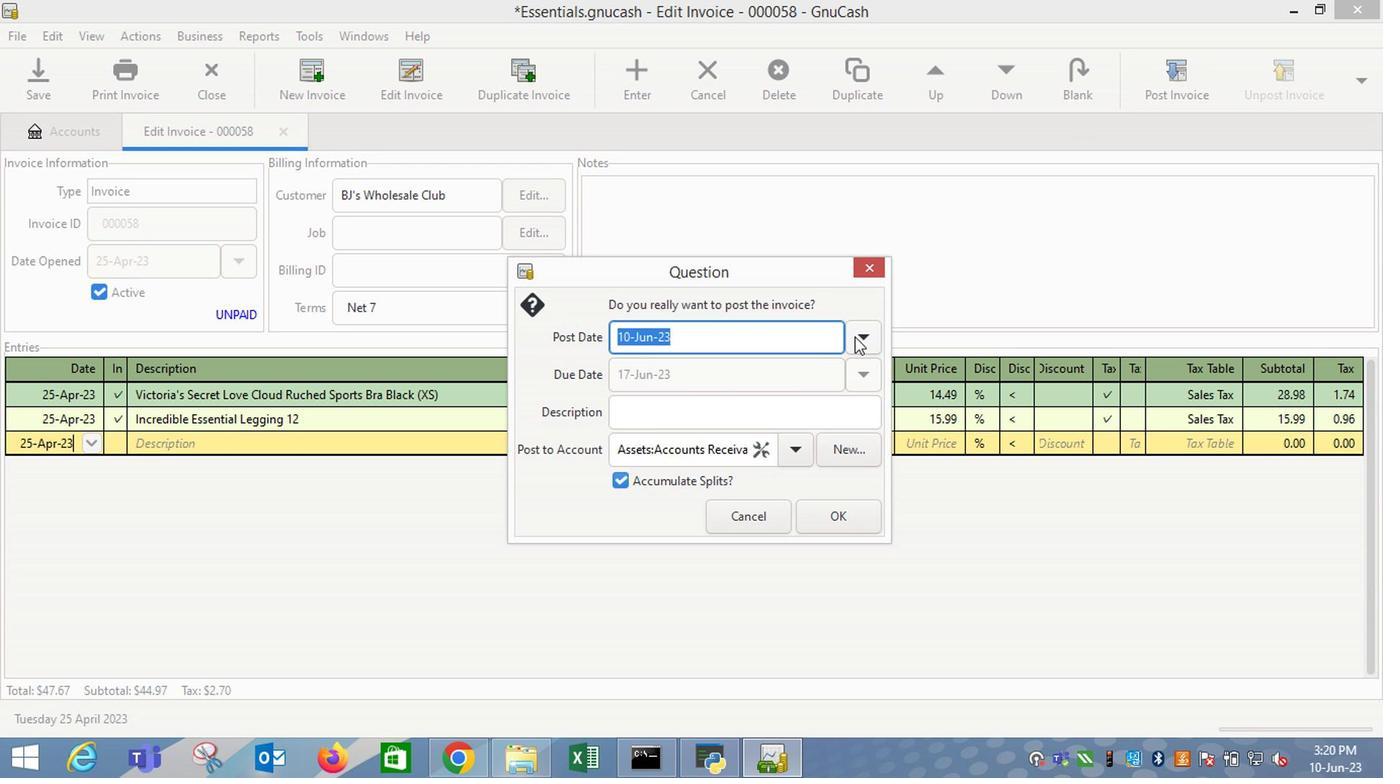 
Action: Mouse moved to (711, 373)
Screenshot: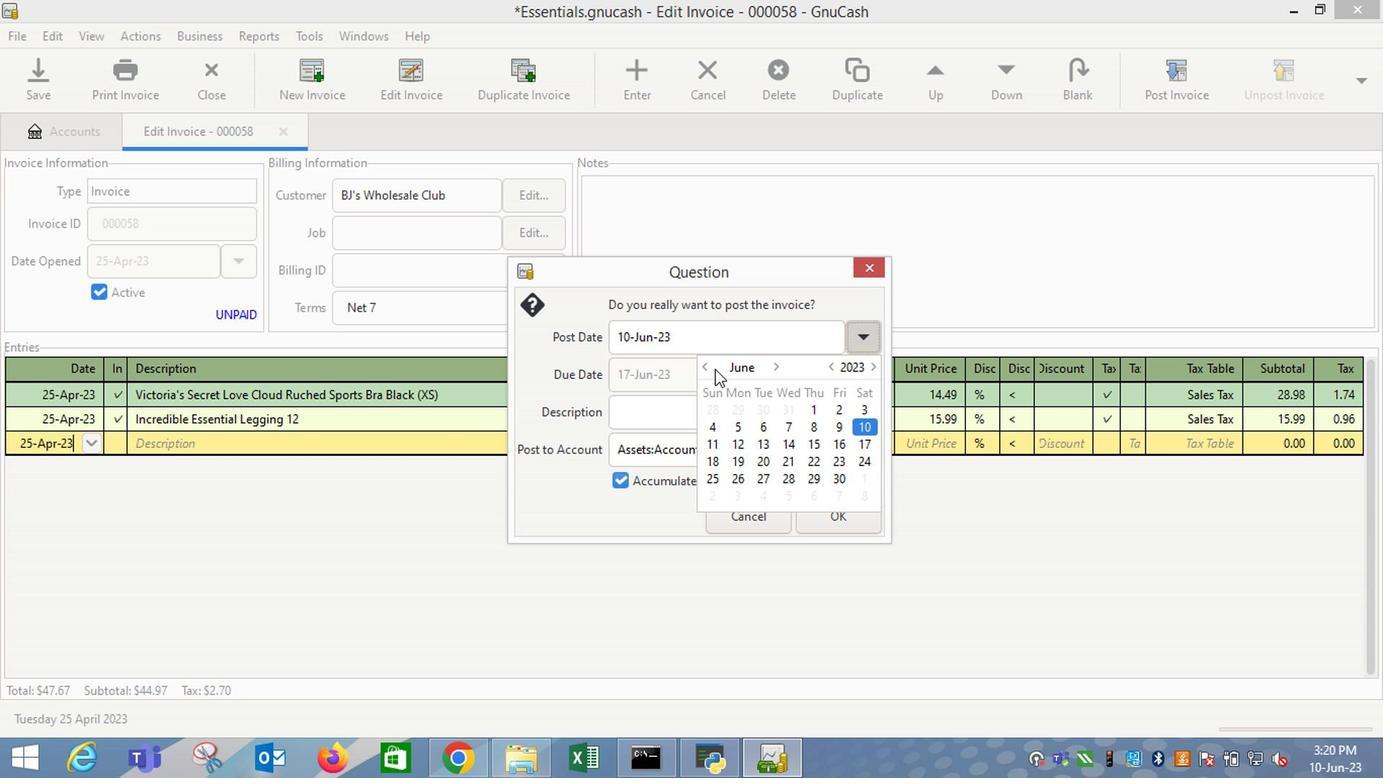 
Action: Mouse pressed left at (711, 373)
Screenshot: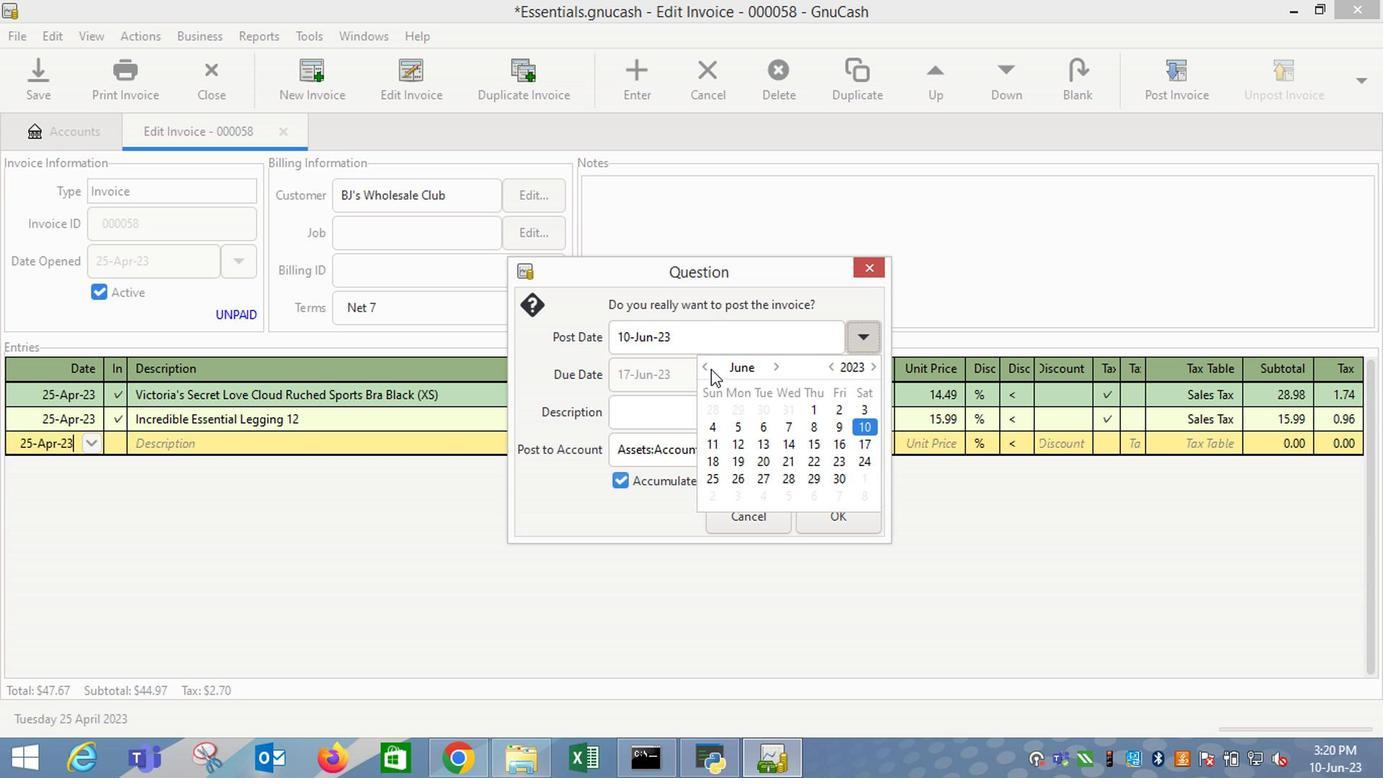 
Action: Mouse moved to (858, 340)
Screenshot: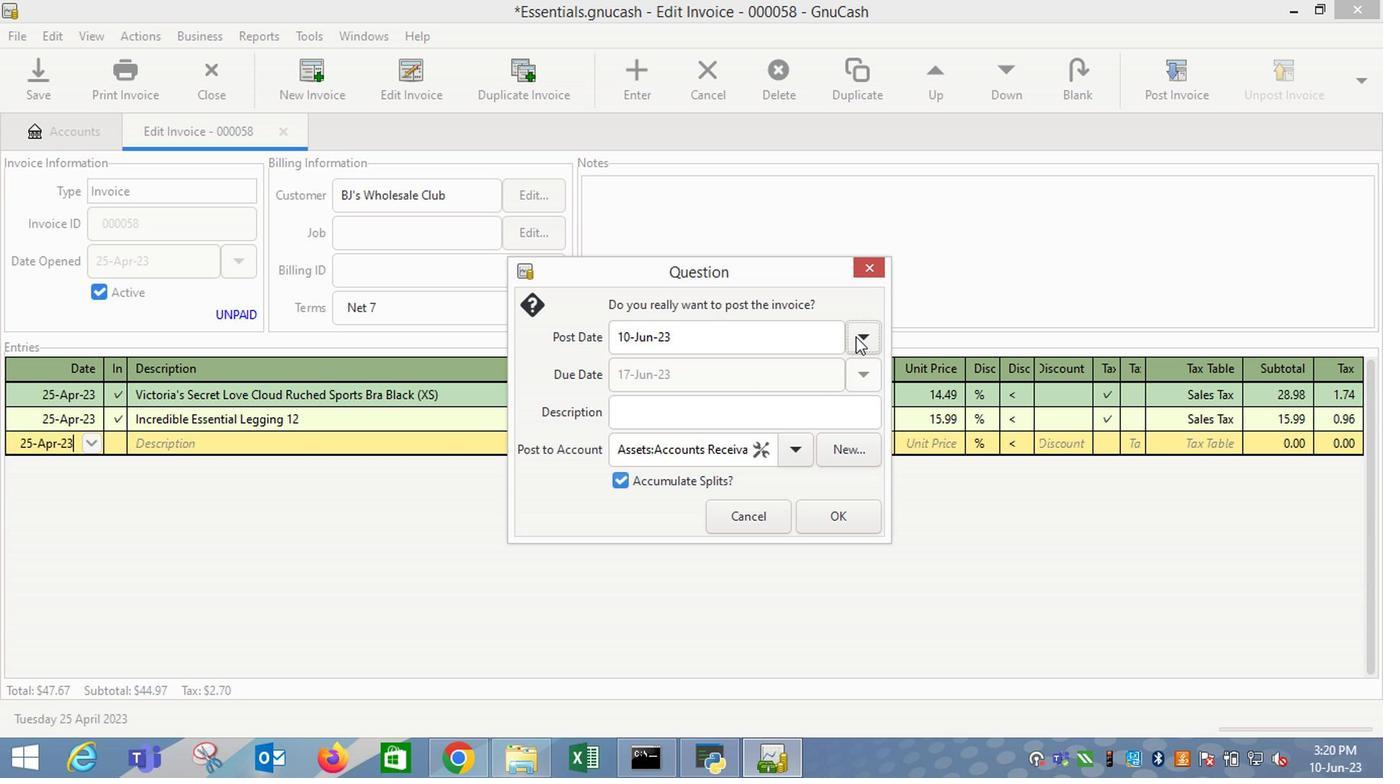 
Action: Mouse pressed left at (858, 340)
Screenshot: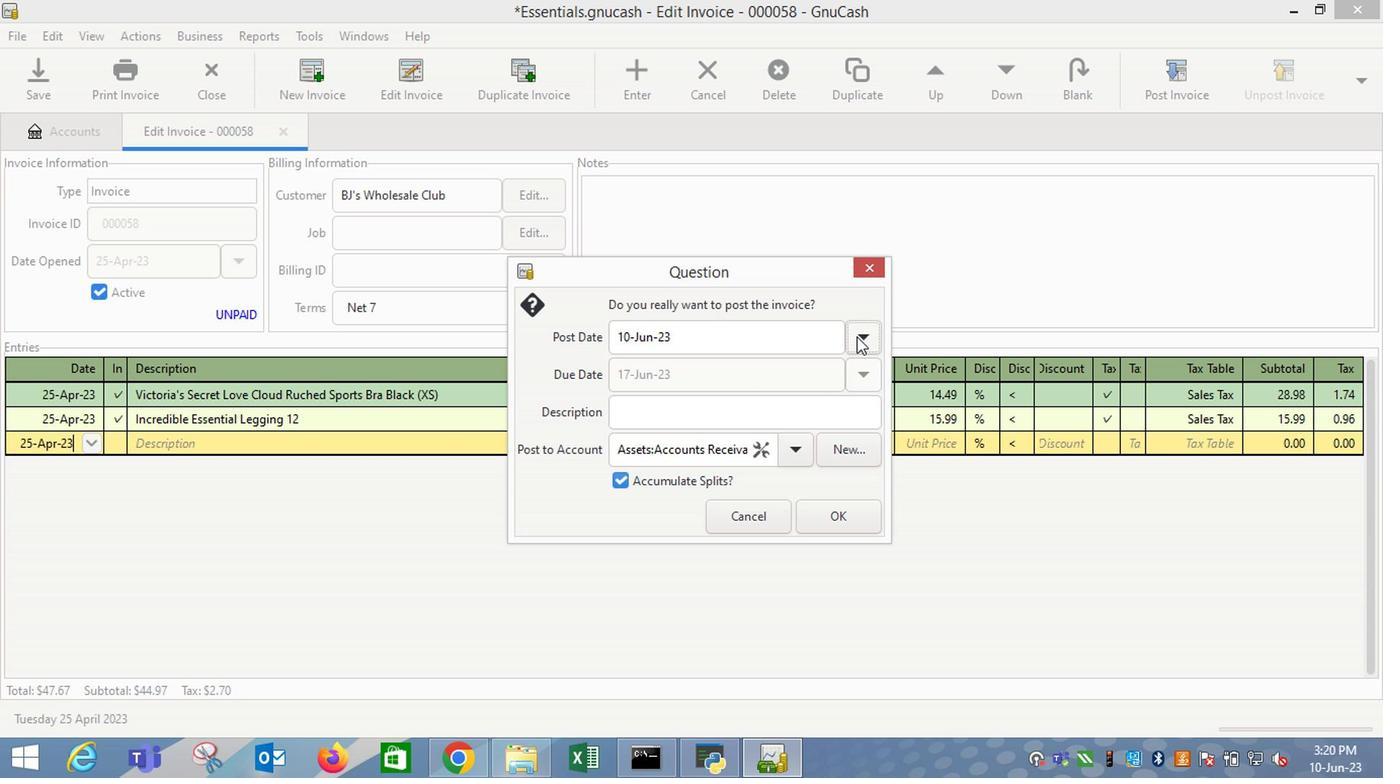 
Action: Mouse moved to (702, 367)
Screenshot: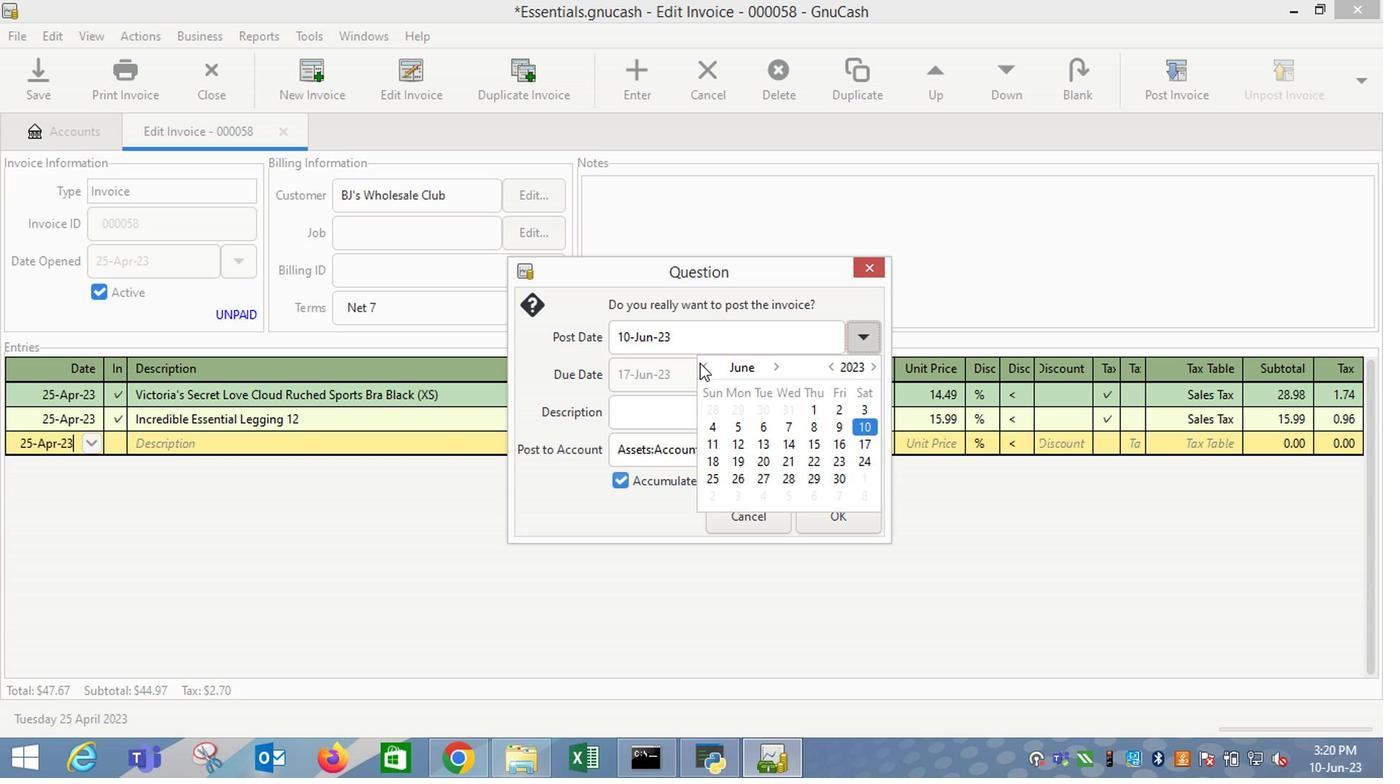 
Action: Mouse pressed left at (702, 367)
Screenshot: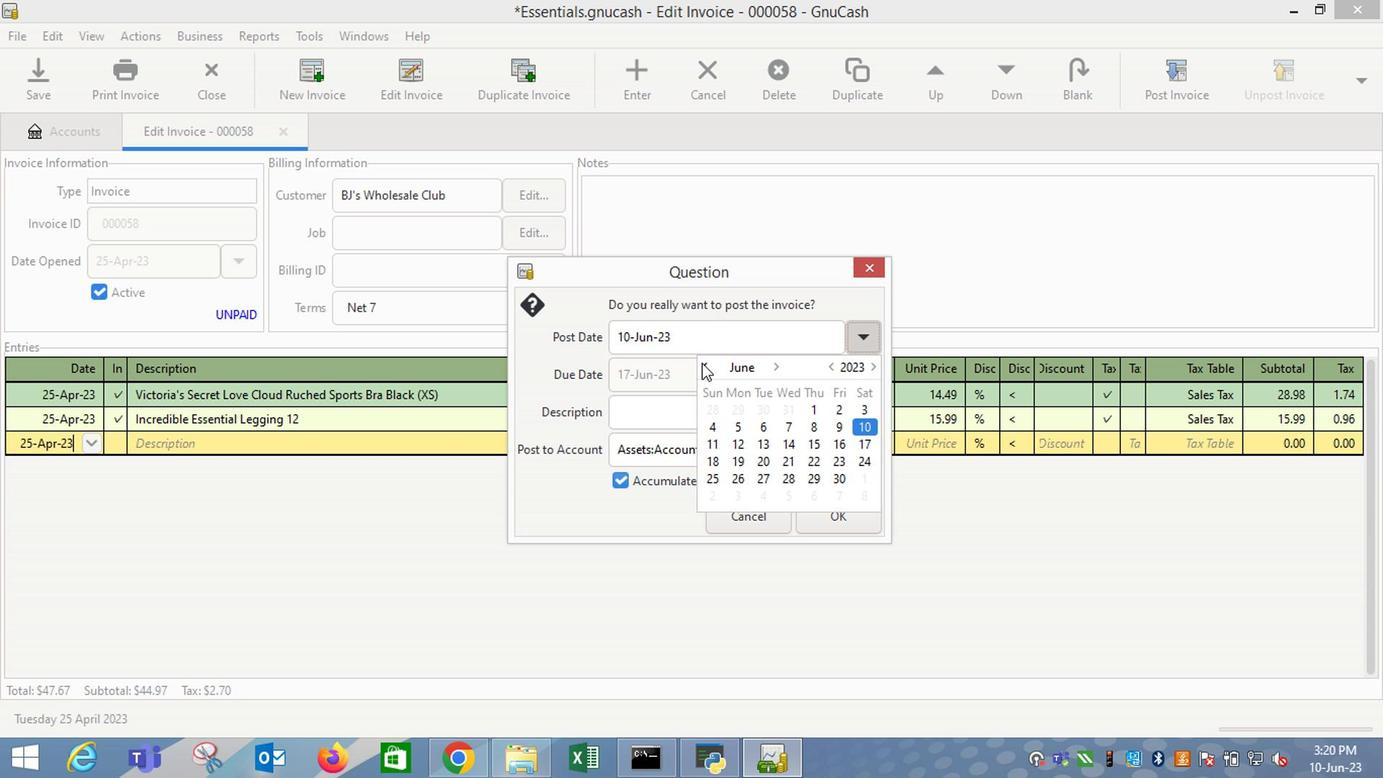 
Action: Mouse pressed right at (702, 367)
Screenshot: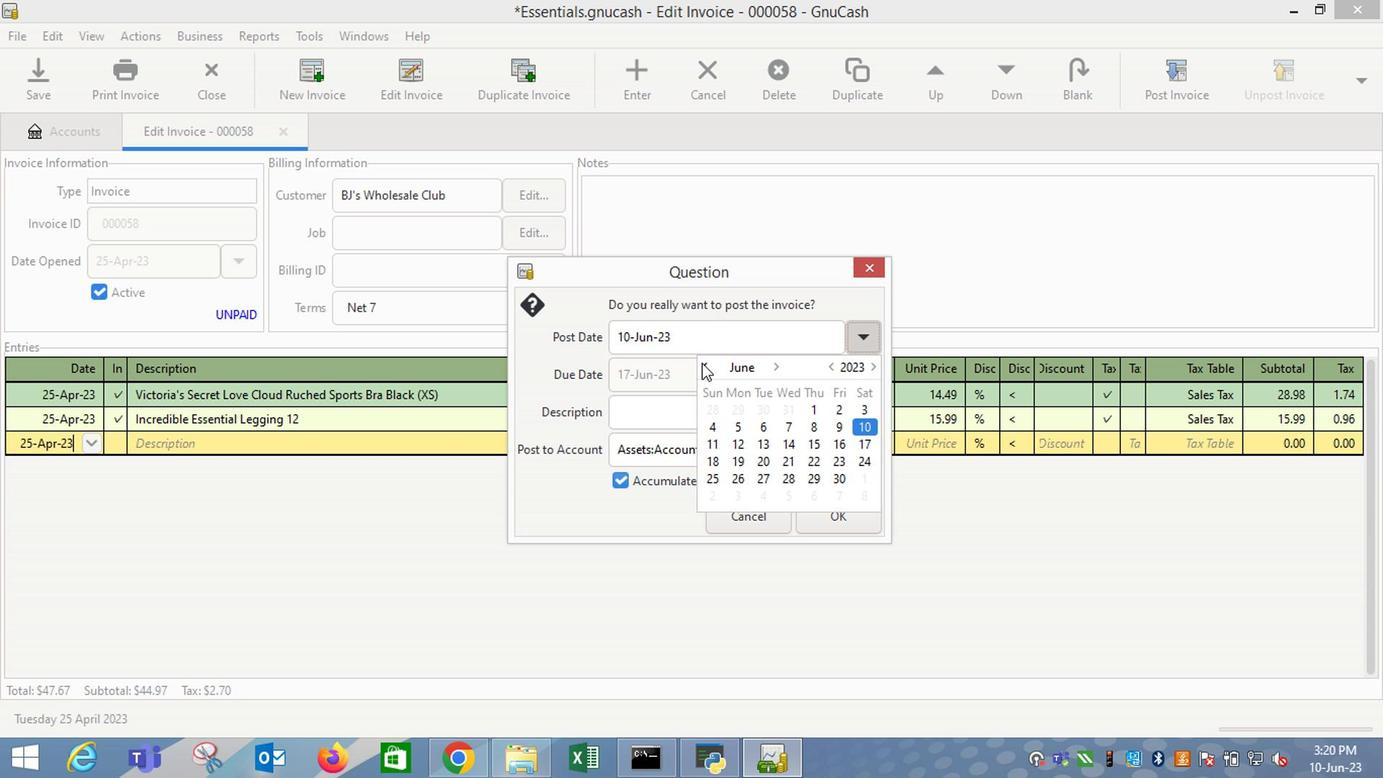 
Action: Mouse moved to (765, 476)
Screenshot: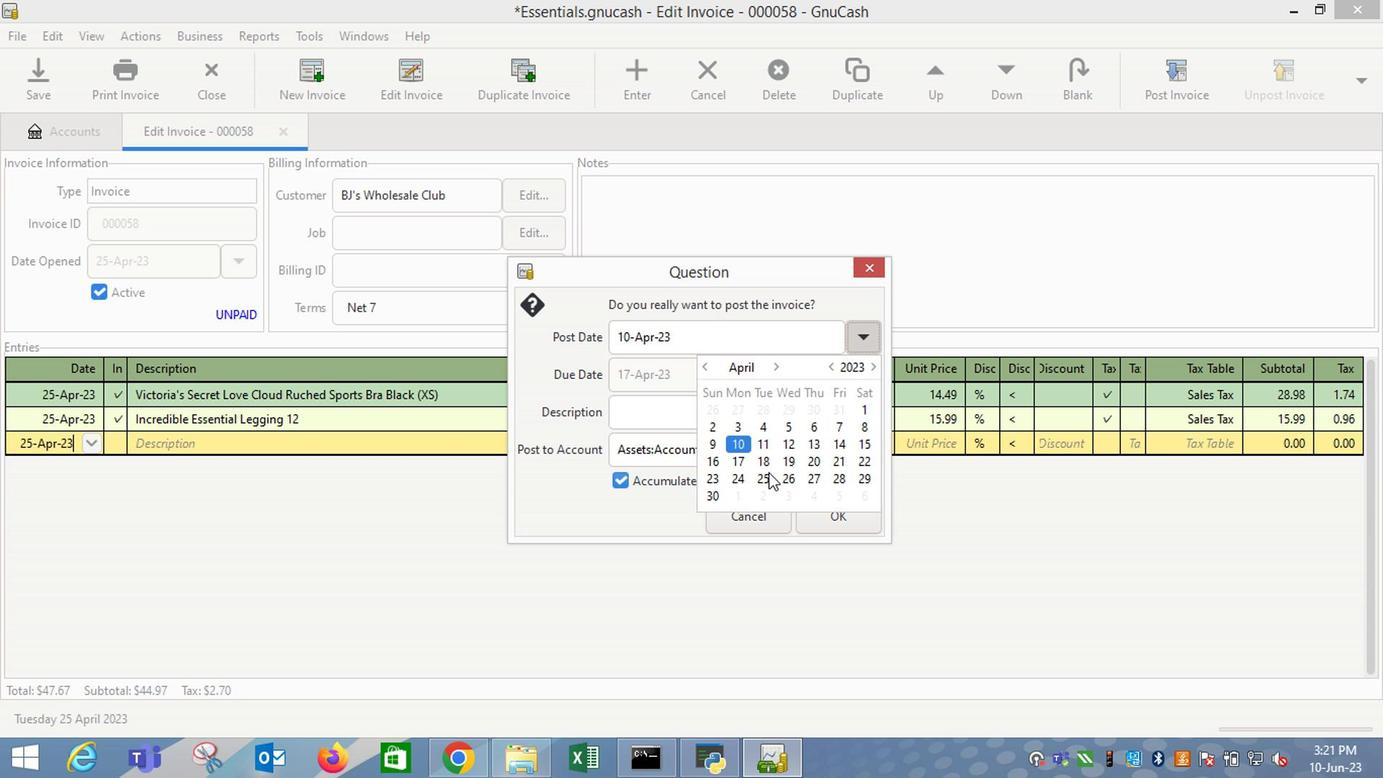 
Action: Mouse pressed left at (765, 476)
Screenshot: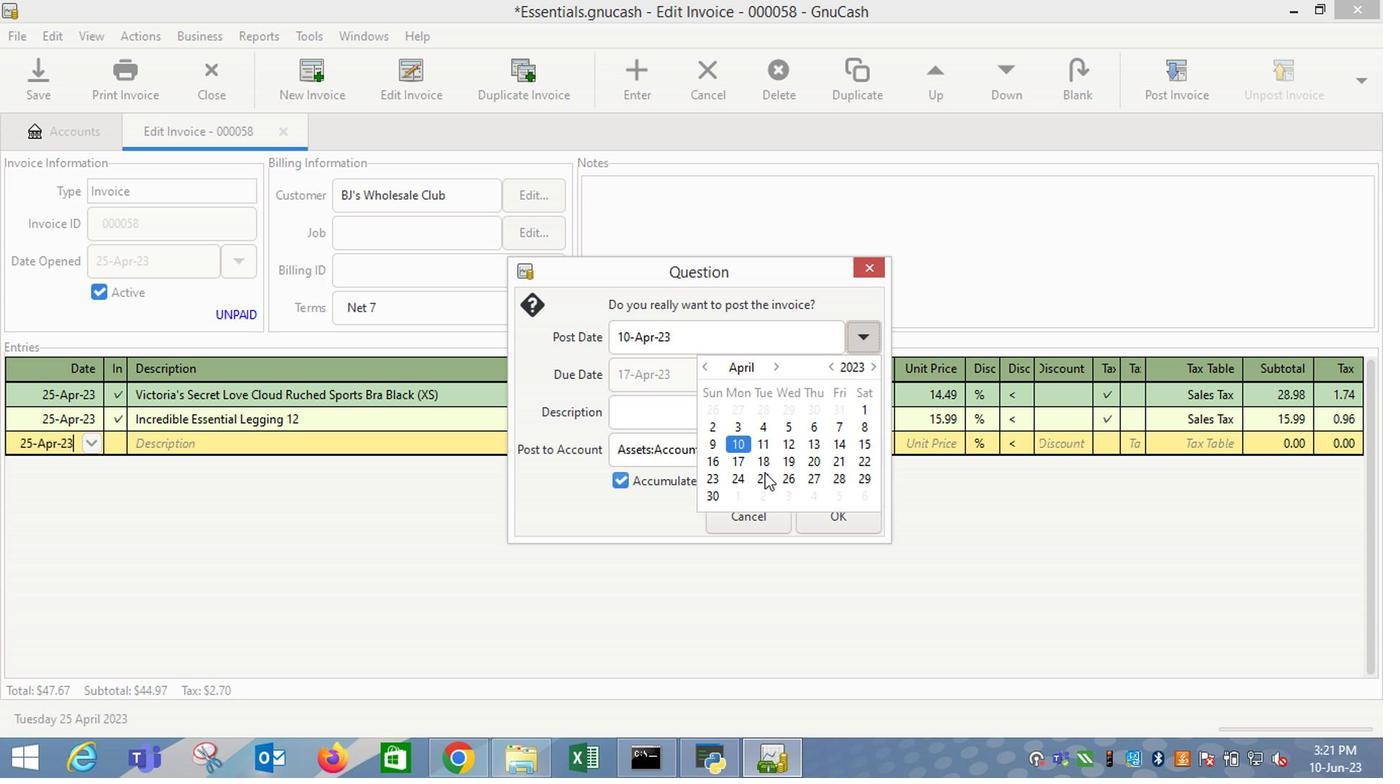 
Action: Mouse moved to (627, 500)
Screenshot: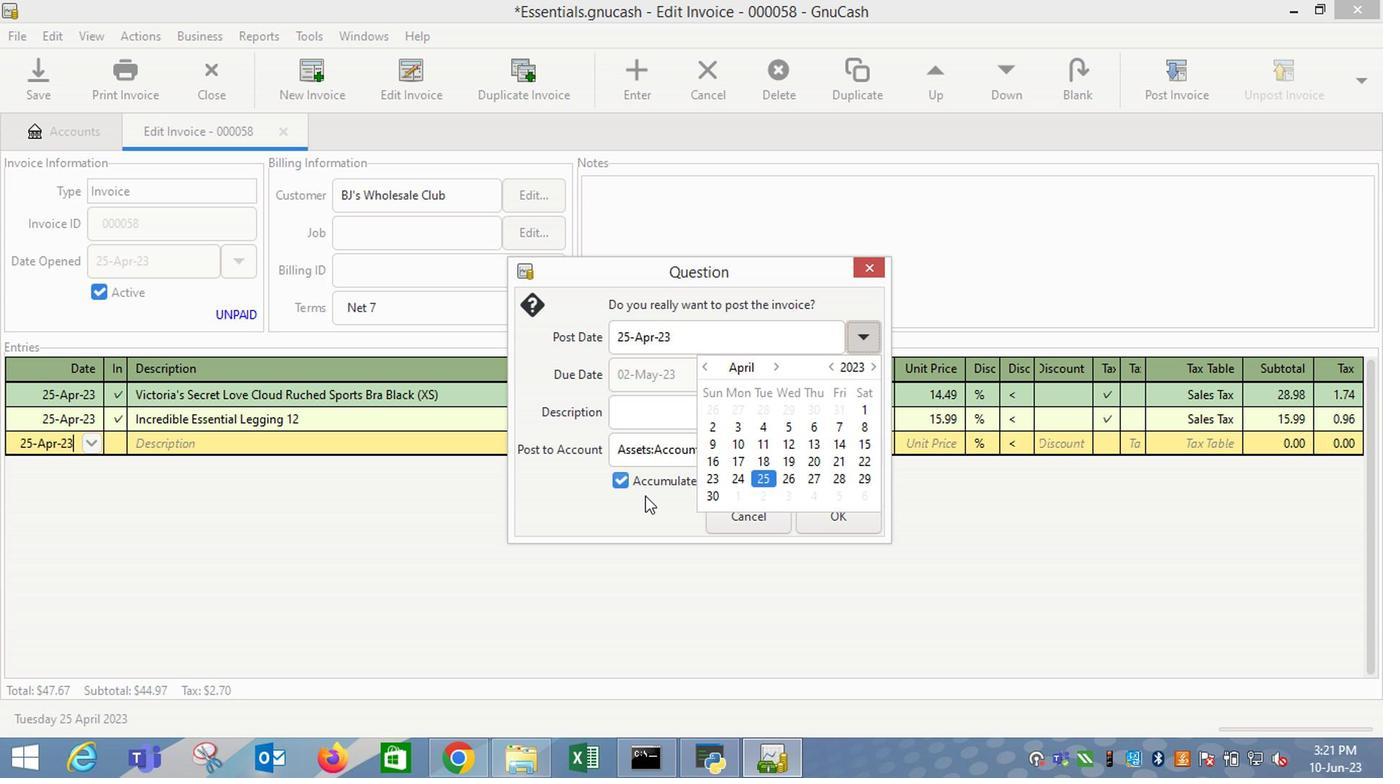 
Action: Mouse pressed left at (627, 500)
Screenshot: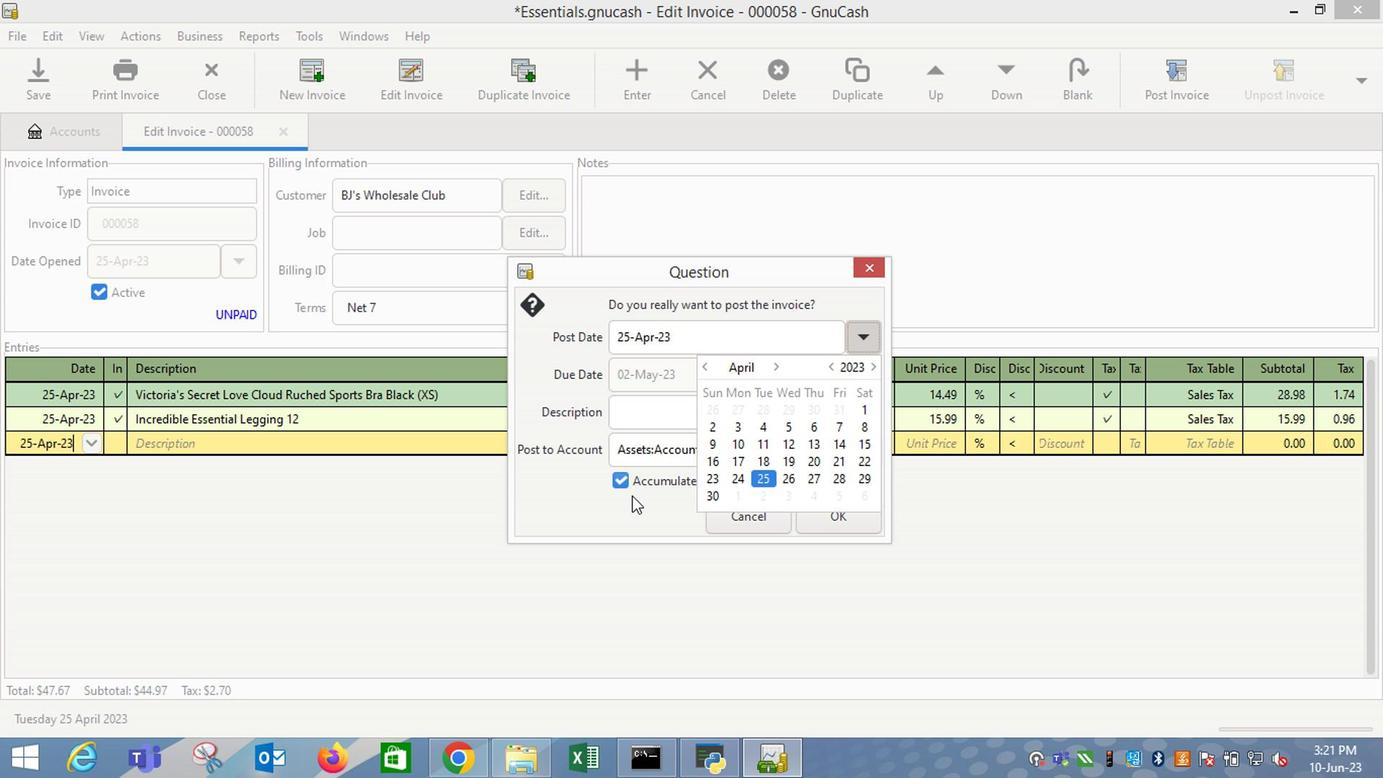 
Action: Mouse moved to (830, 515)
Screenshot: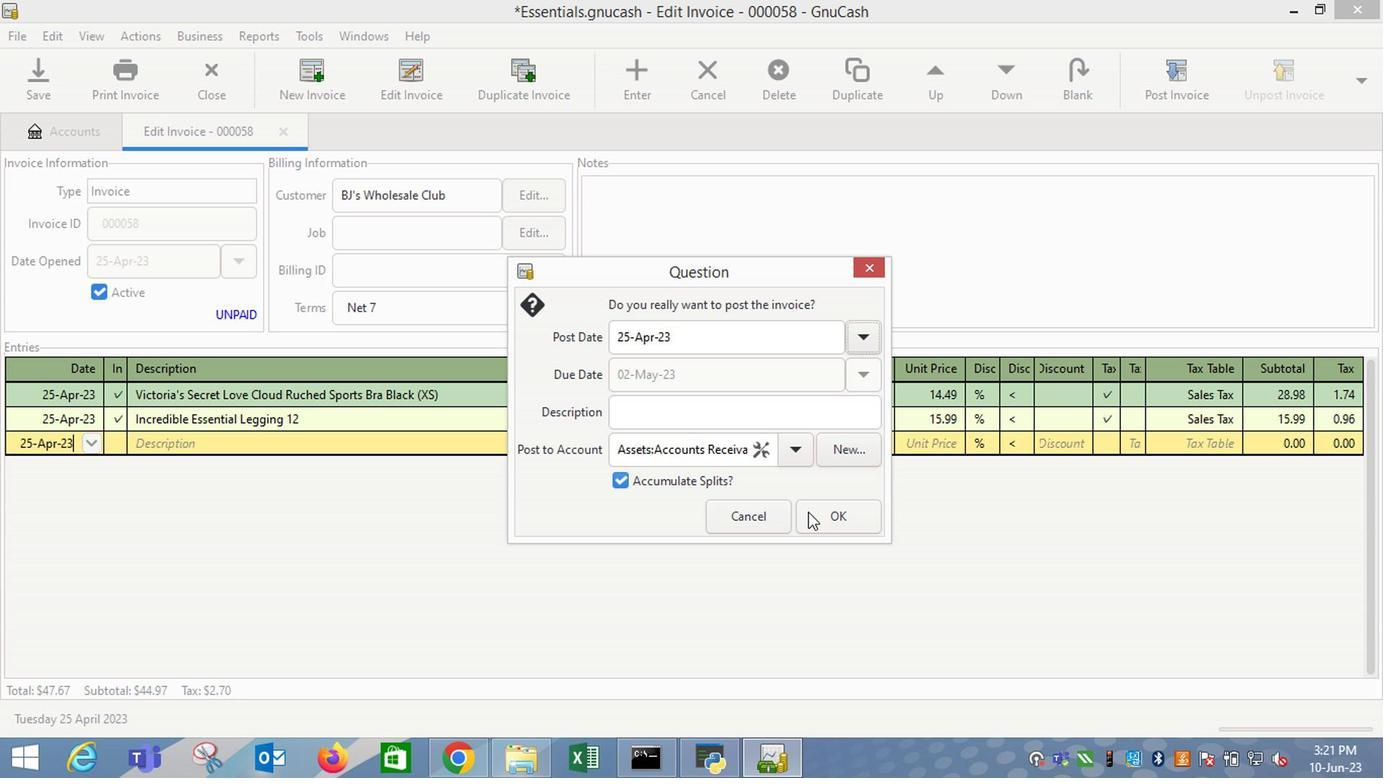 
Action: Mouse pressed left at (830, 515)
Screenshot: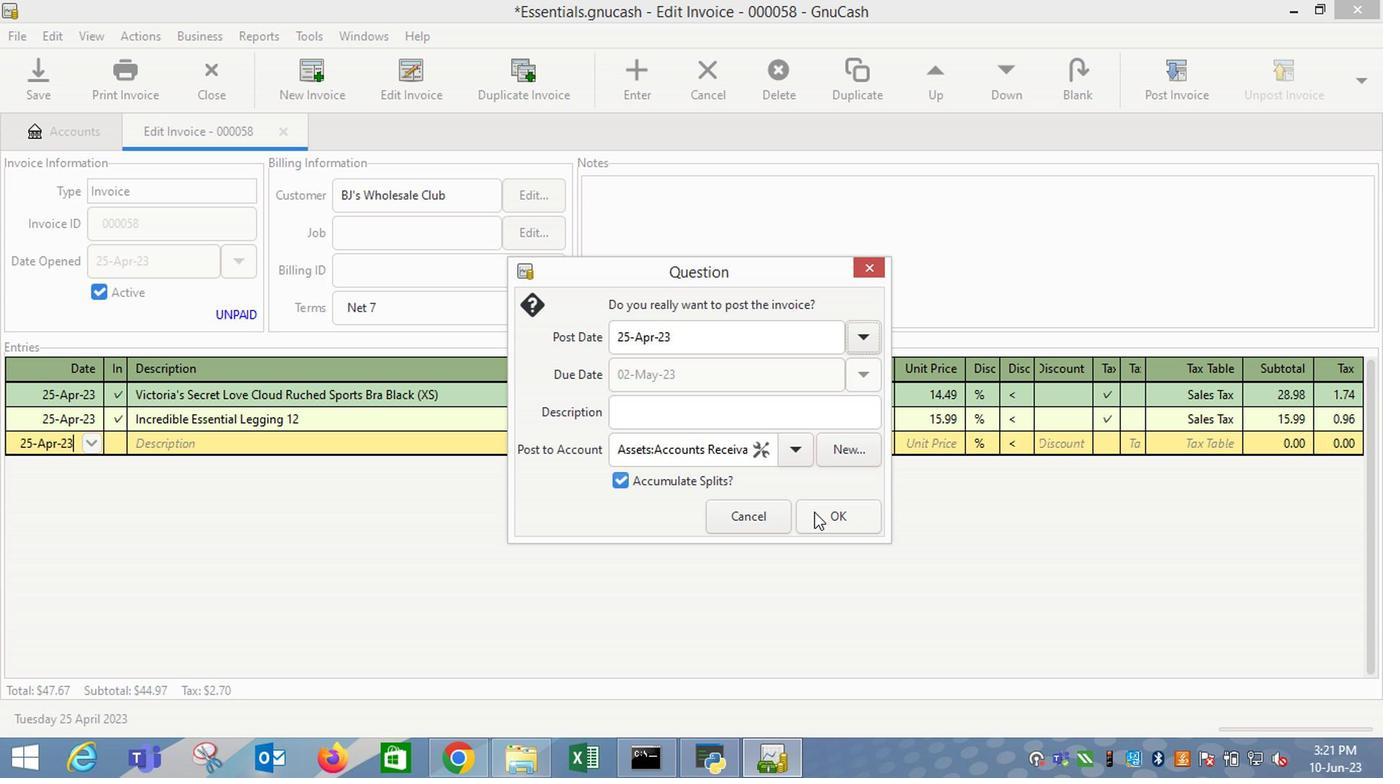 
Action: Mouse moved to (1301, 84)
Screenshot: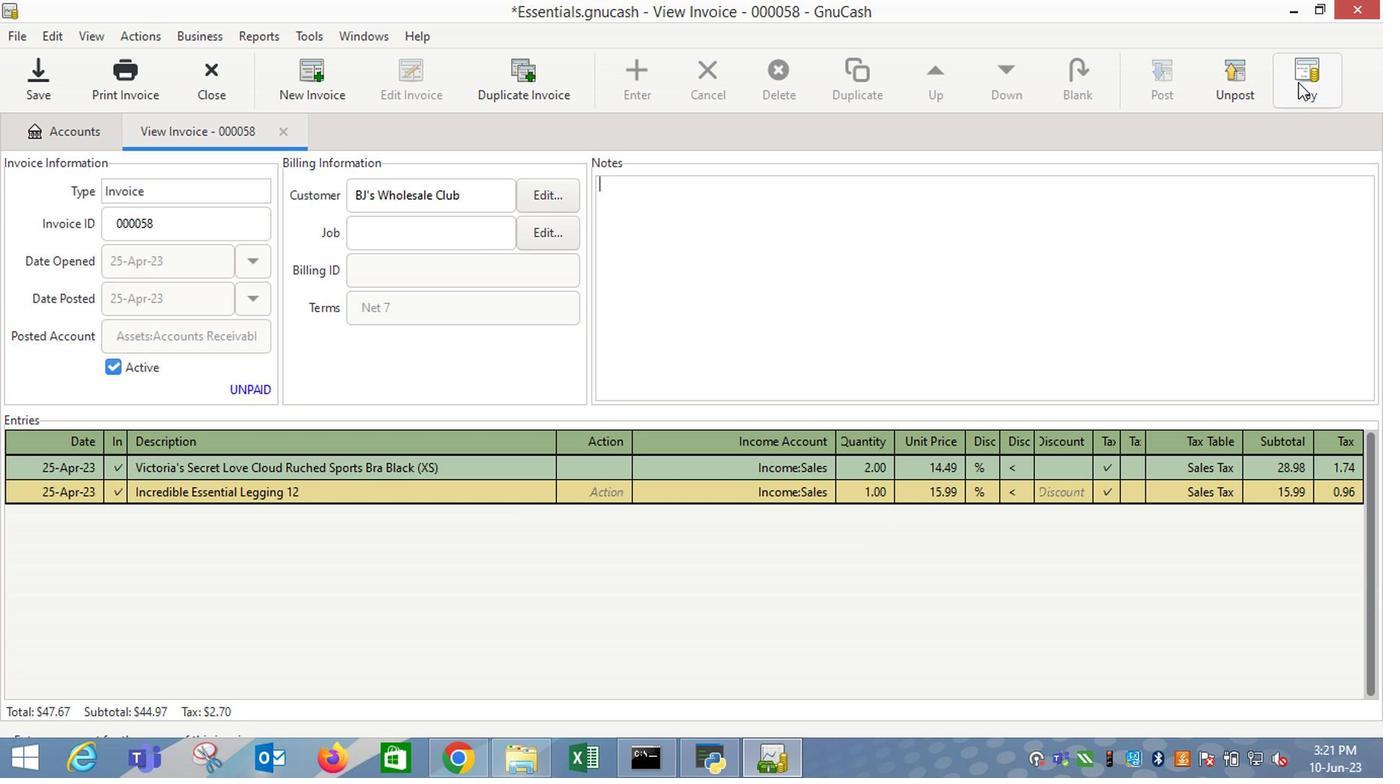 
Action: Mouse pressed left at (1301, 84)
Screenshot: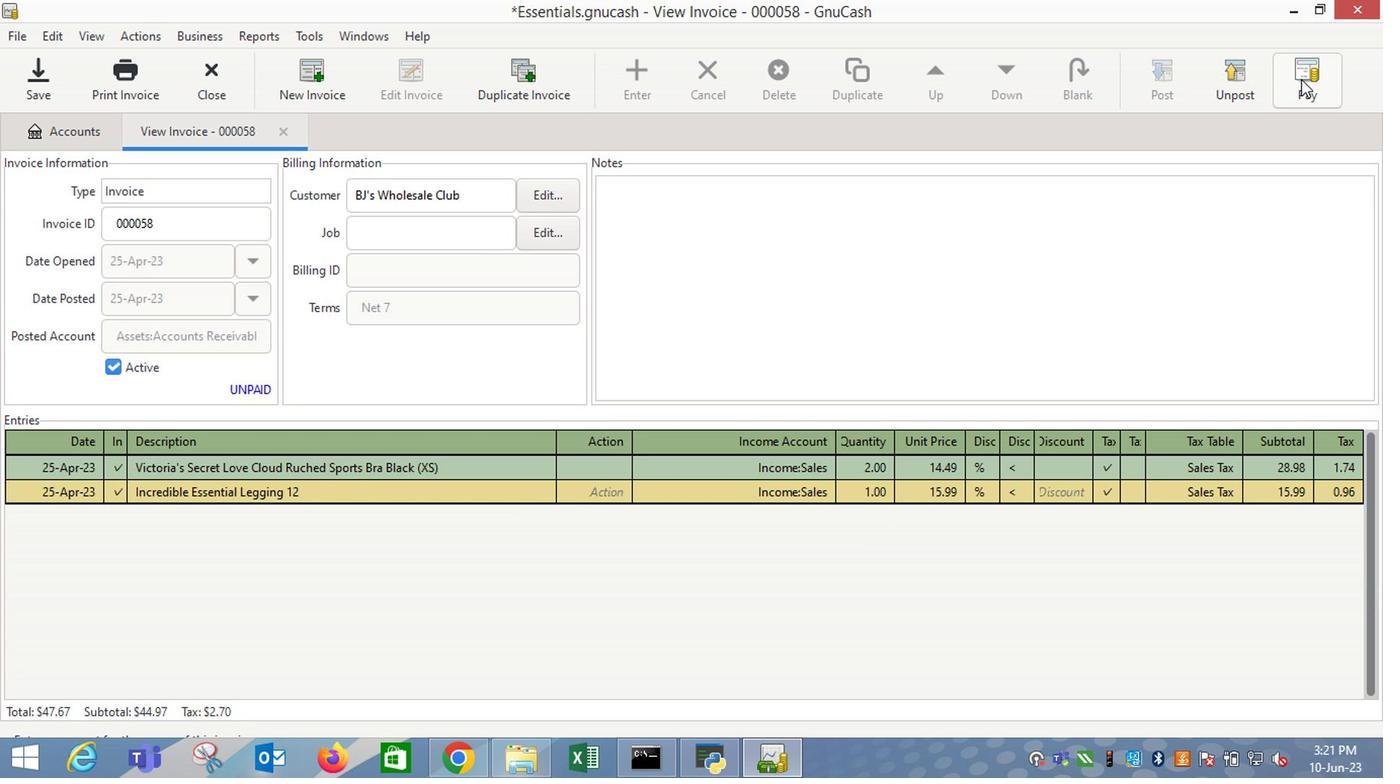 
Action: Mouse moved to (617, 404)
Screenshot: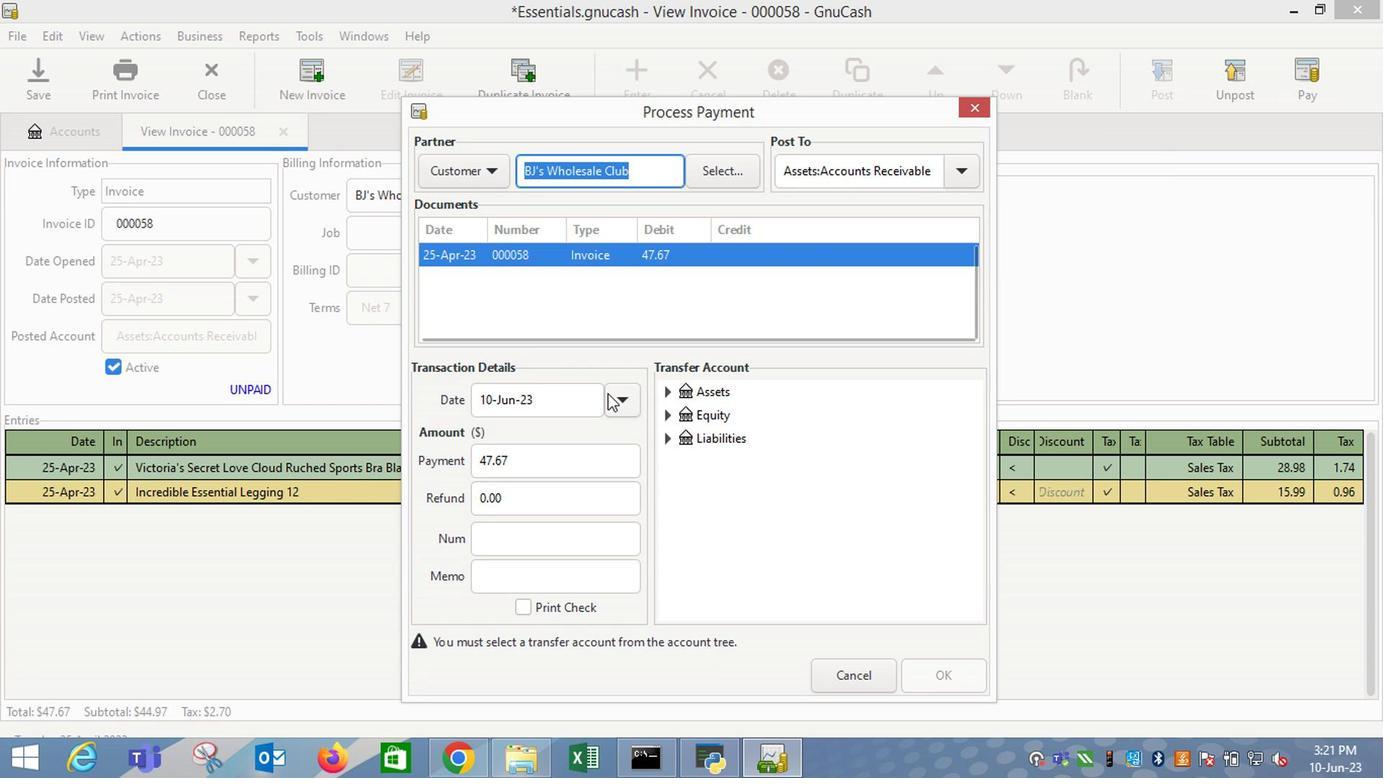 
Action: Mouse pressed left at (617, 404)
Screenshot: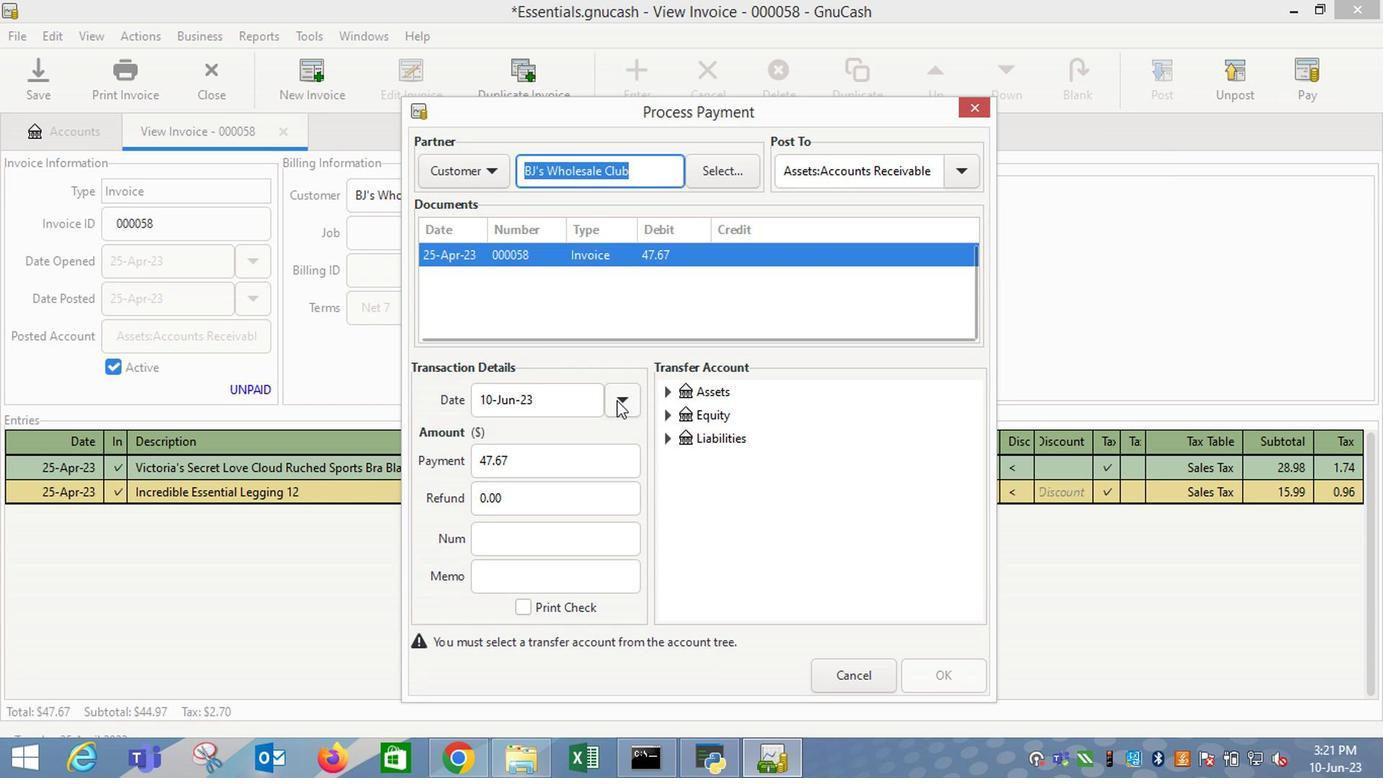 
Action: Mouse moved to (464, 435)
Screenshot: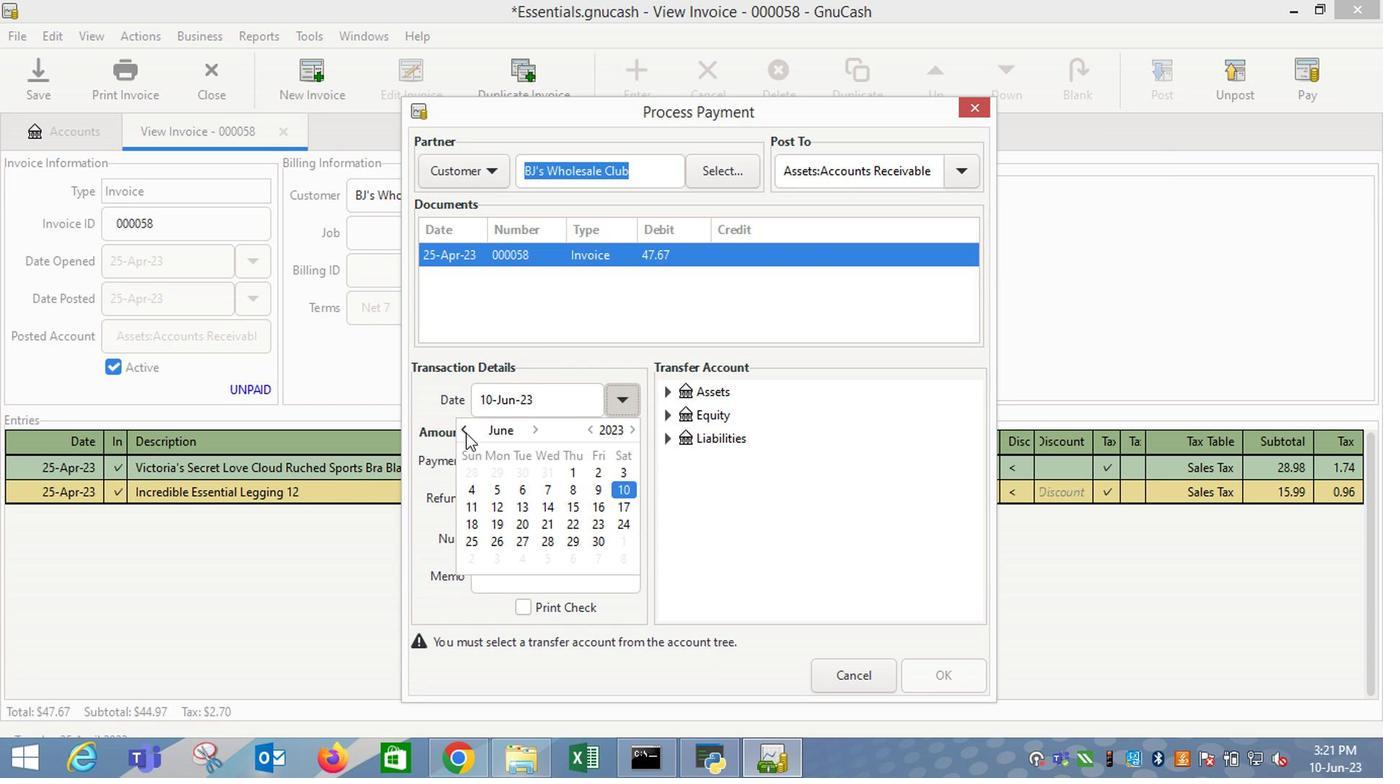 
Action: Mouse pressed left at (464, 435)
Screenshot: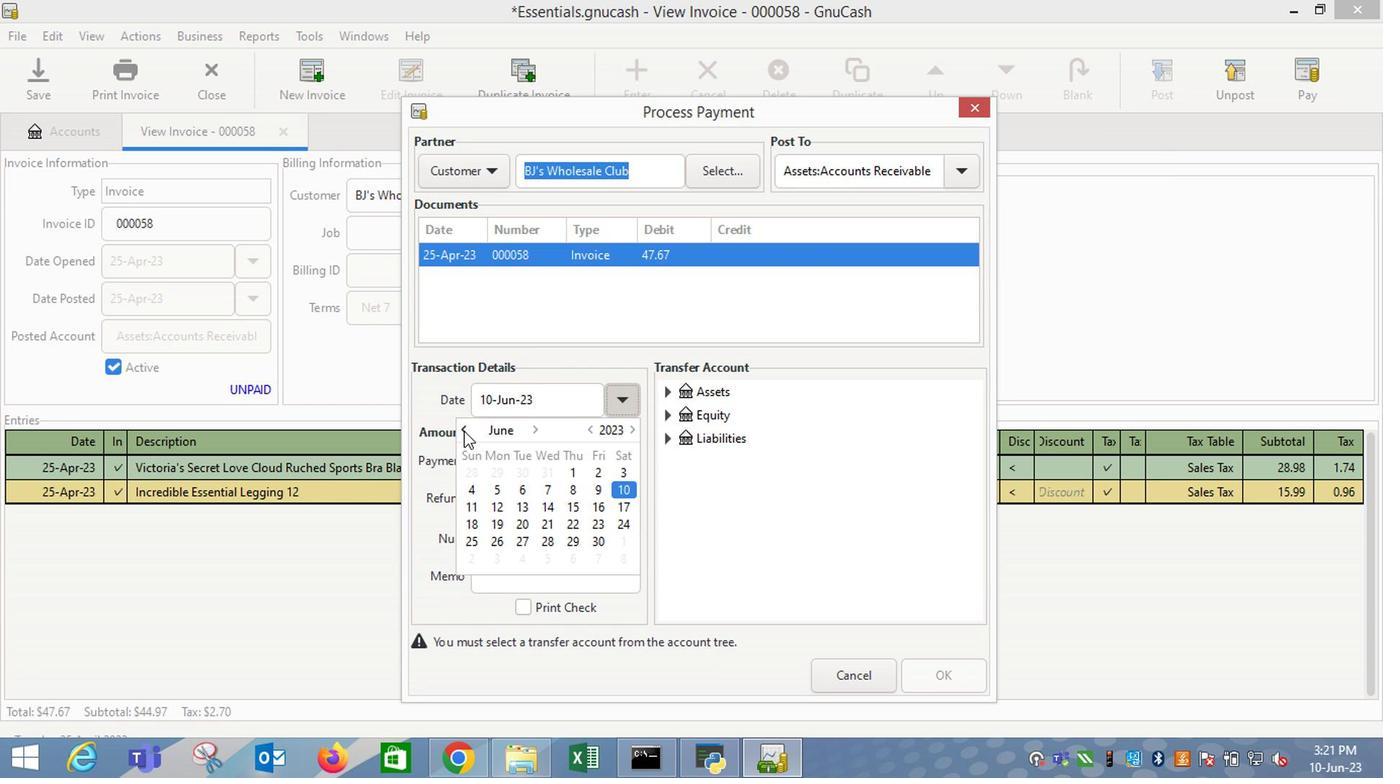 
Action: Mouse moved to (501, 476)
Screenshot: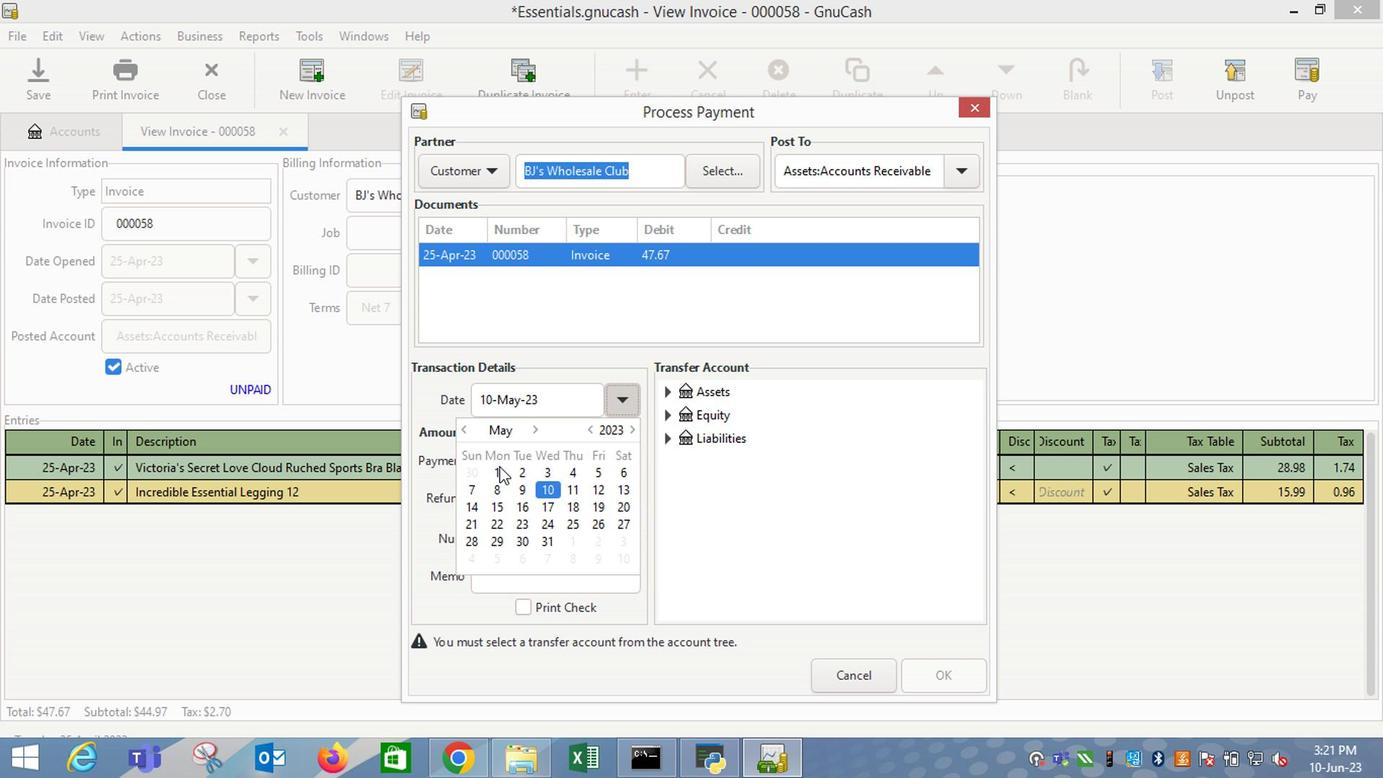 
Action: Mouse pressed left at (501, 476)
Screenshot: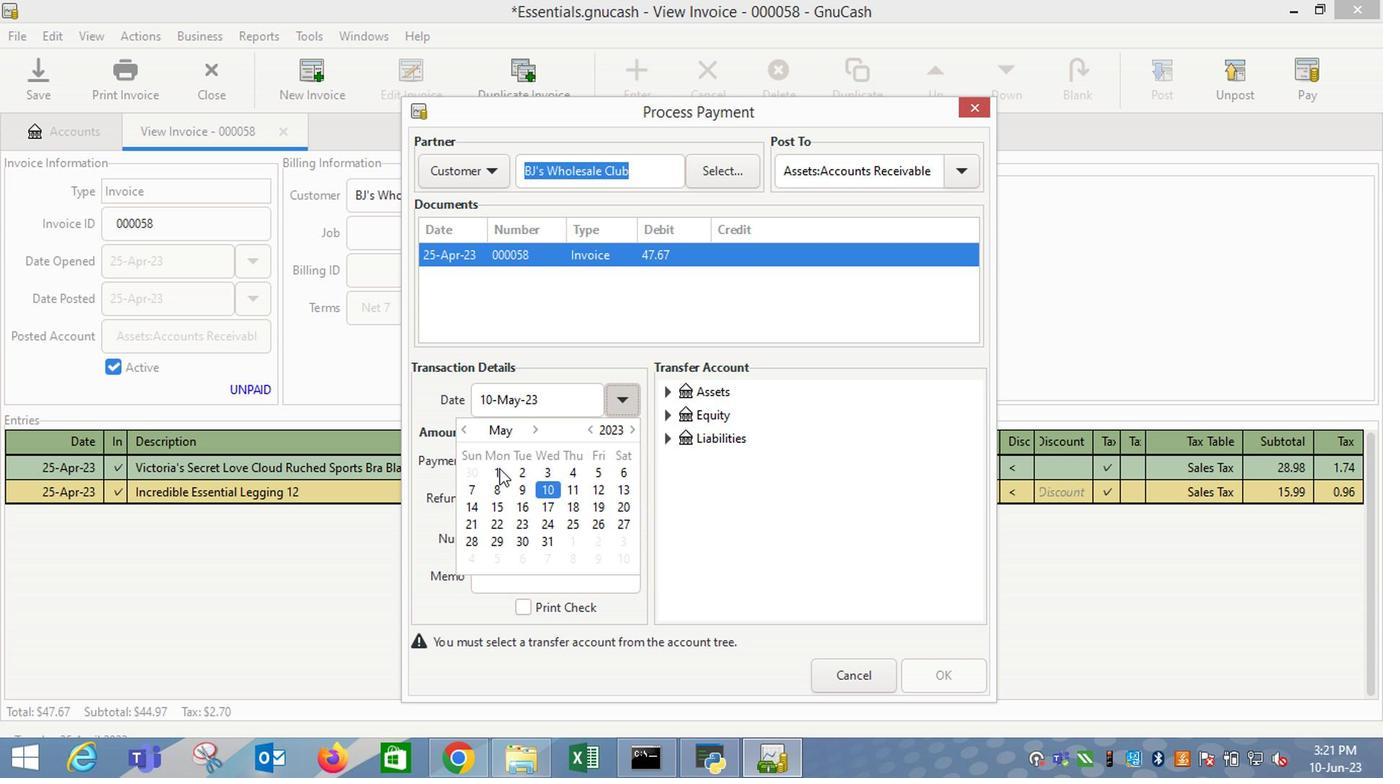 
Action: Mouse moved to (712, 492)
Screenshot: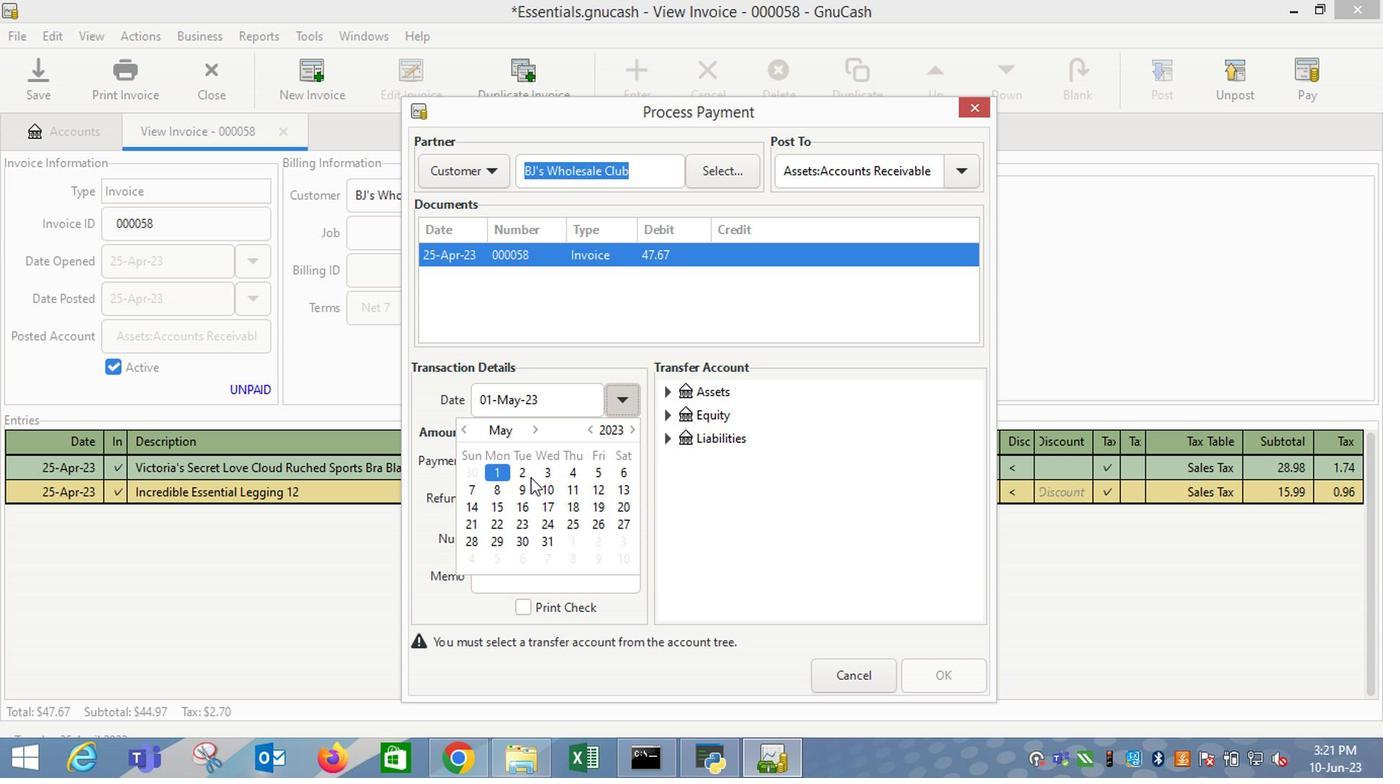 
Action: Mouse pressed left at (712, 492)
Screenshot: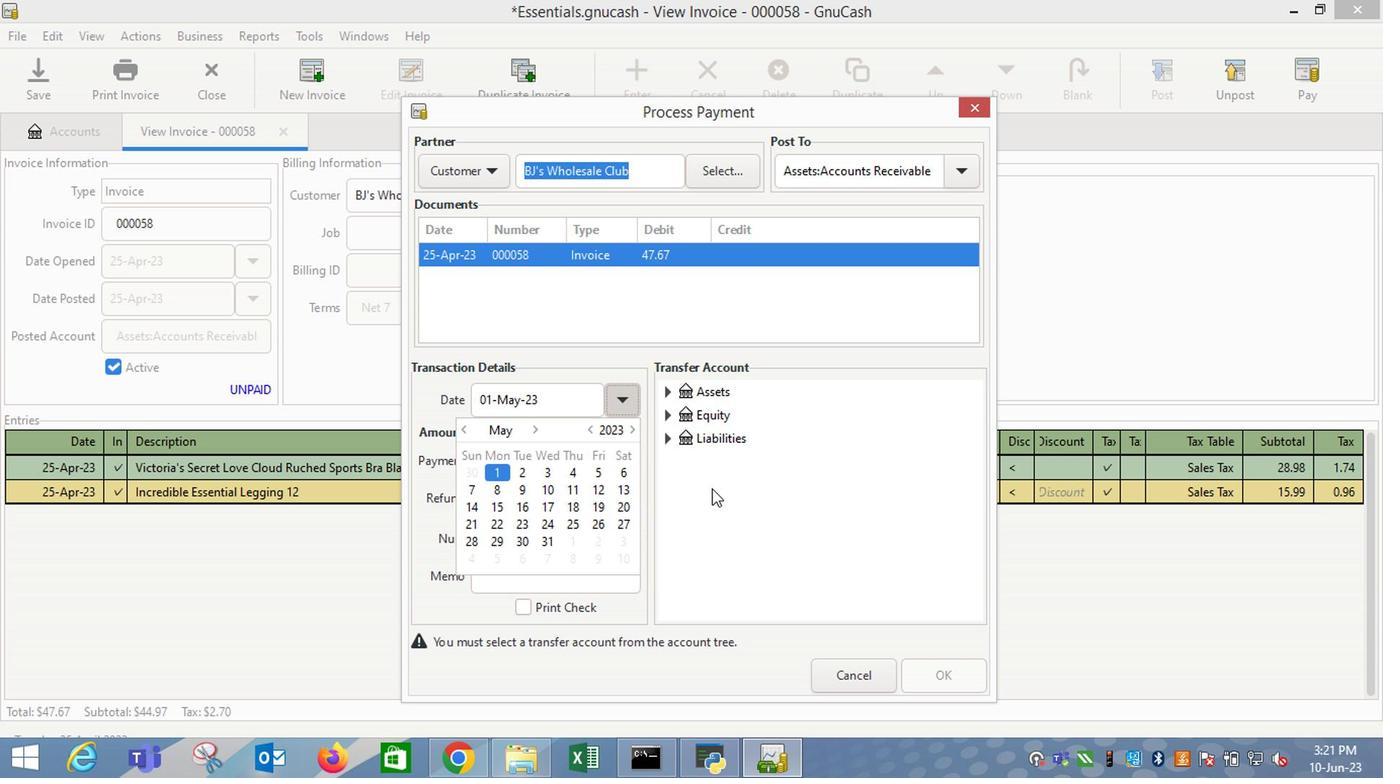 
Action: Mouse moved to (673, 394)
Screenshot: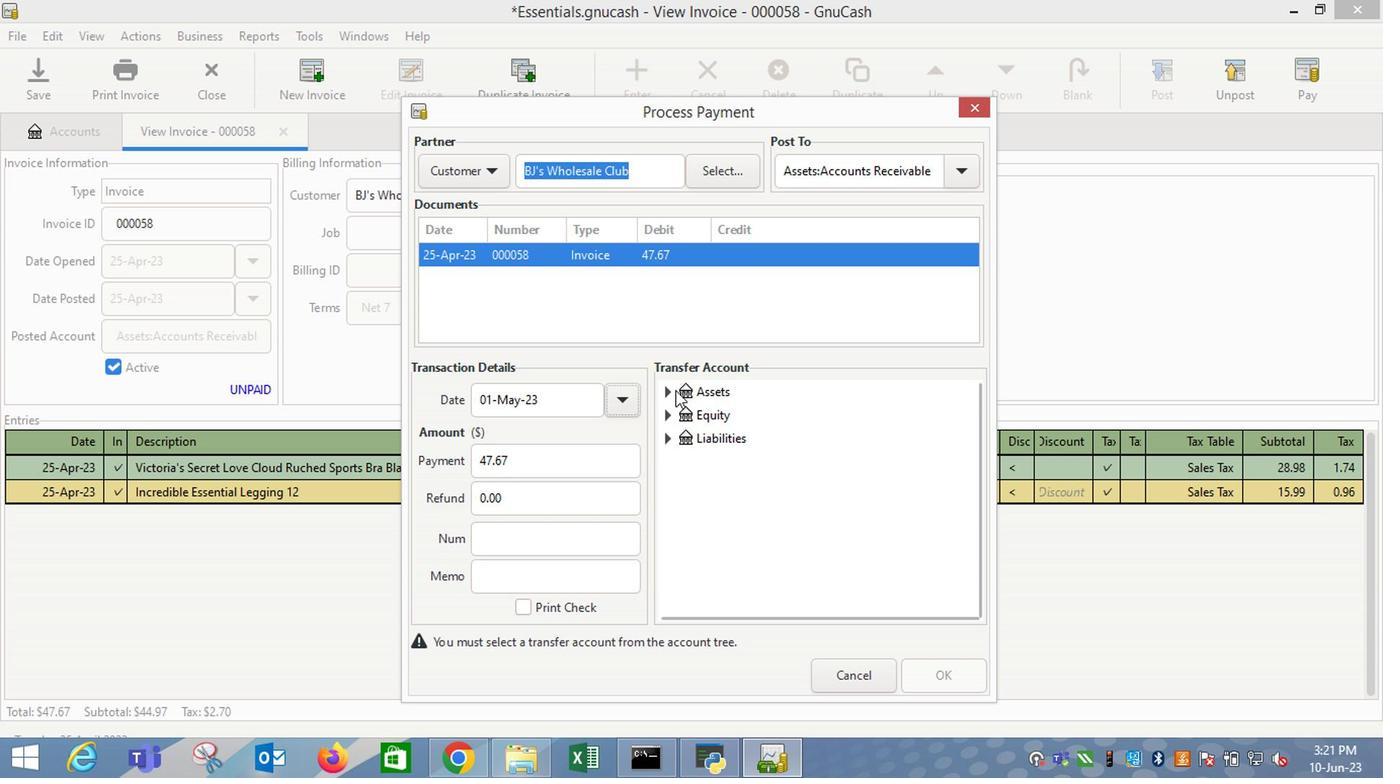 
Action: Mouse pressed left at (673, 394)
Screenshot: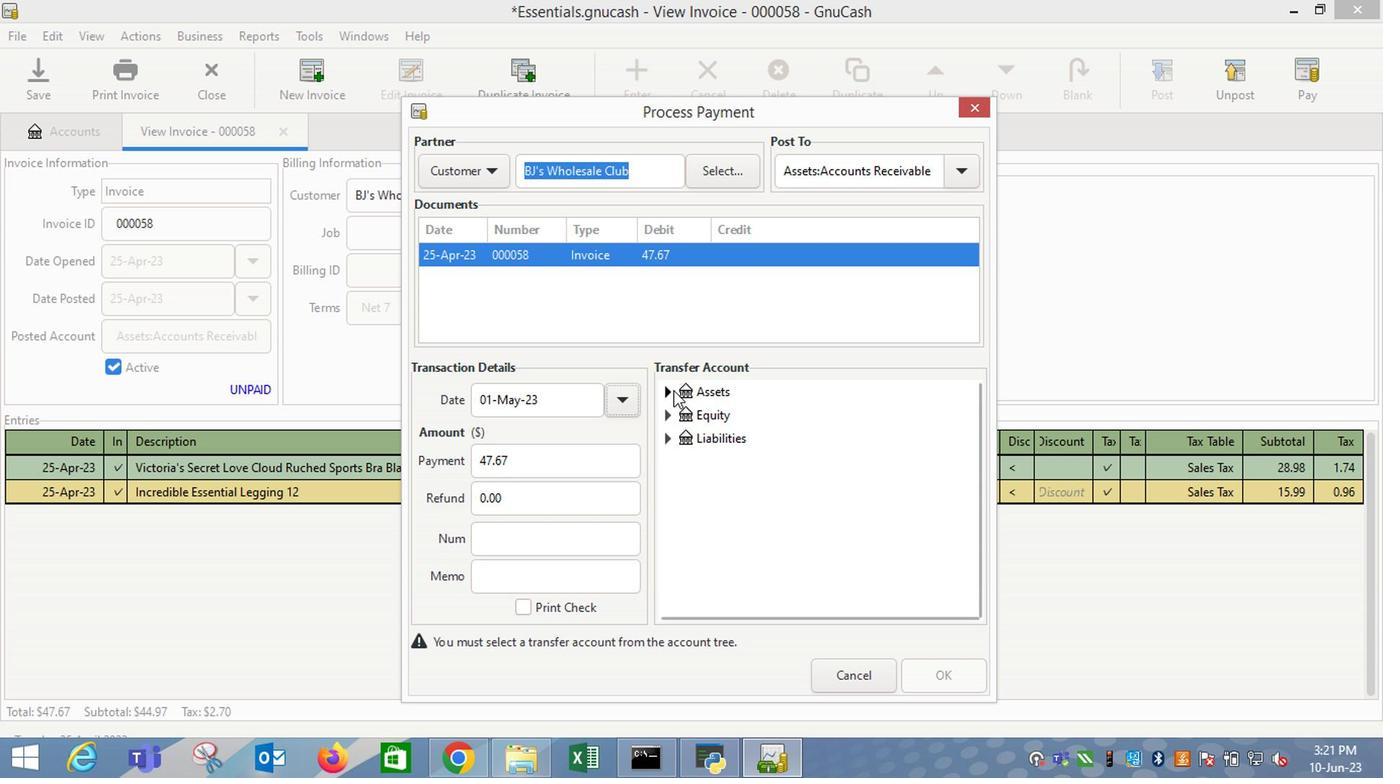 
Action: Mouse moved to (693, 422)
Screenshot: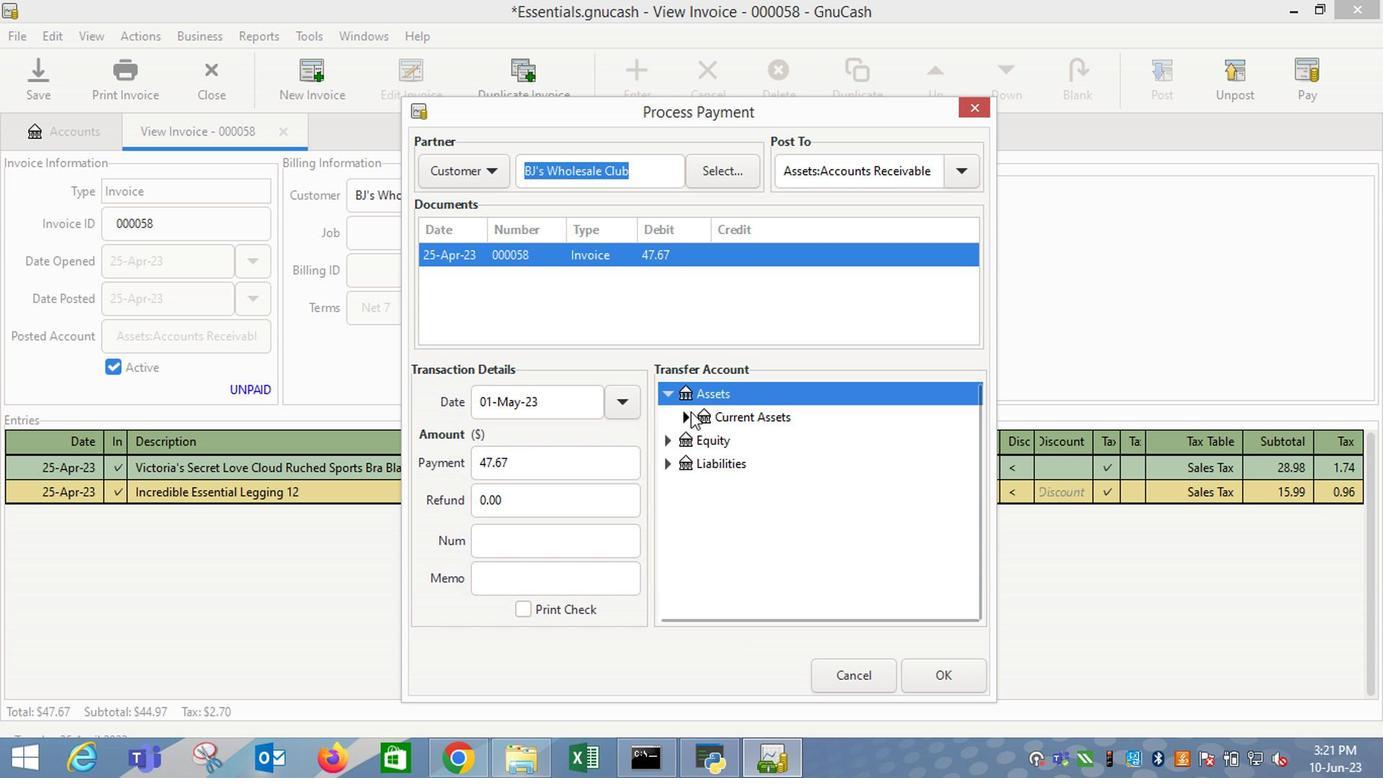 
Action: Mouse pressed left at (693, 422)
Screenshot: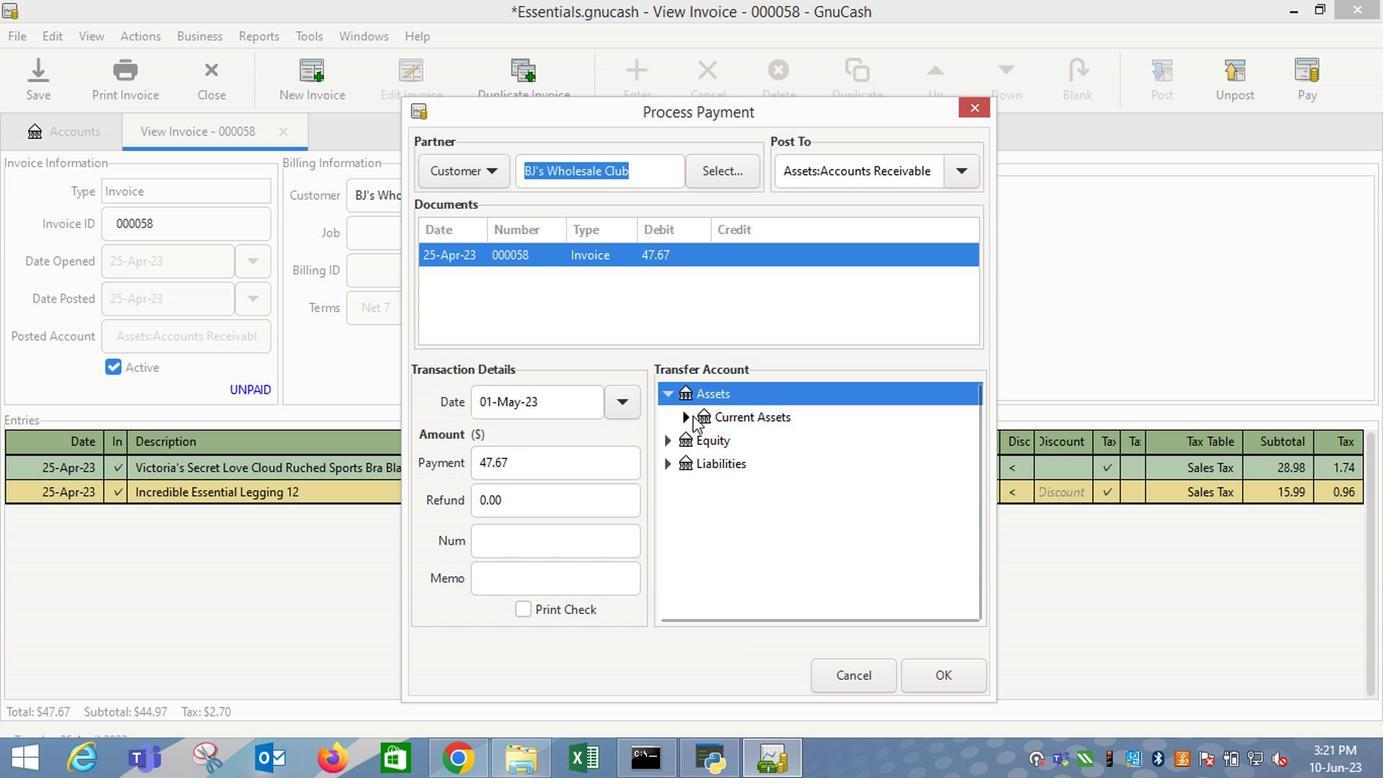 
Action: Mouse moved to (738, 448)
Screenshot: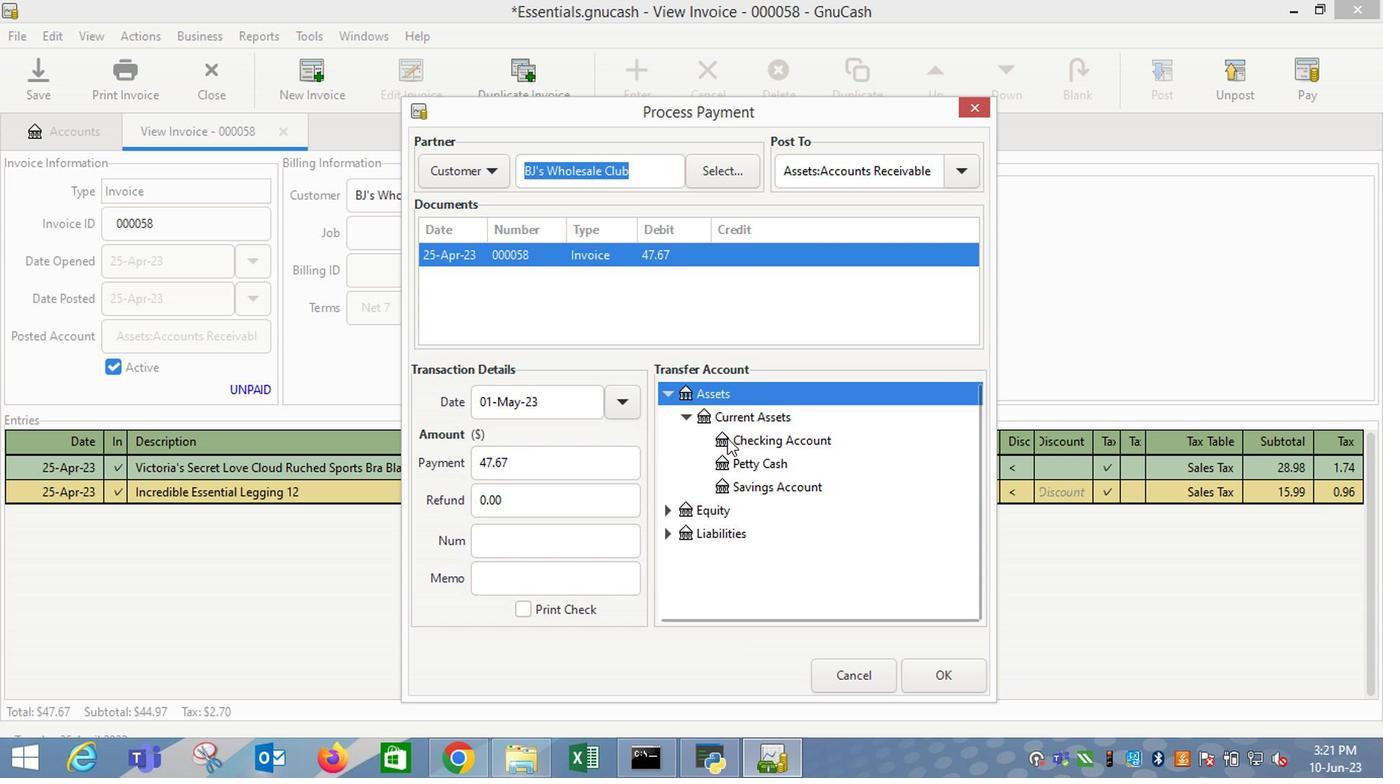 
Action: Mouse pressed left at (738, 448)
Screenshot: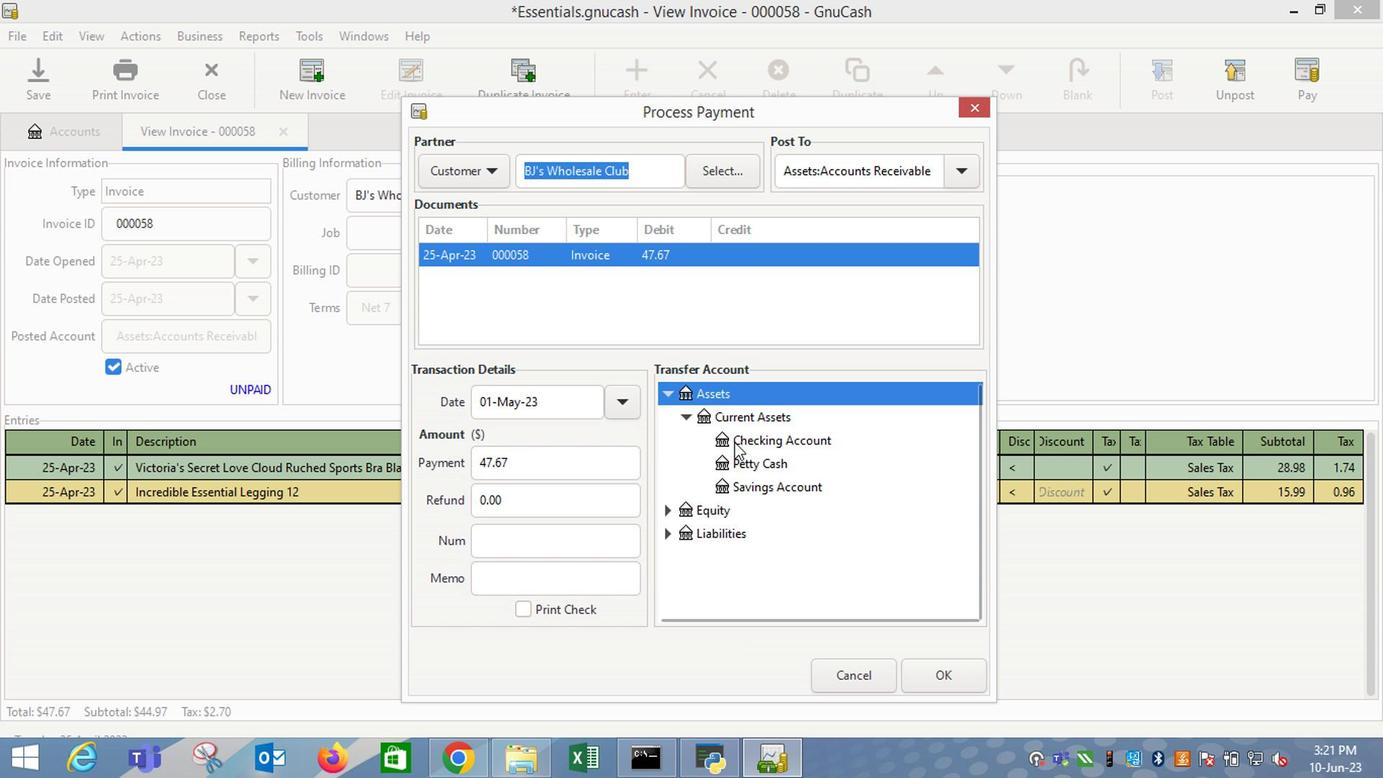 
Action: Mouse moved to (933, 675)
Screenshot: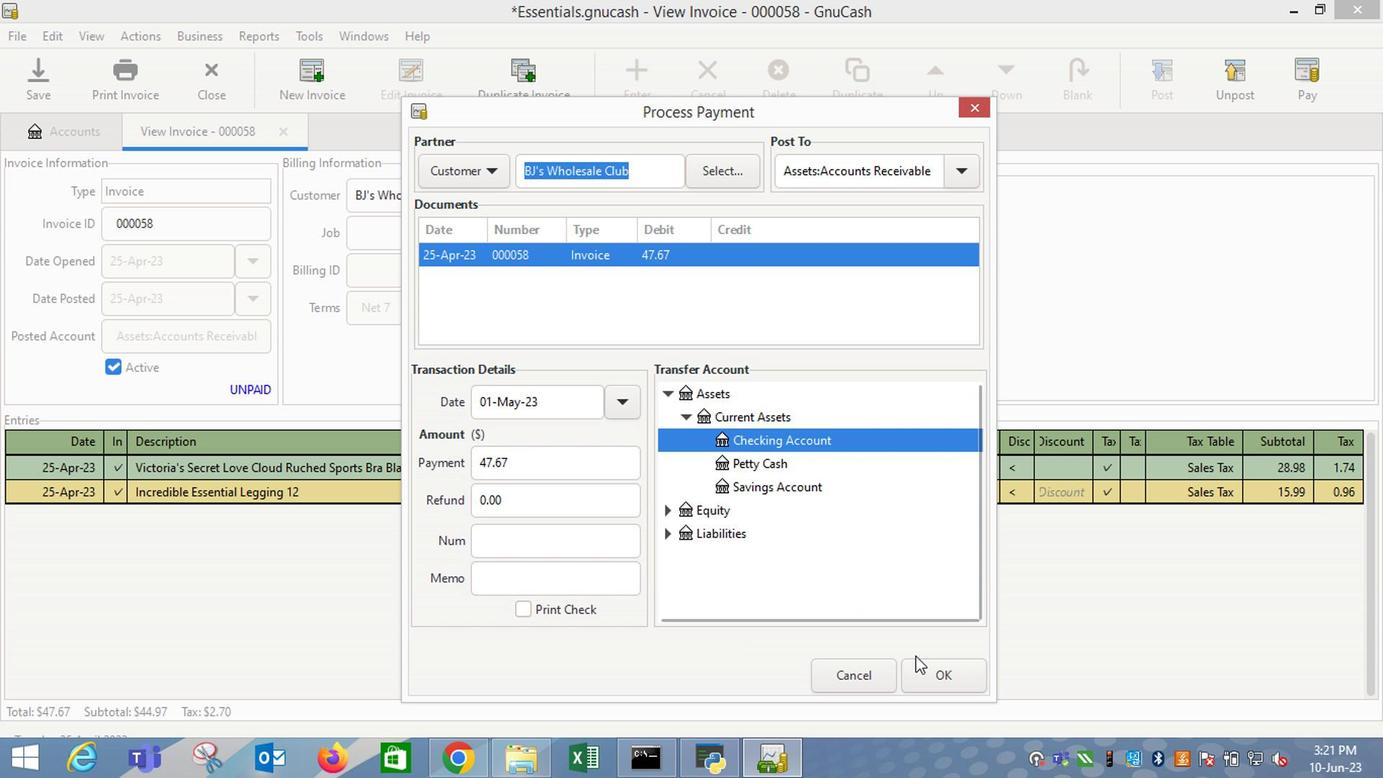 
Action: Mouse pressed left at (933, 675)
Screenshot: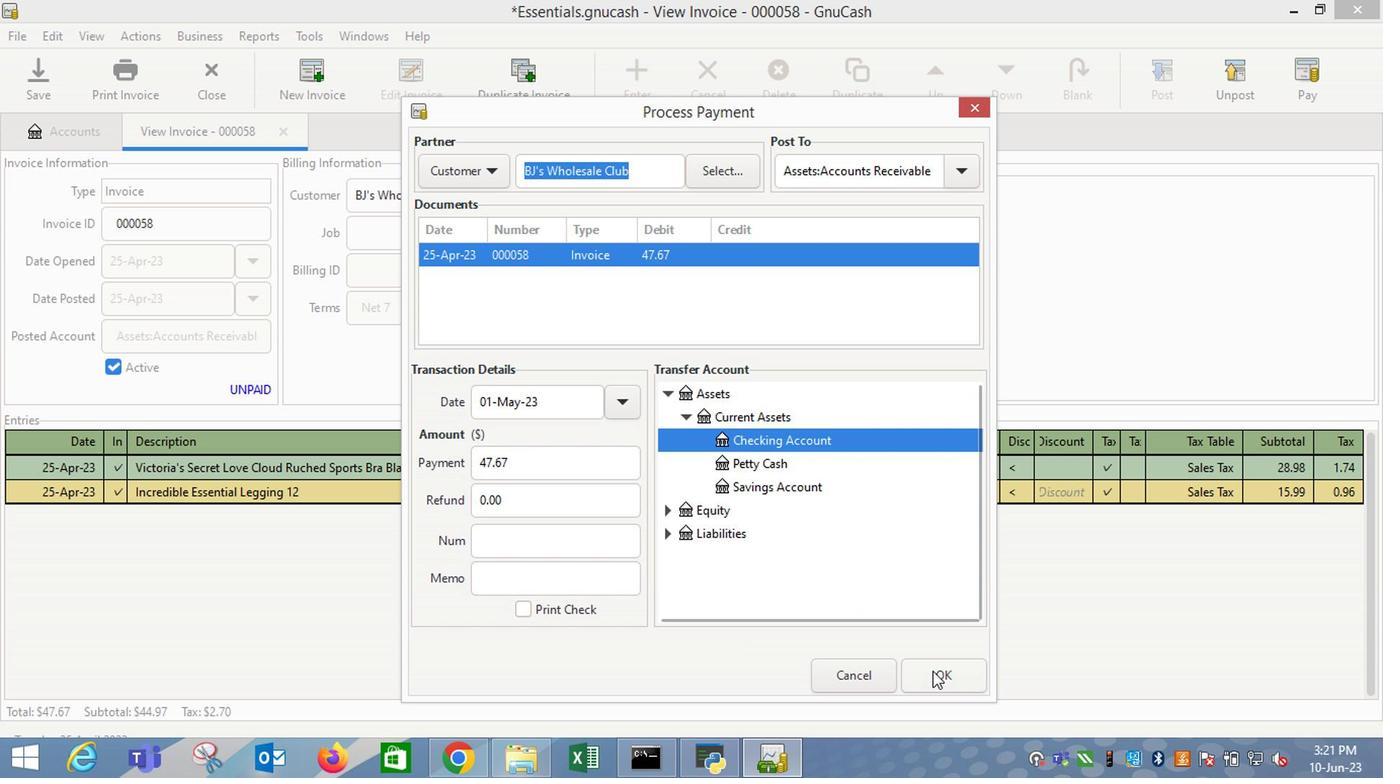 
Action: Mouse moved to (141, 77)
Screenshot: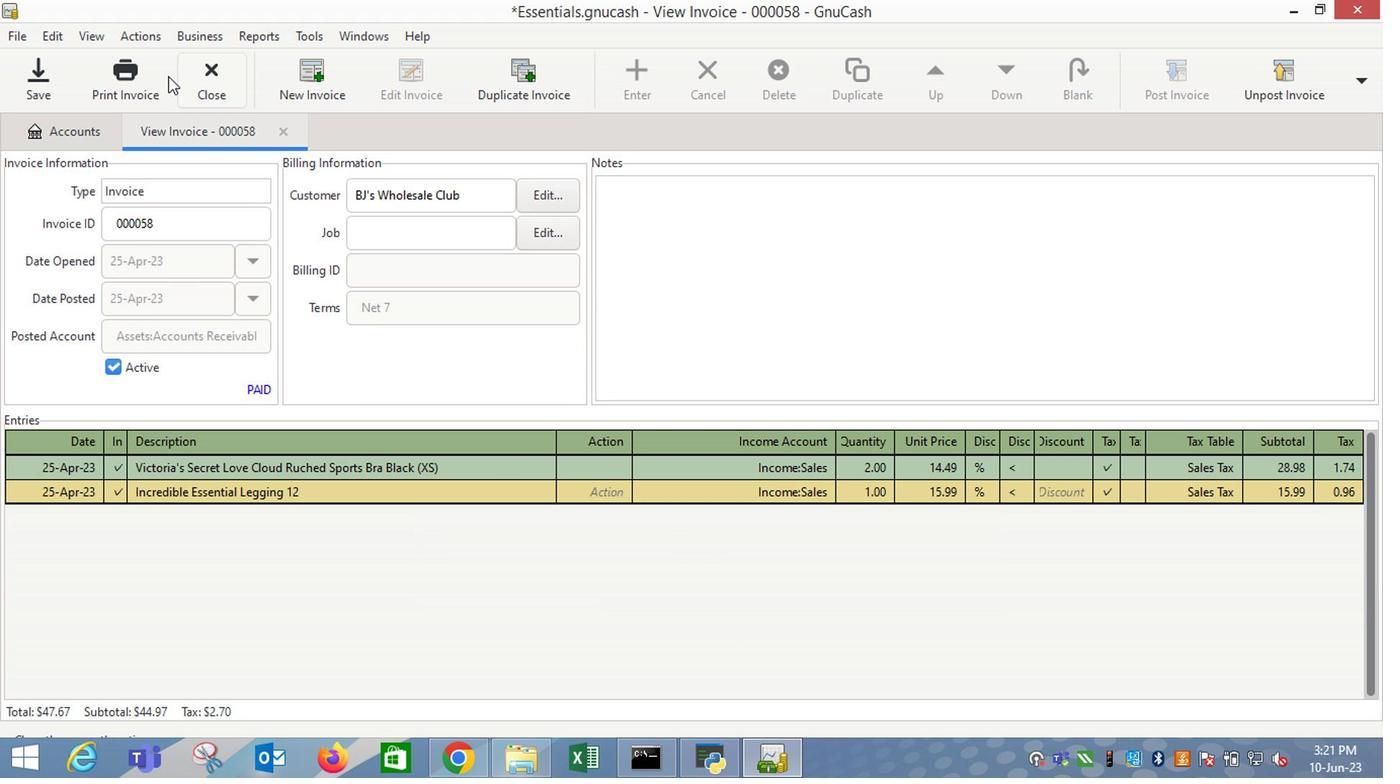 
Action: Mouse pressed left at (141, 77)
Screenshot: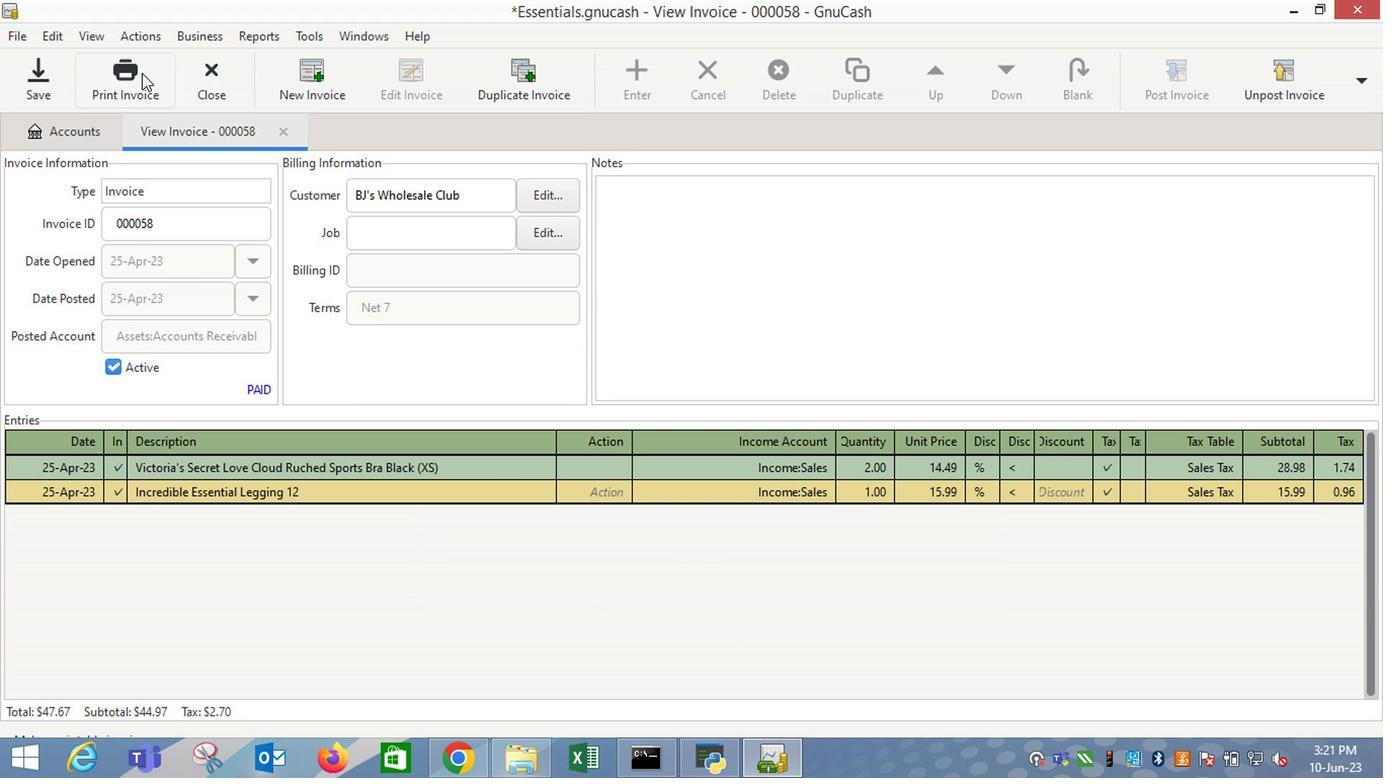 
Action: Mouse moved to (935, 74)
Screenshot: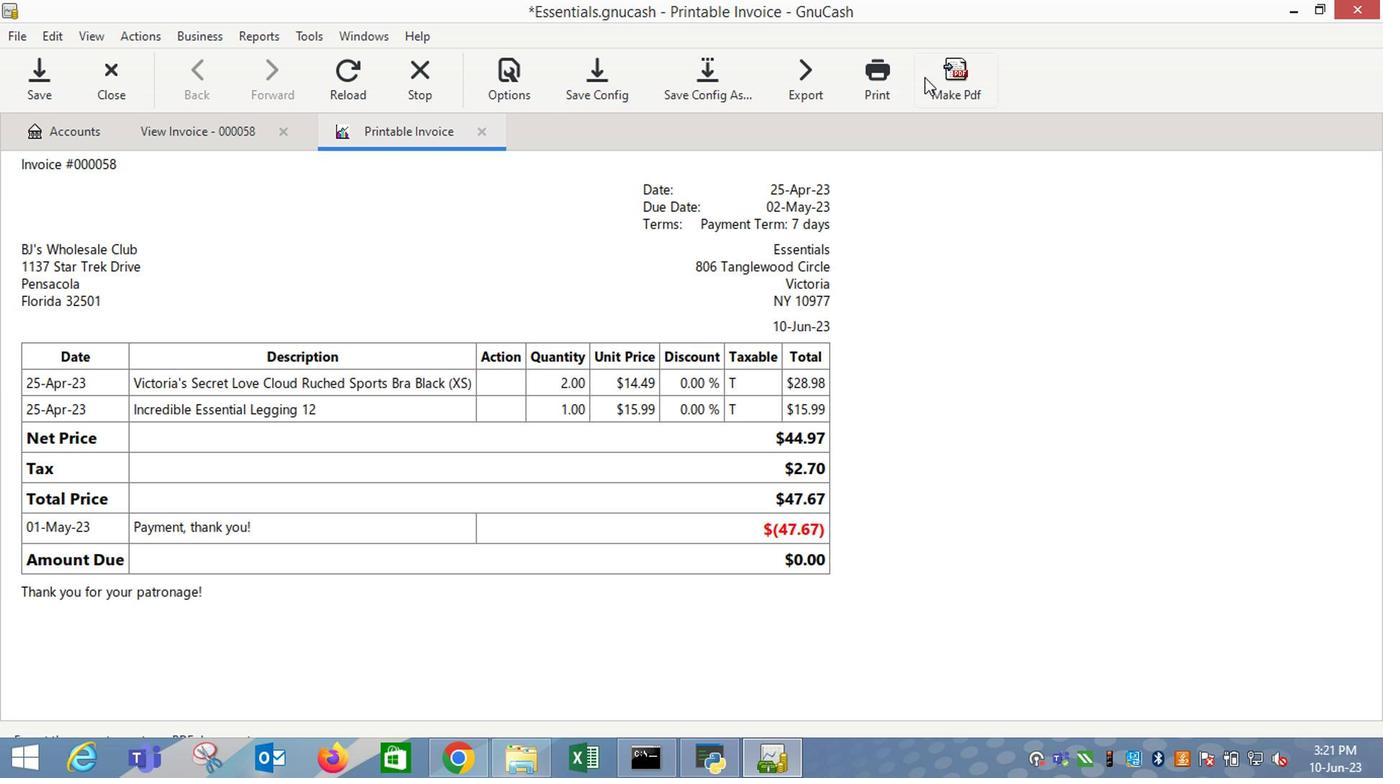 
Action: Mouse pressed left at (935, 74)
Screenshot: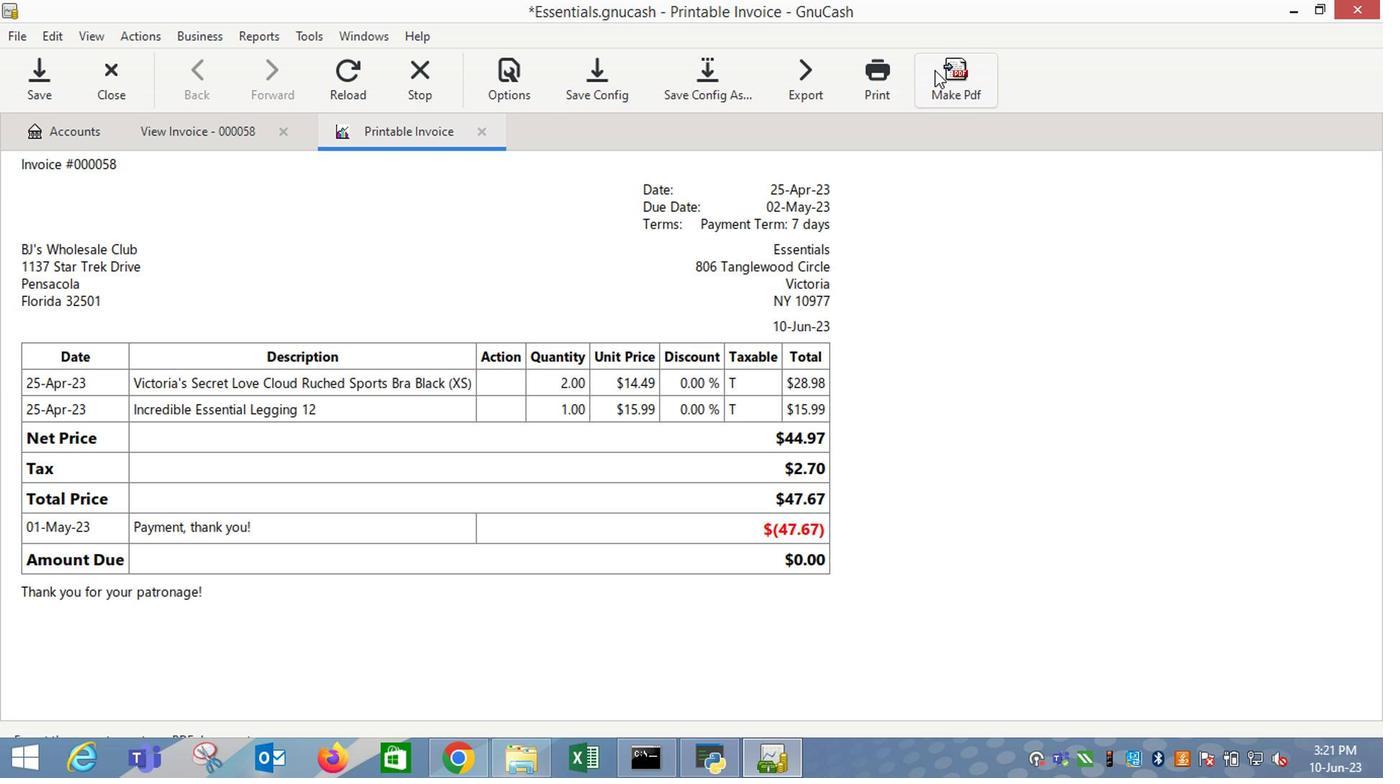 
Action: Mouse moved to (1080, 713)
Screenshot: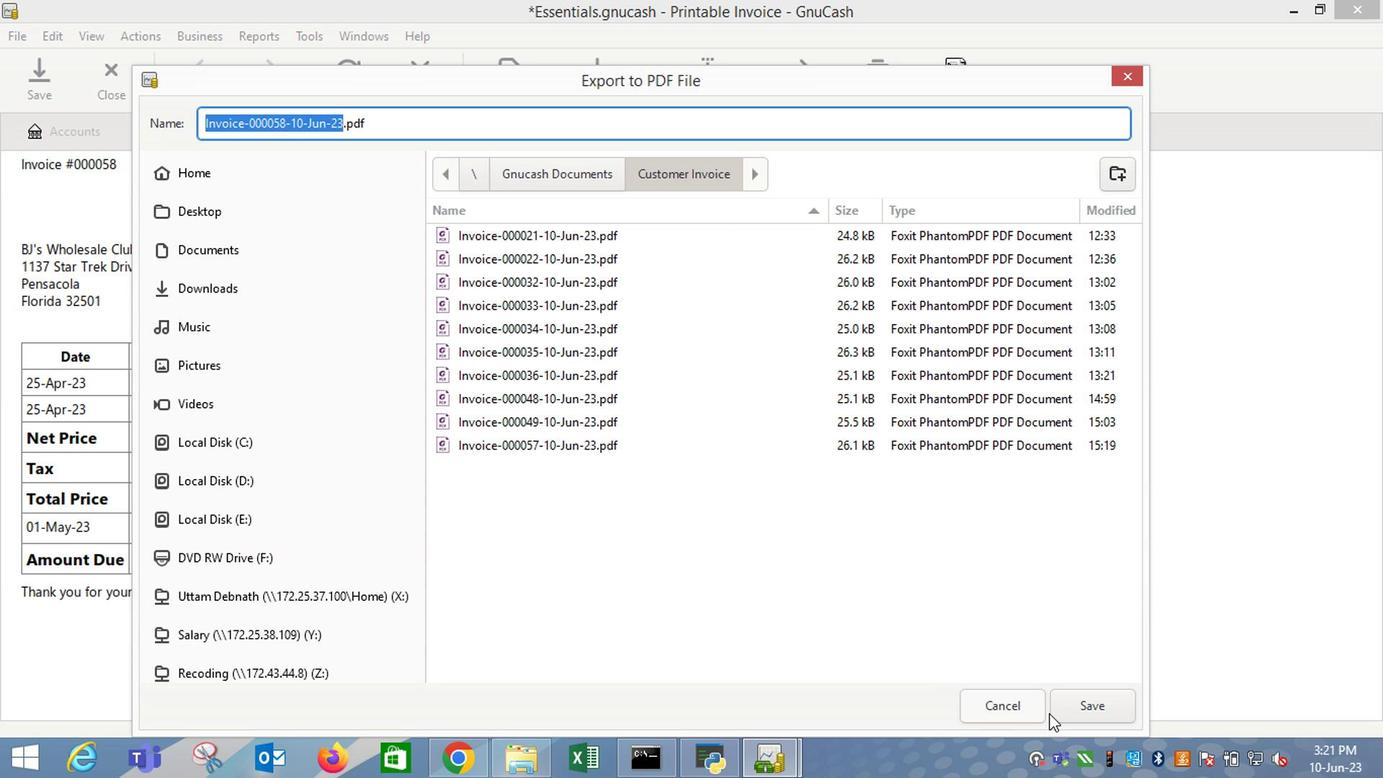 
Action: Mouse pressed left at (1080, 713)
Screenshot: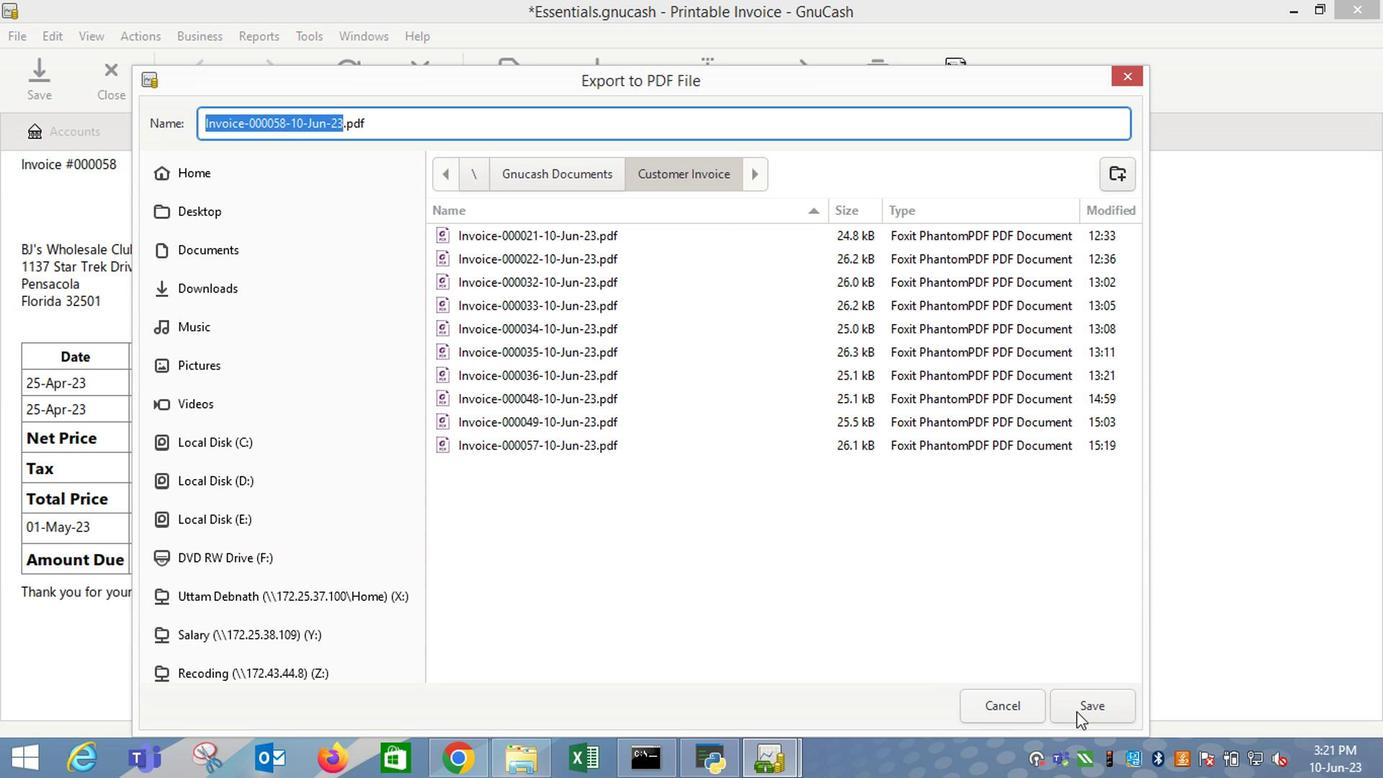 
Action: Mouse moved to (545, 524)
Screenshot: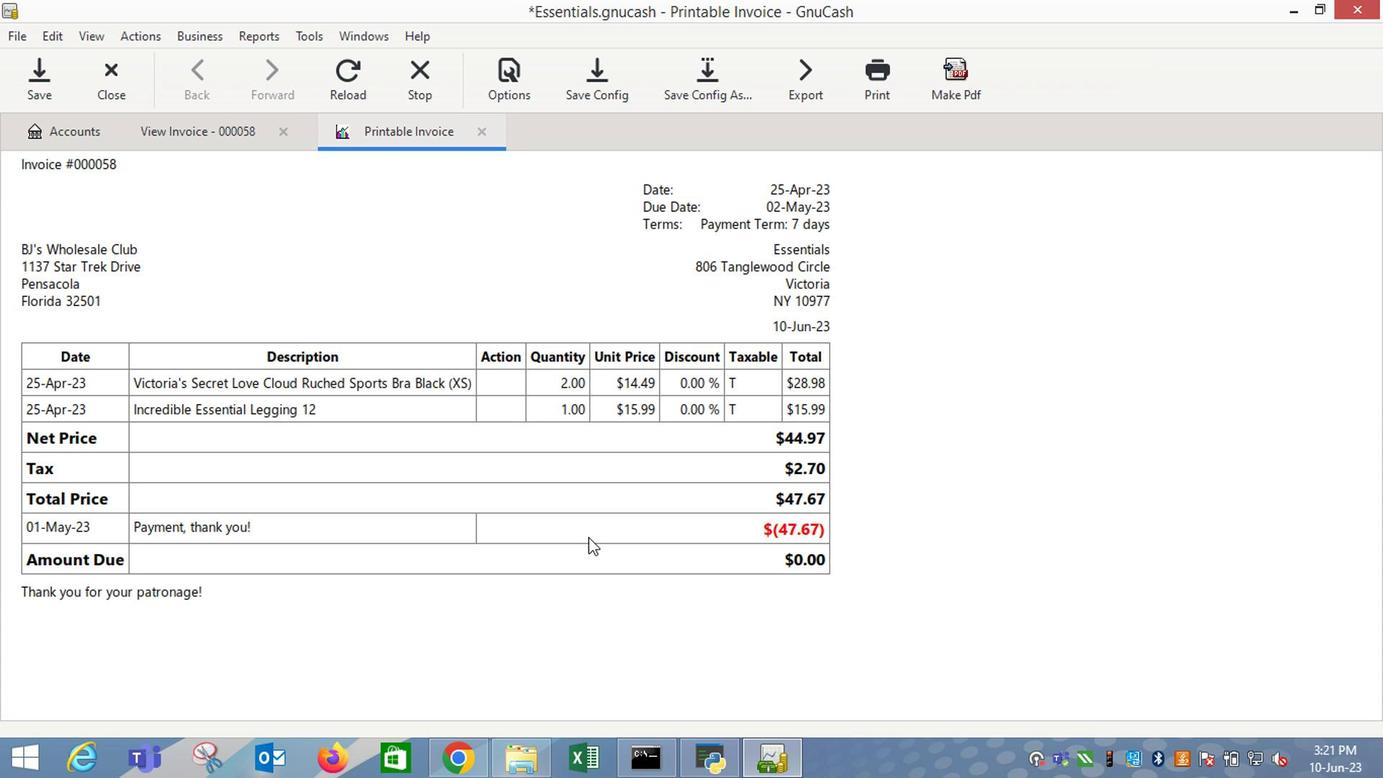 
